 Task: Look for space in Nirgua, Venezuela from 10th September, 2023 to 16th September, 2023 for 4 adults in price range Rs.10000 to Rs.14000. Place can be private room with 4 bedrooms having 4 beds and 4 bathrooms. Property type can be house, flat, guest house. Amenities needed are: wifi, TV, free parkinig on premises, gym, breakfast. Booking option can be shelf check-in. Required host language is English.
Action: Mouse moved to (480, 123)
Screenshot: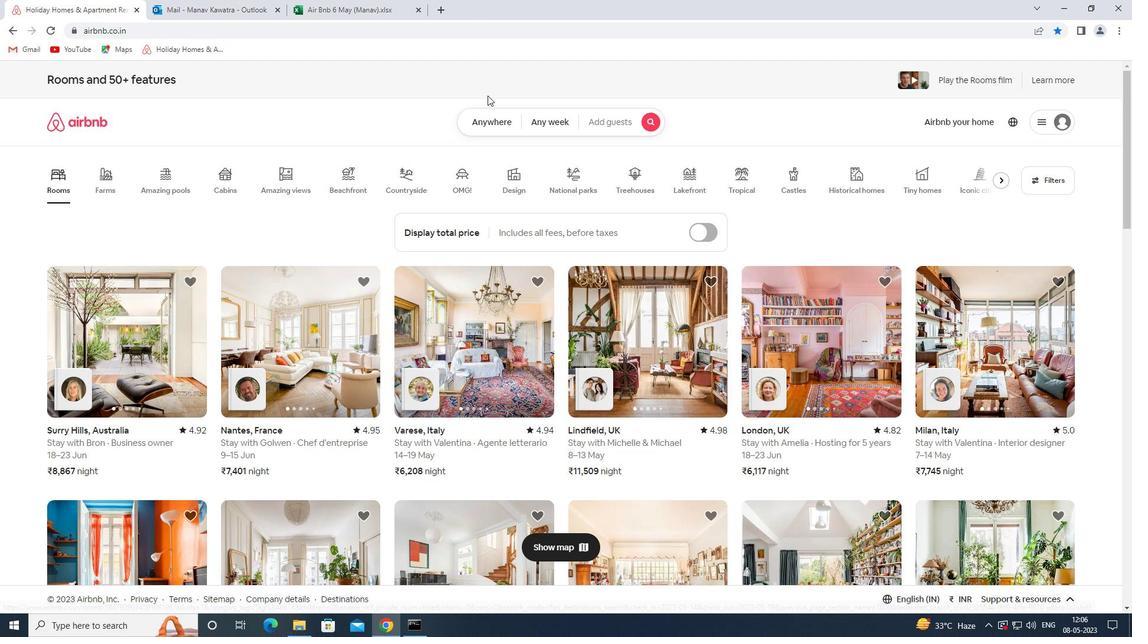 
Action: Mouse pressed left at (480, 123)
Screenshot: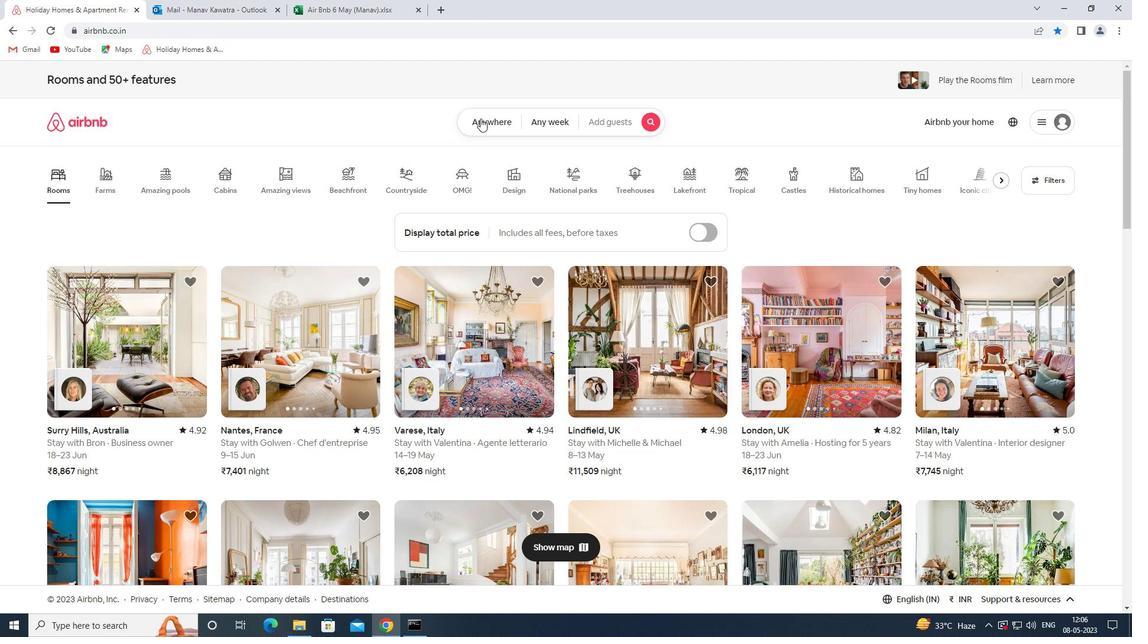 
Action: Mouse moved to (390, 166)
Screenshot: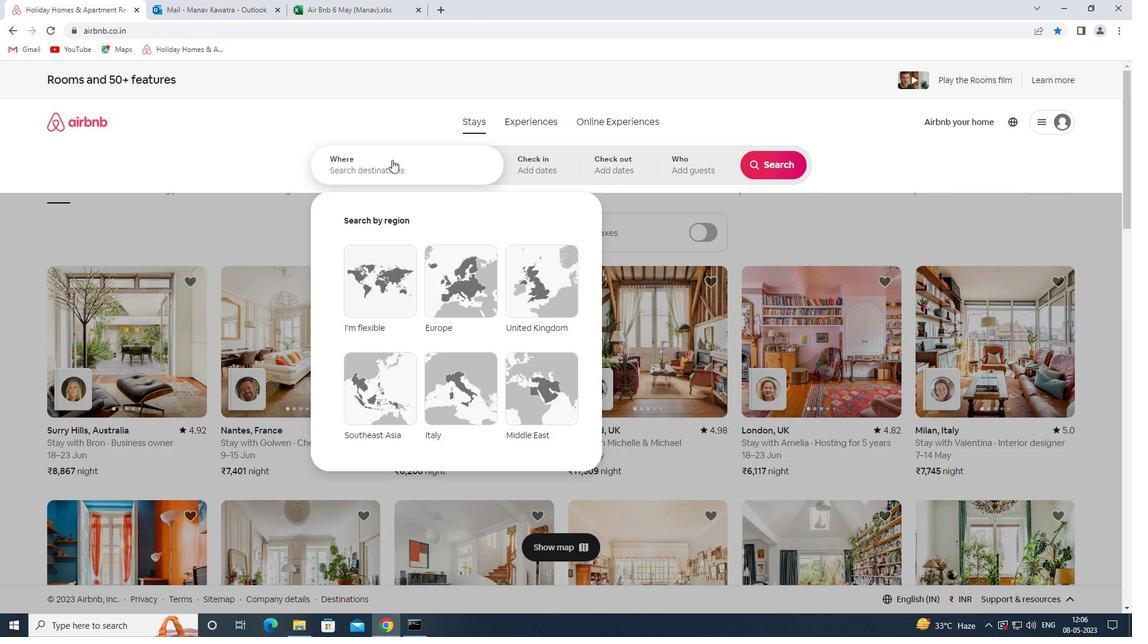 
Action: Mouse pressed left at (390, 166)
Screenshot: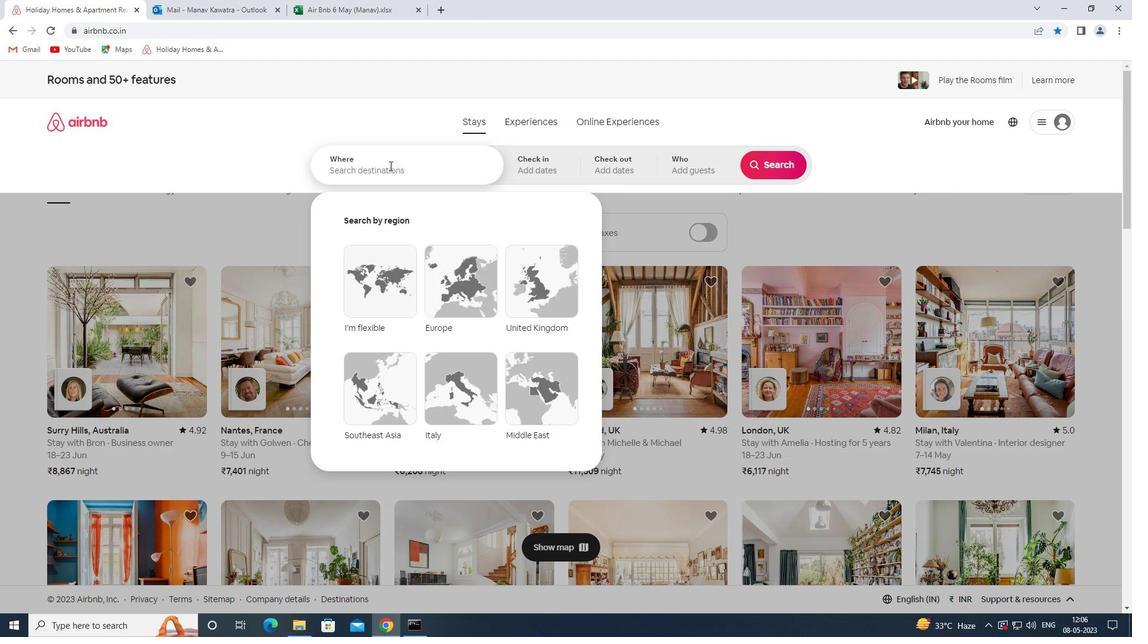 
Action: Key pressed <Key.shift>NIRGUA<Key.space><Key.shift><Key.shift><Key.shift><Key.shift><Key.shift><Key.shift><Key.shift><Key.shift><Key.shift>VENEZUELA<Key.enter>
Screenshot: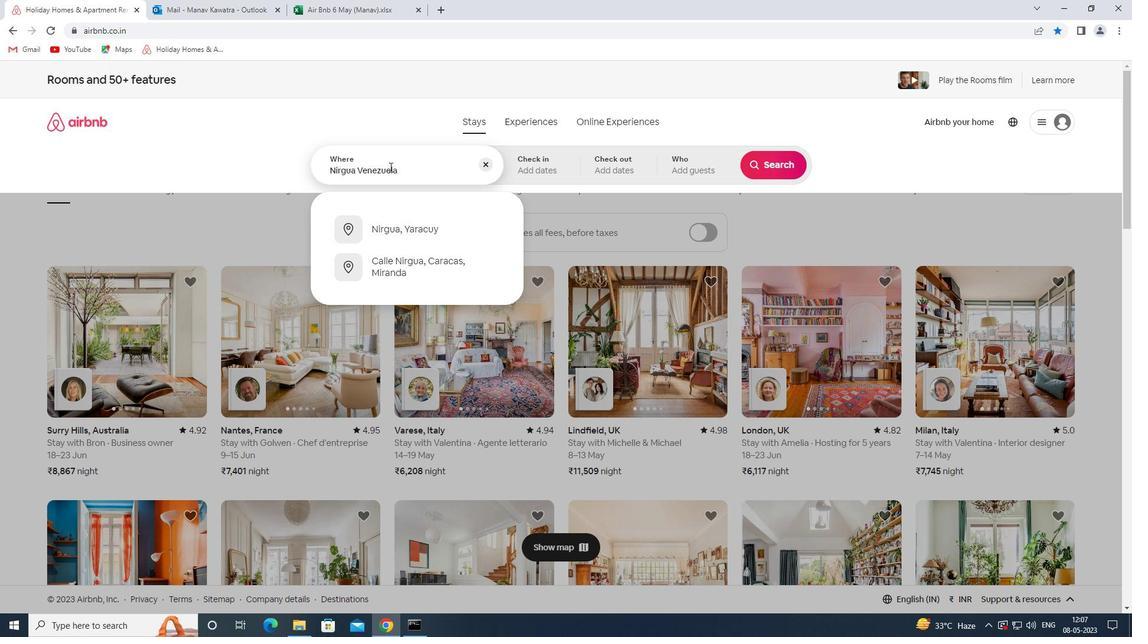 
Action: Mouse moved to (768, 254)
Screenshot: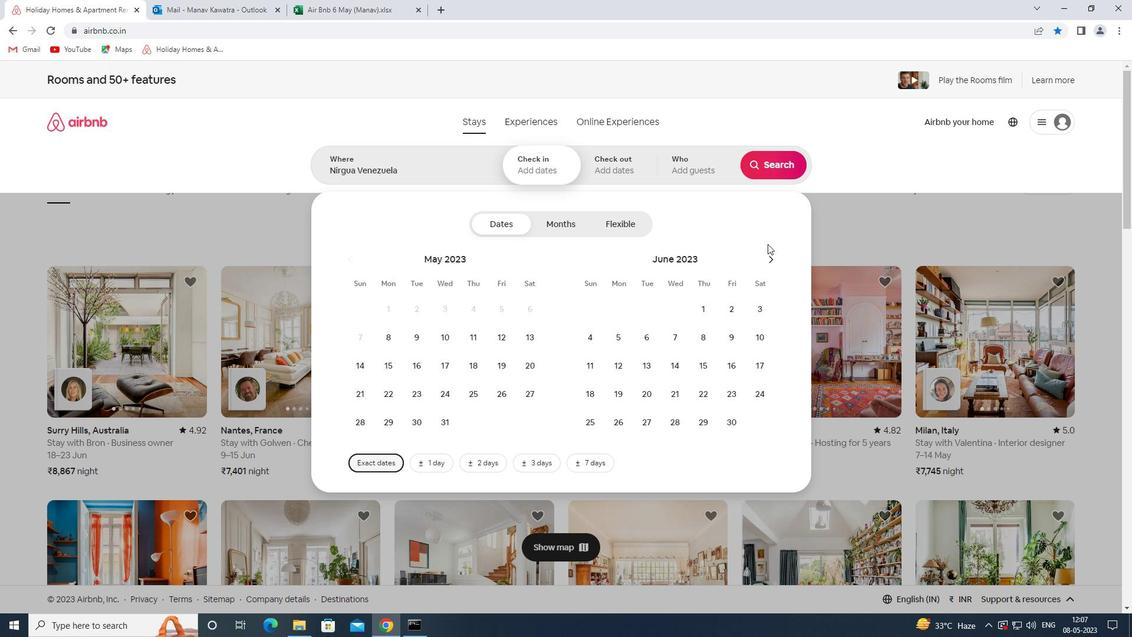 
Action: Mouse pressed left at (768, 254)
Screenshot: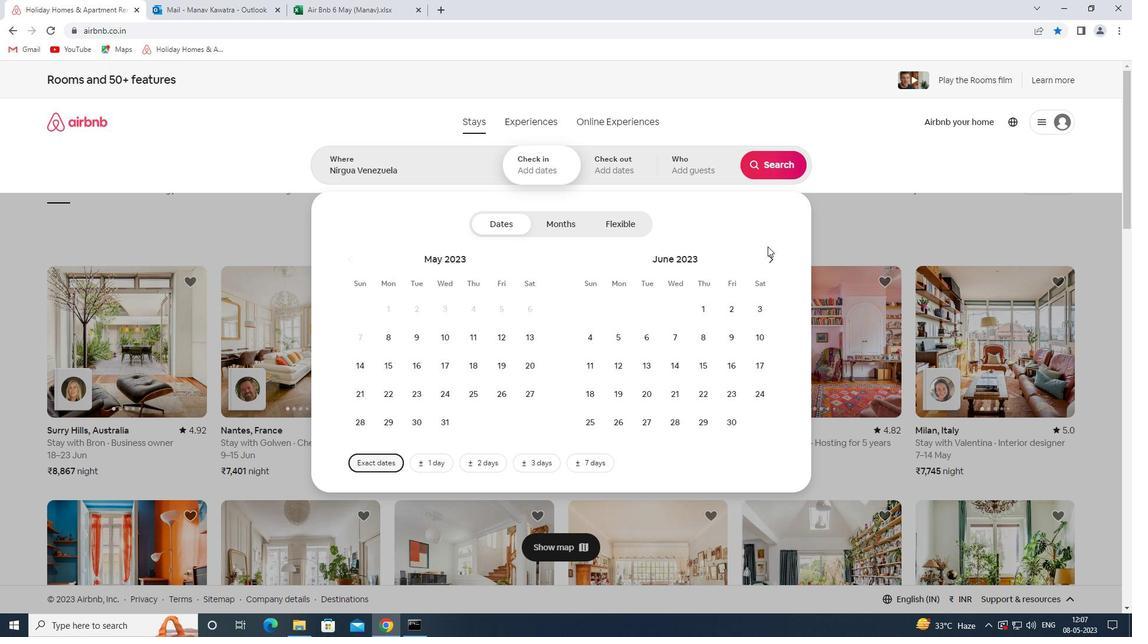
Action: Mouse pressed left at (768, 254)
Screenshot: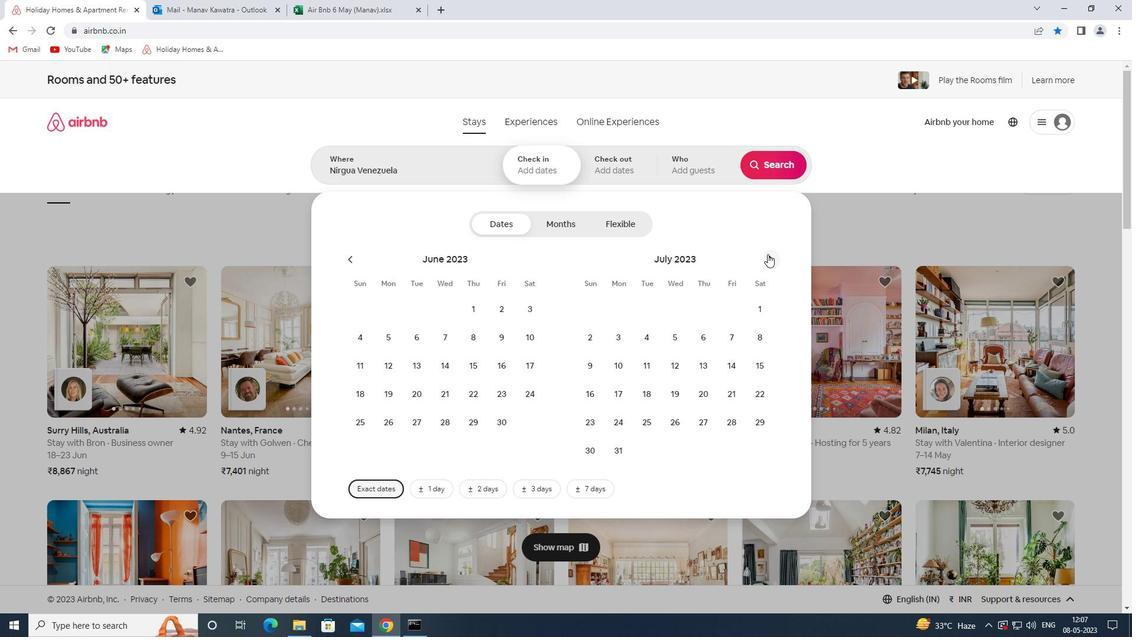
Action: Mouse moved to (767, 253)
Screenshot: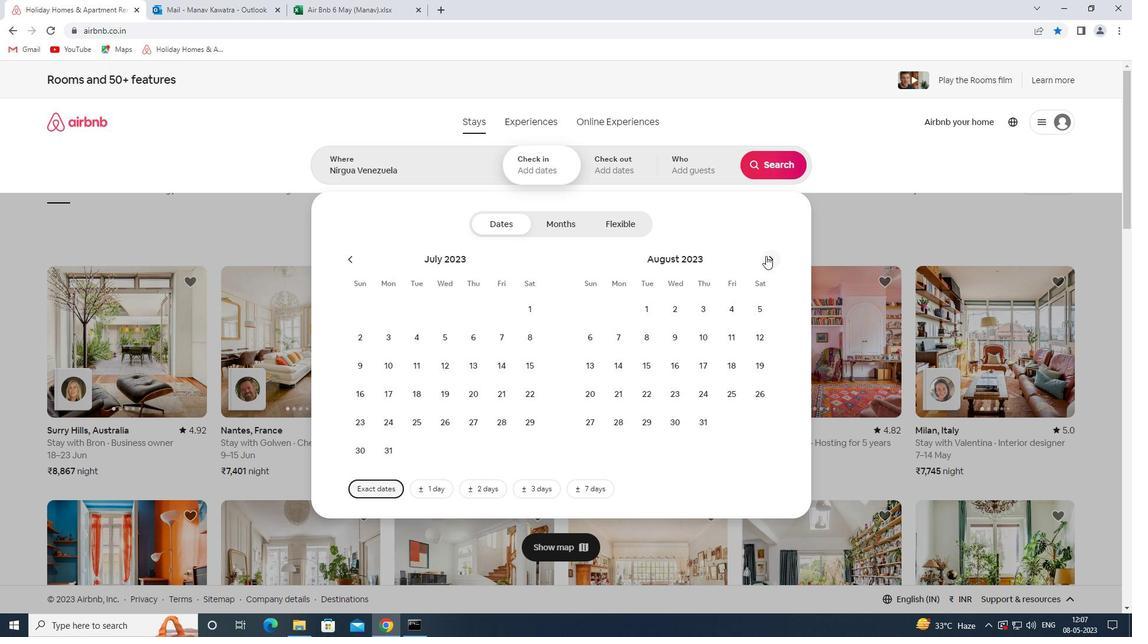 
Action: Mouse pressed left at (767, 253)
Screenshot: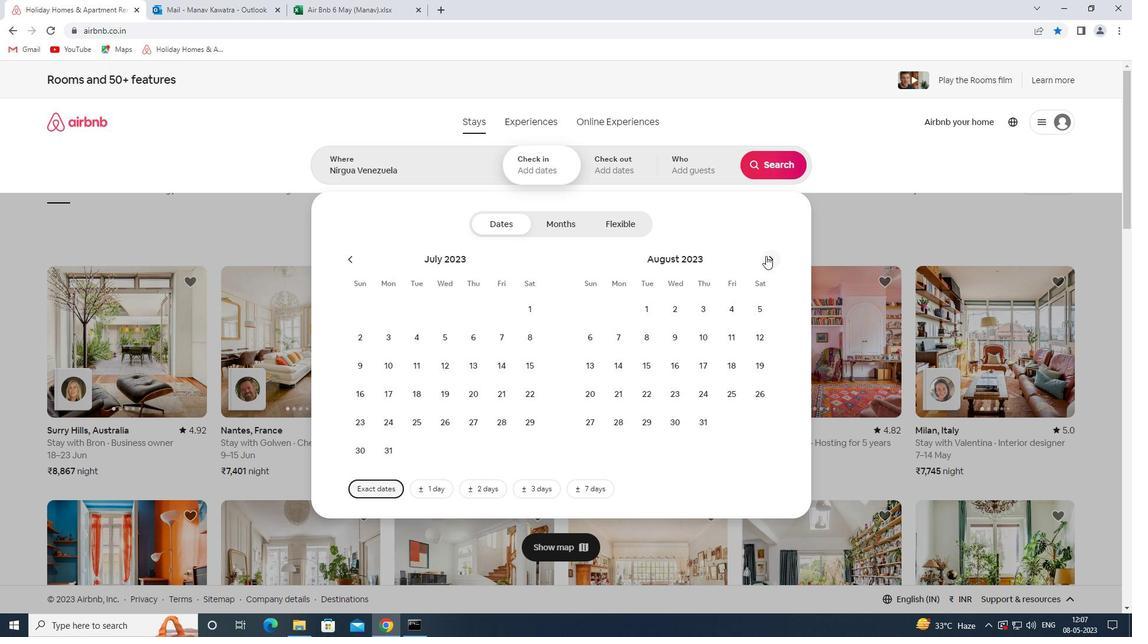 
Action: Mouse moved to (596, 365)
Screenshot: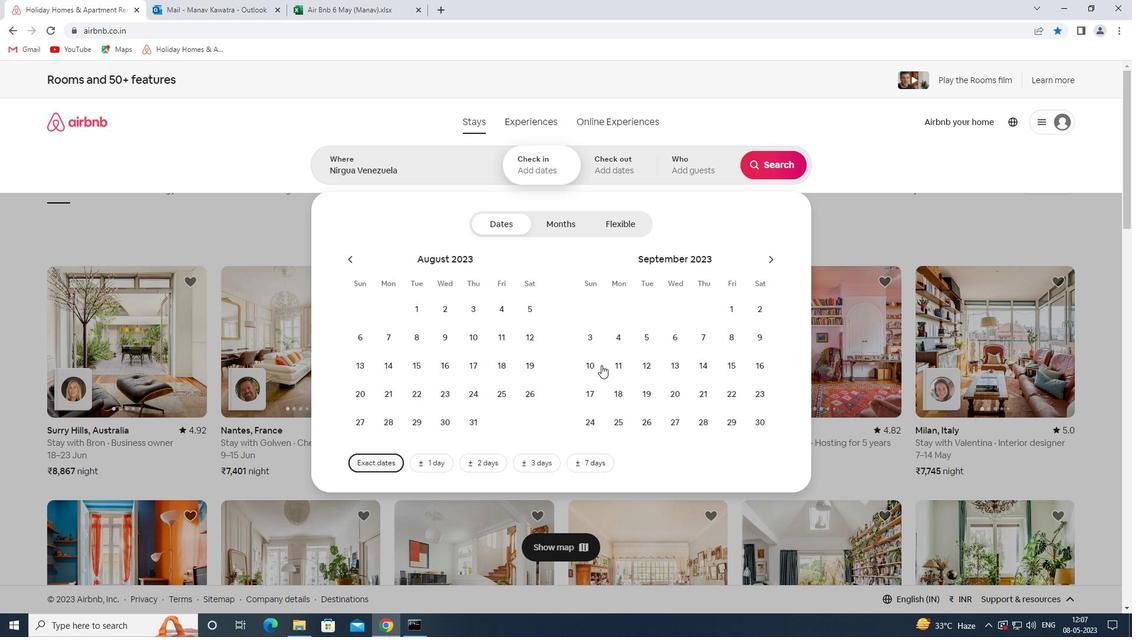 
Action: Mouse pressed left at (596, 365)
Screenshot: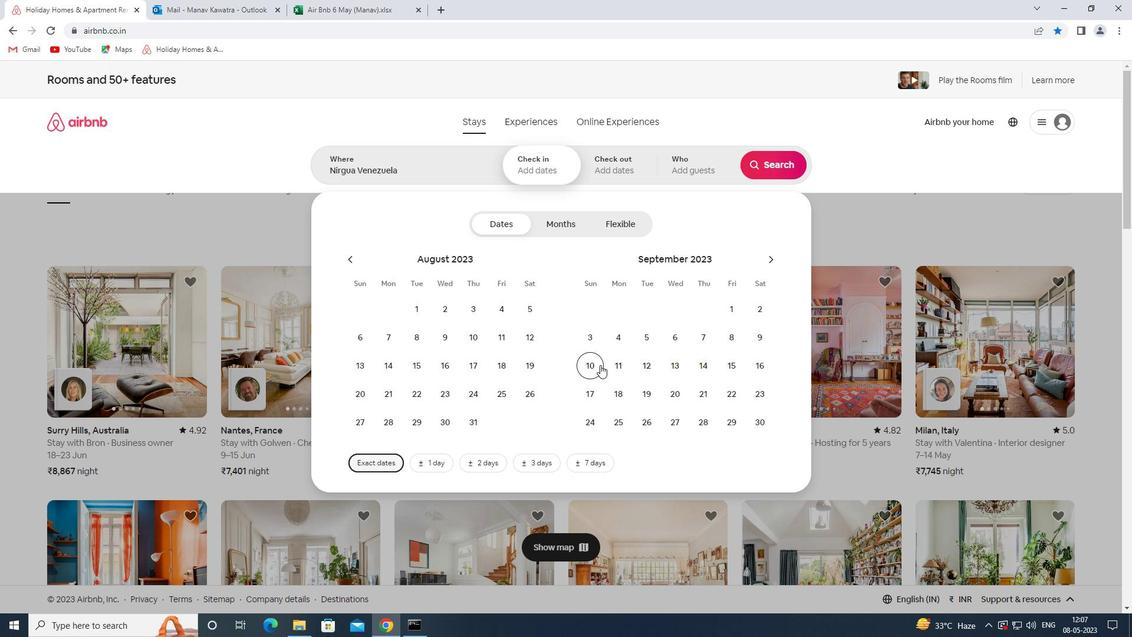
Action: Mouse moved to (767, 361)
Screenshot: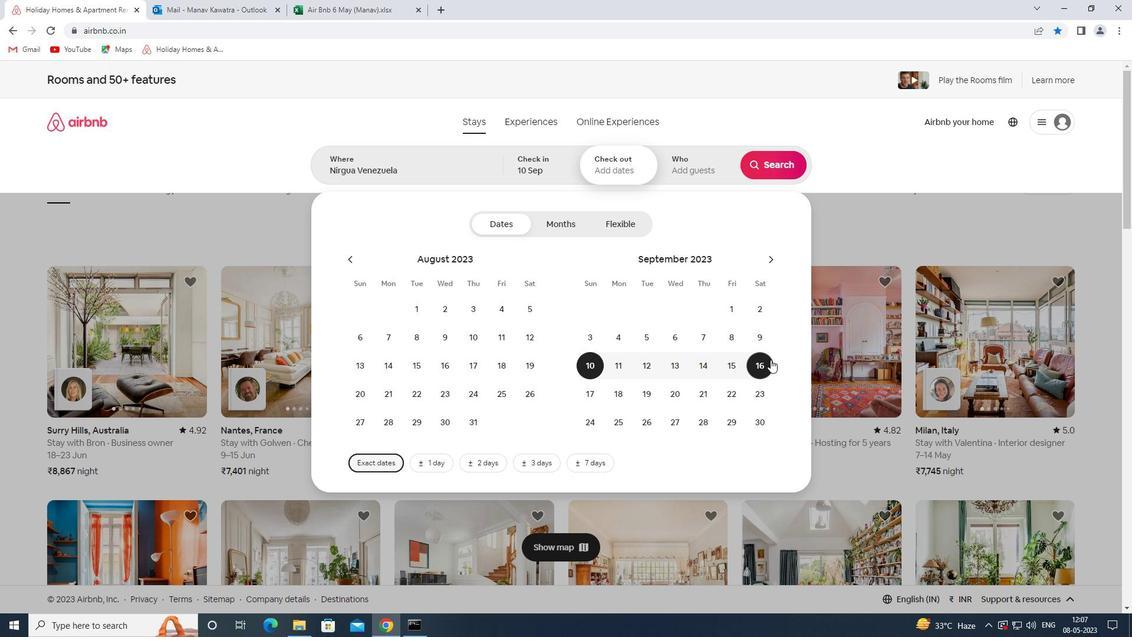 
Action: Mouse pressed left at (767, 361)
Screenshot: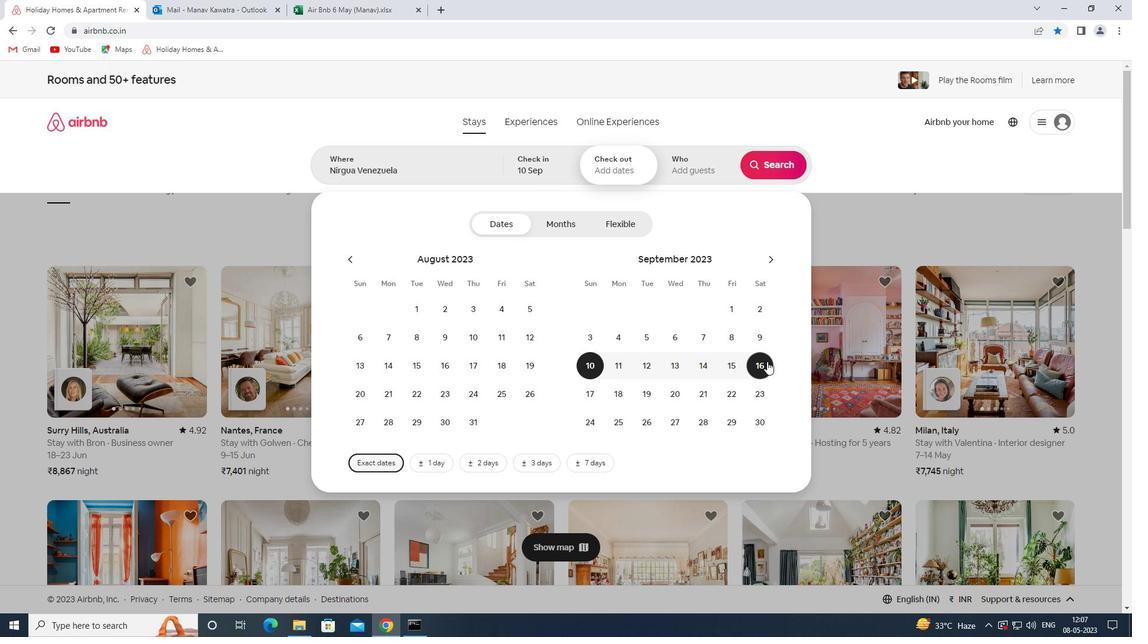 
Action: Mouse moved to (715, 175)
Screenshot: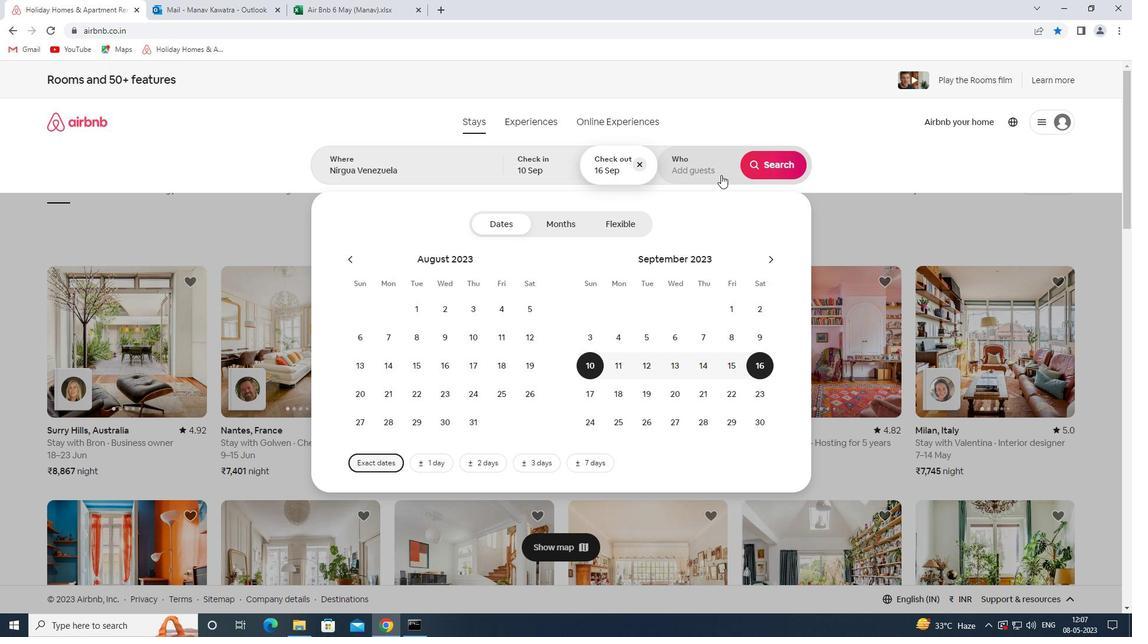 
Action: Mouse pressed left at (715, 175)
Screenshot: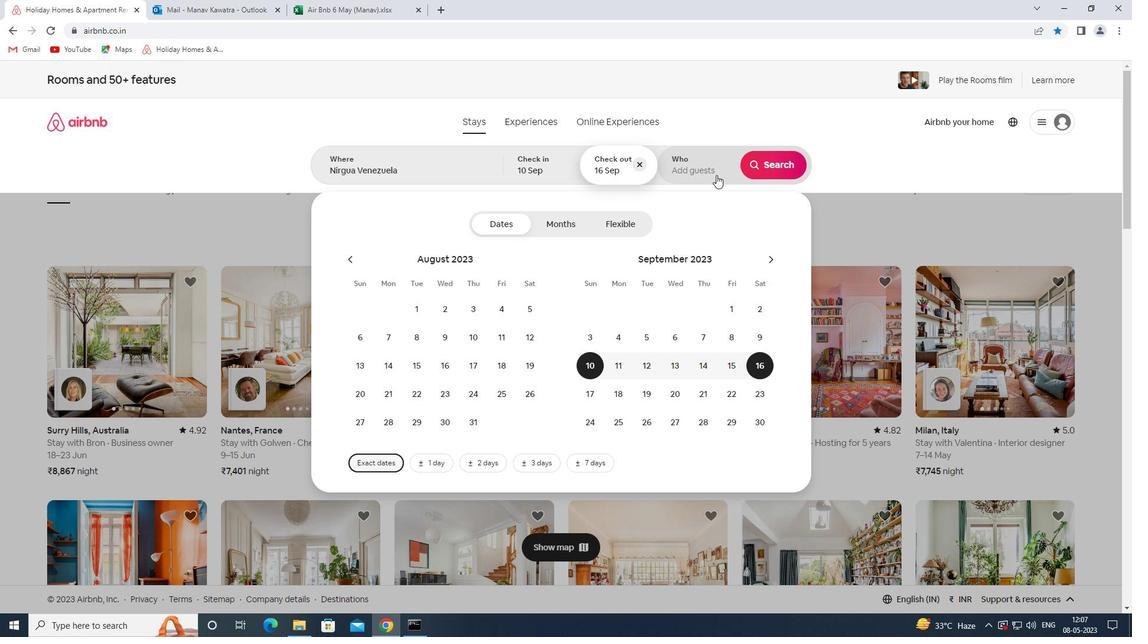 
Action: Mouse moved to (778, 229)
Screenshot: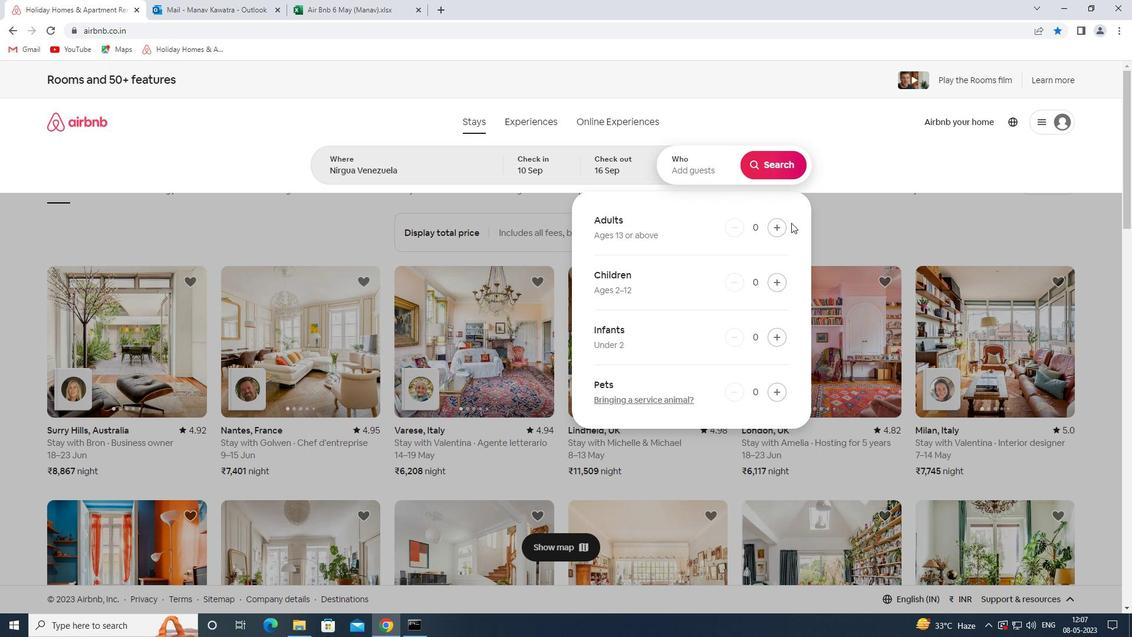 
Action: Mouse pressed left at (778, 229)
Screenshot: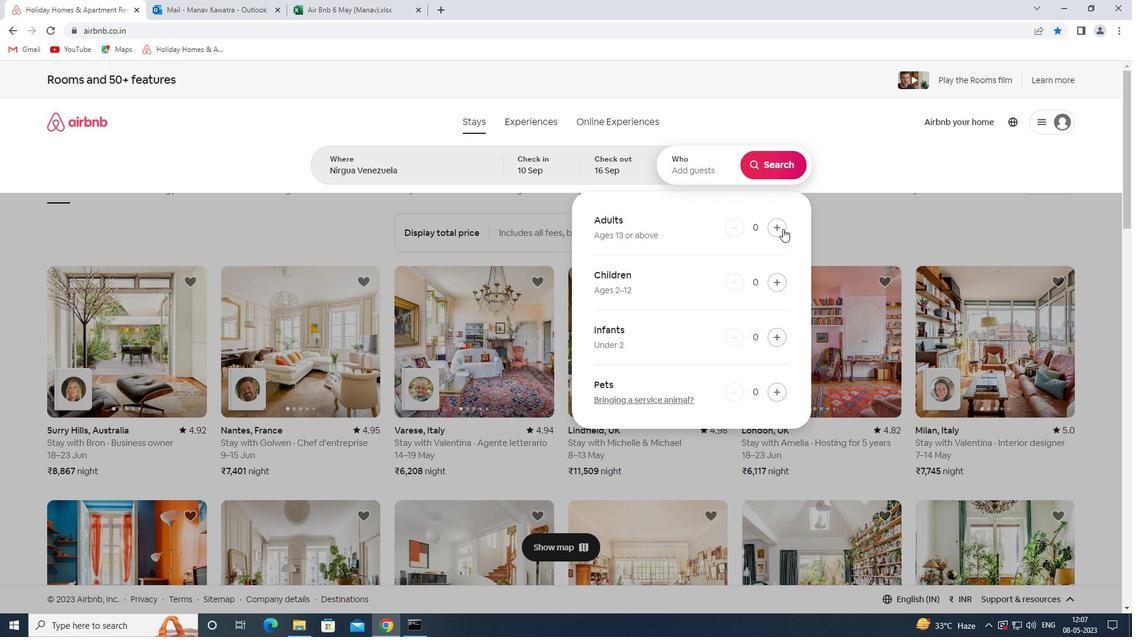 
Action: Mouse pressed left at (778, 229)
Screenshot: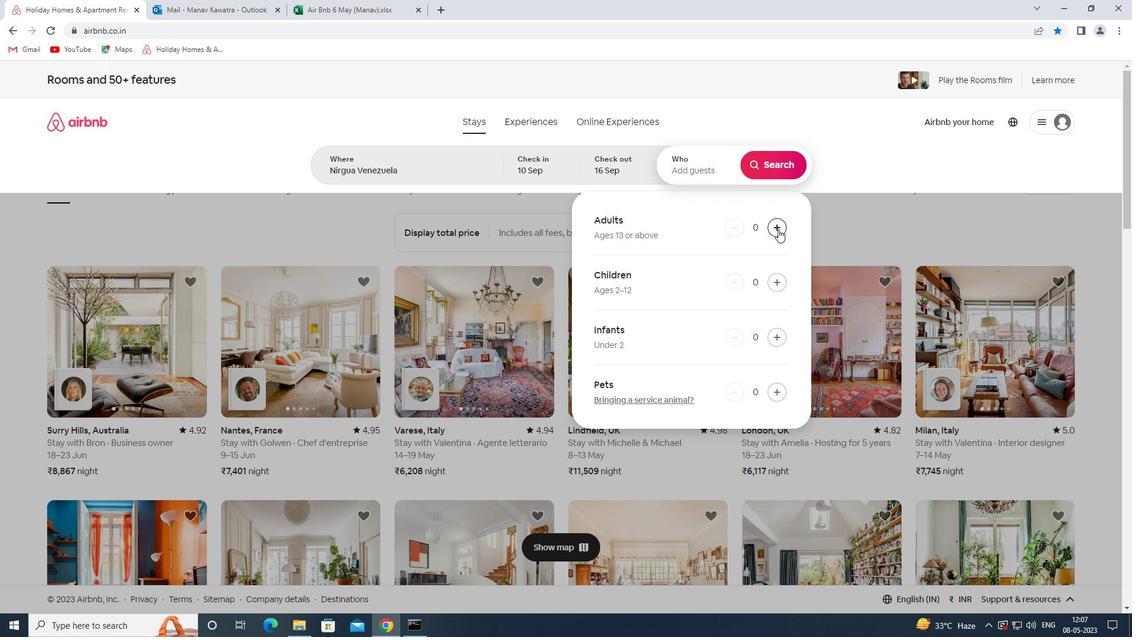 
Action: Mouse pressed left at (778, 229)
Screenshot: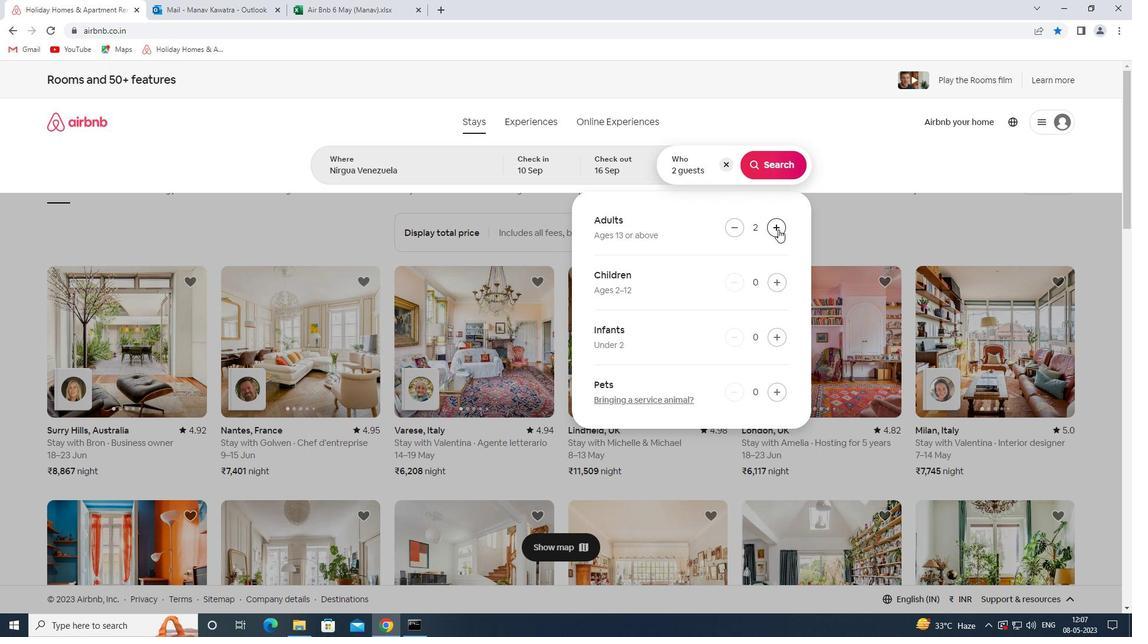 
Action: Mouse pressed left at (778, 229)
Screenshot: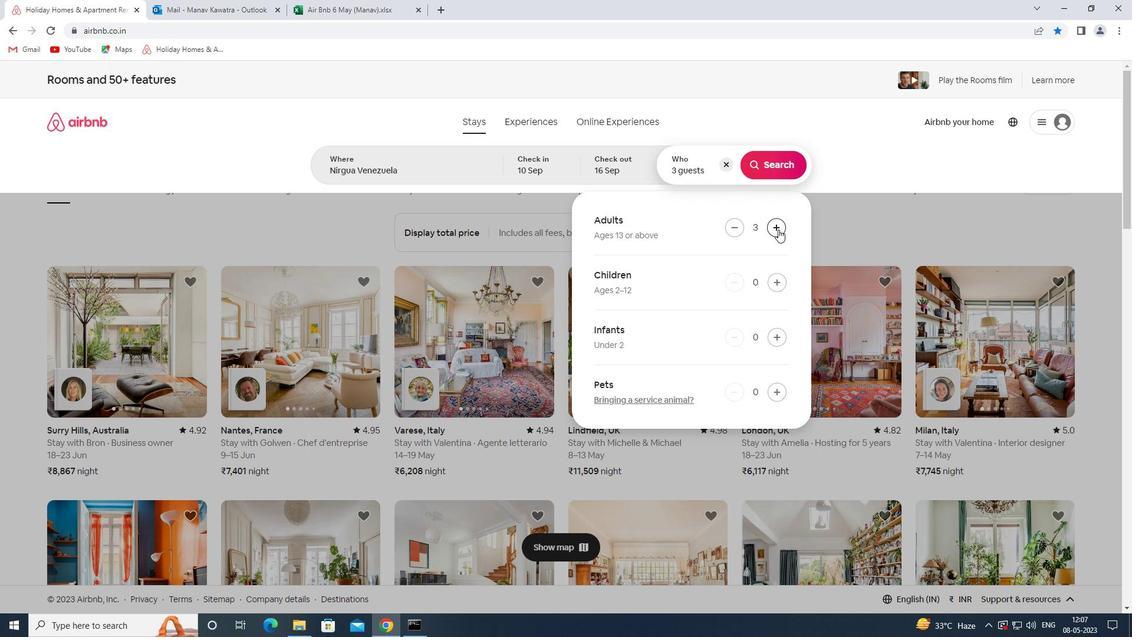 
Action: Mouse moved to (773, 170)
Screenshot: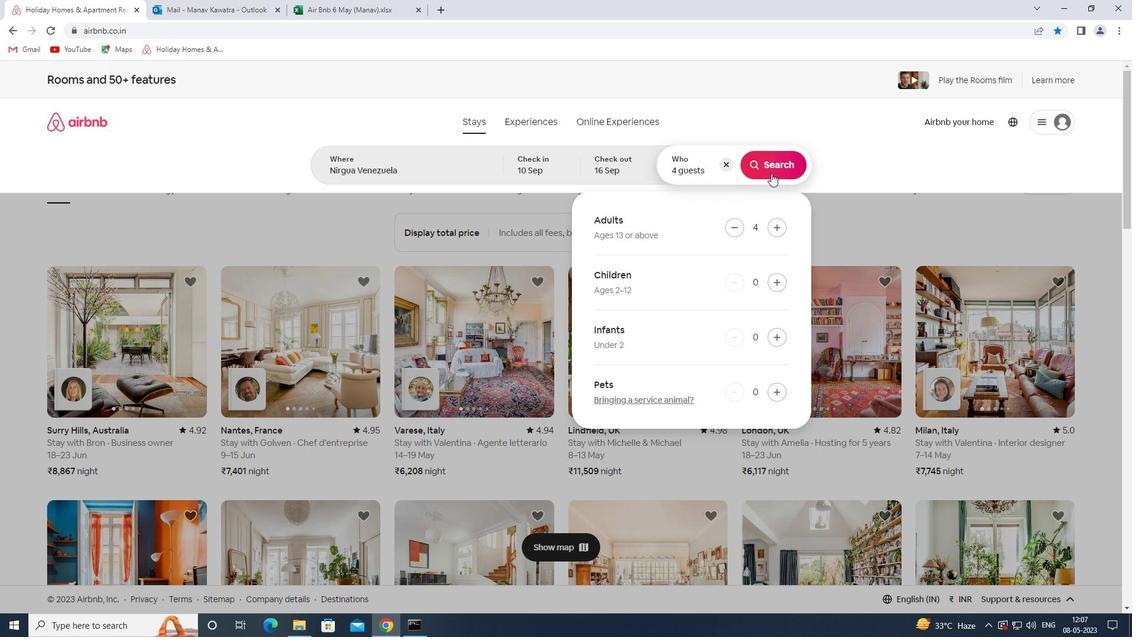 
Action: Mouse pressed left at (773, 170)
Screenshot: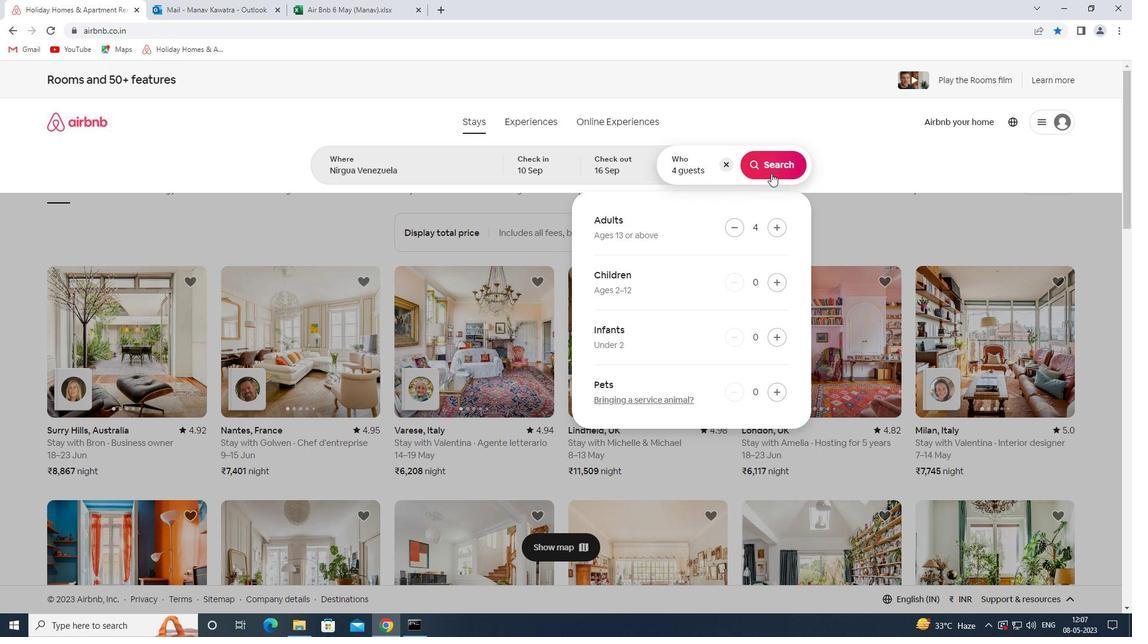 
Action: Mouse moved to (1073, 136)
Screenshot: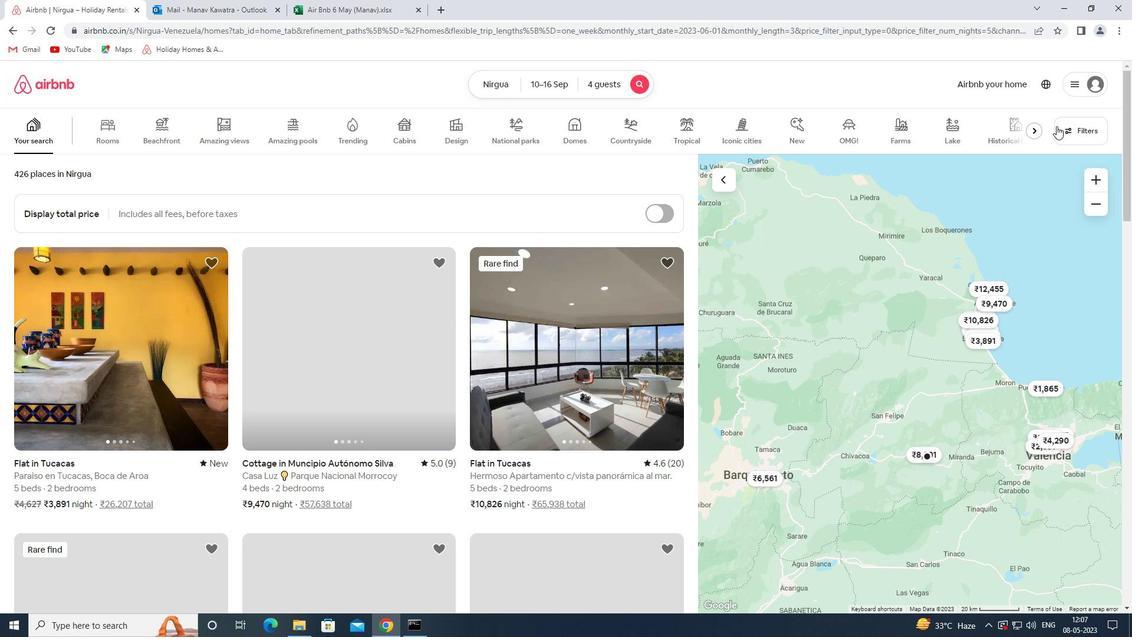 
Action: Mouse pressed left at (1073, 136)
Screenshot: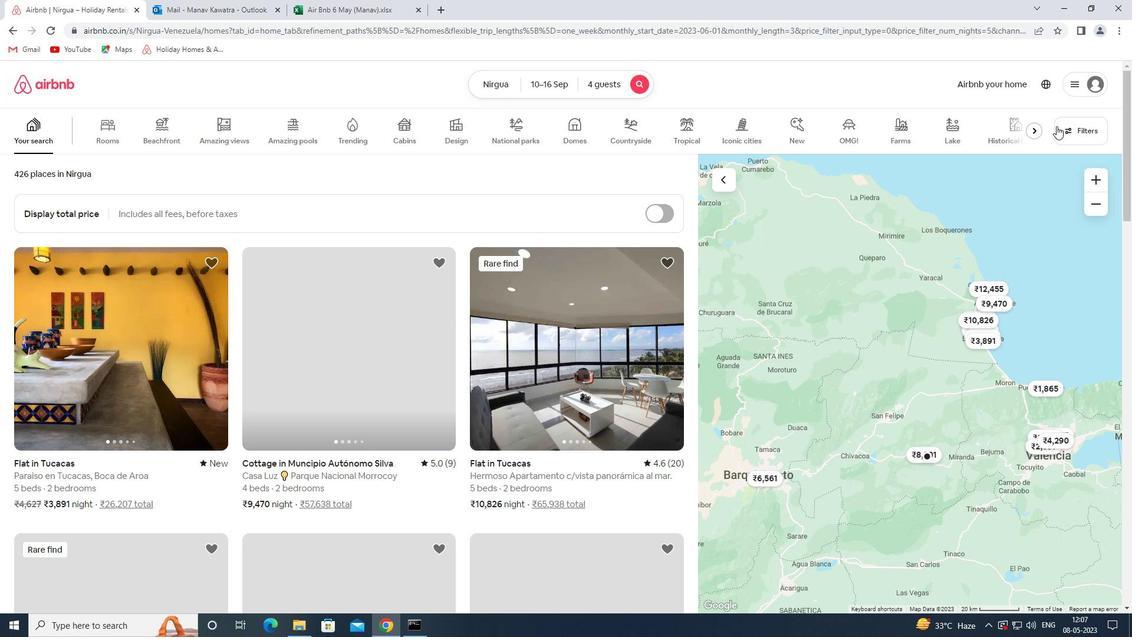 
Action: Mouse moved to (411, 424)
Screenshot: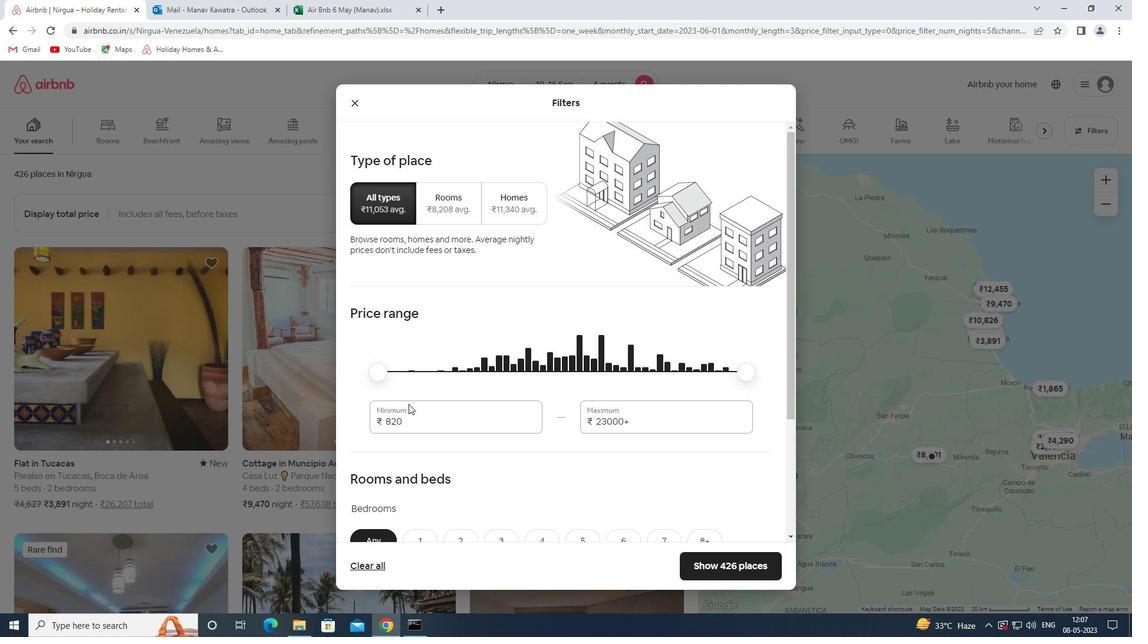 
Action: Mouse pressed left at (411, 424)
Screenshot: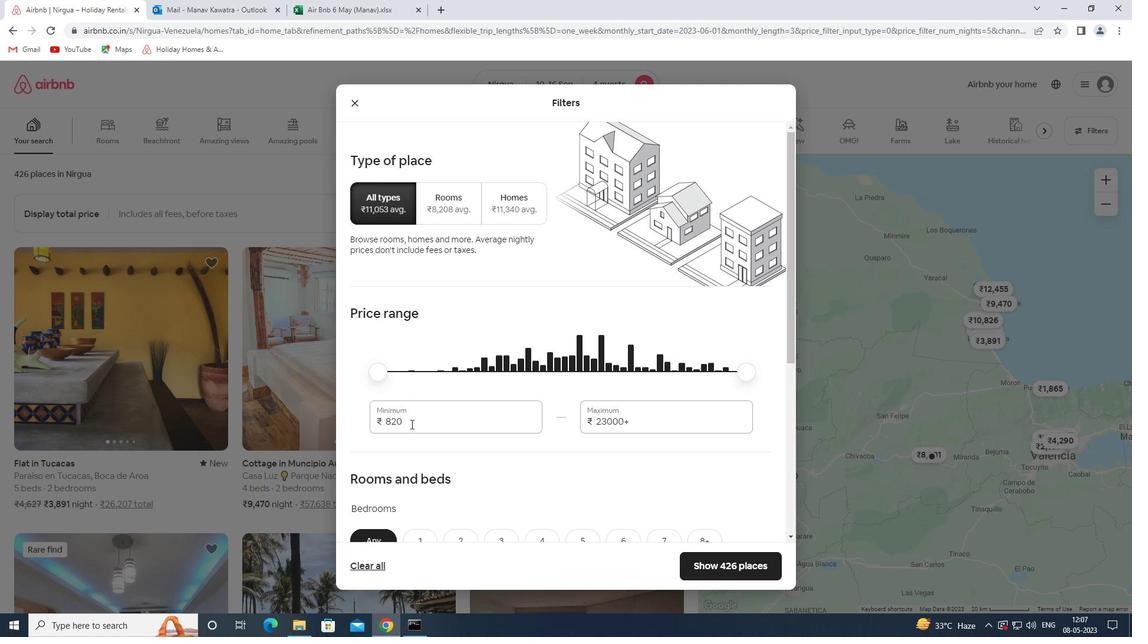 
Action: Mouse pressed left at (411, 424)
Screenshot: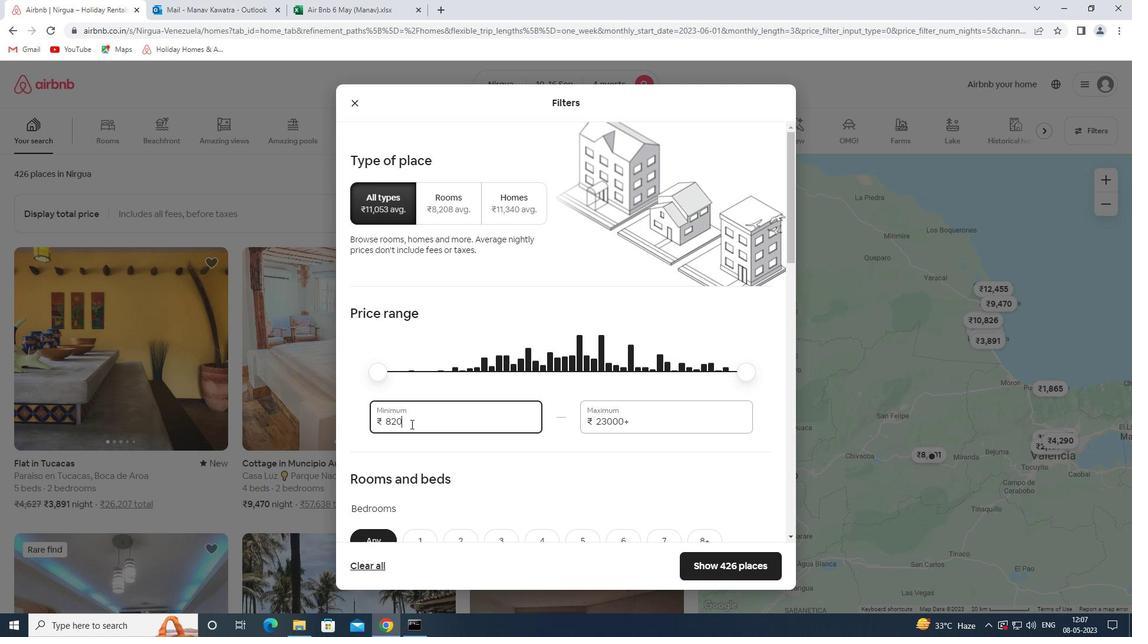 
Action: Mouse pressed left at (411, 424)
Screenshot: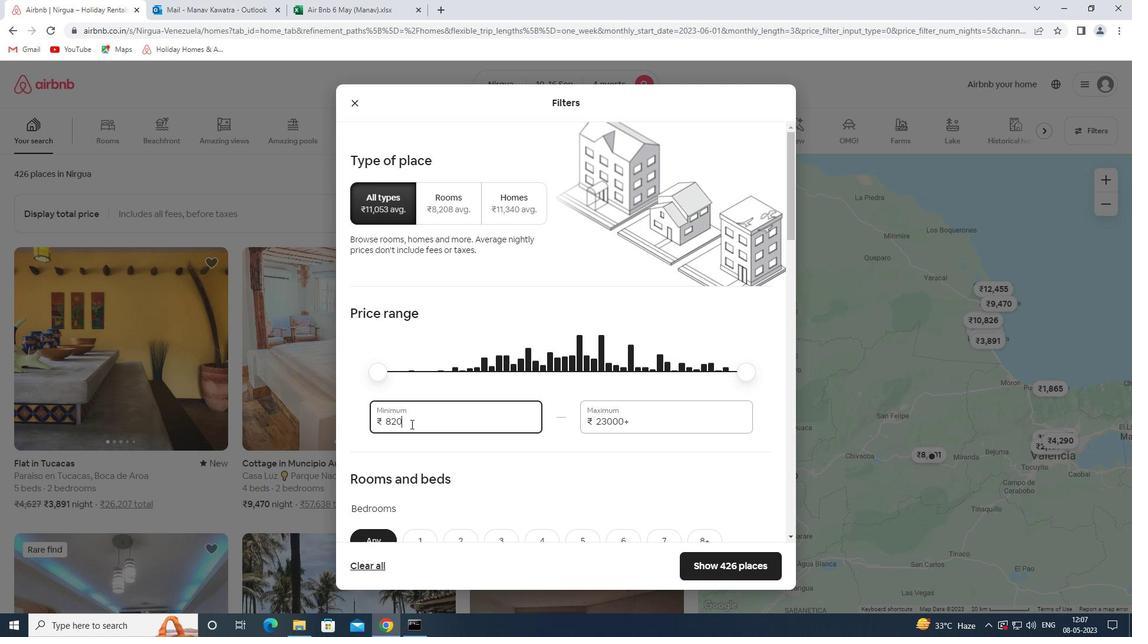 
Action: Key pressed 10000<Key.tab>14000
Screenshot: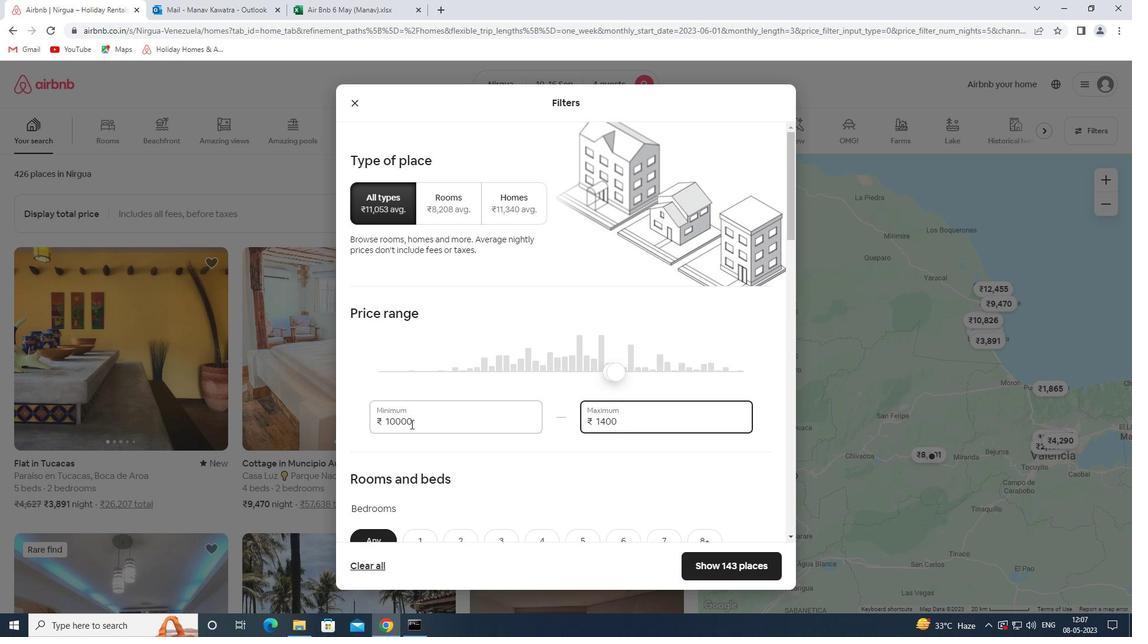 
Action: Mouse moved to (451, 486)
Screenshot: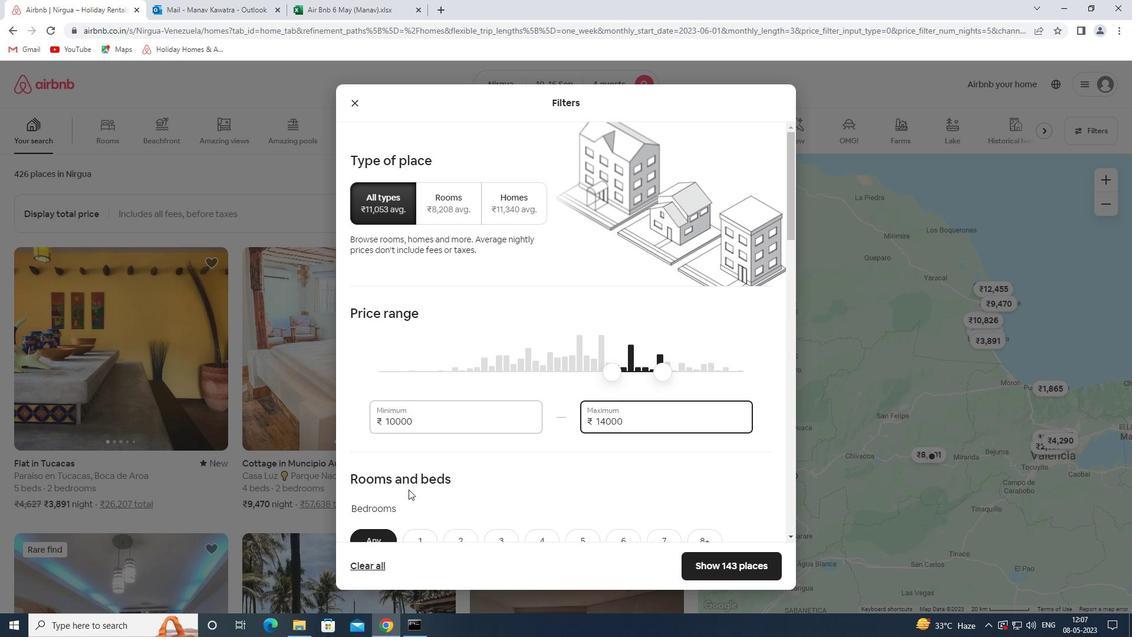 
Action: Mouse scrolled (451, 485) with delta (0, 0)
Screenshot: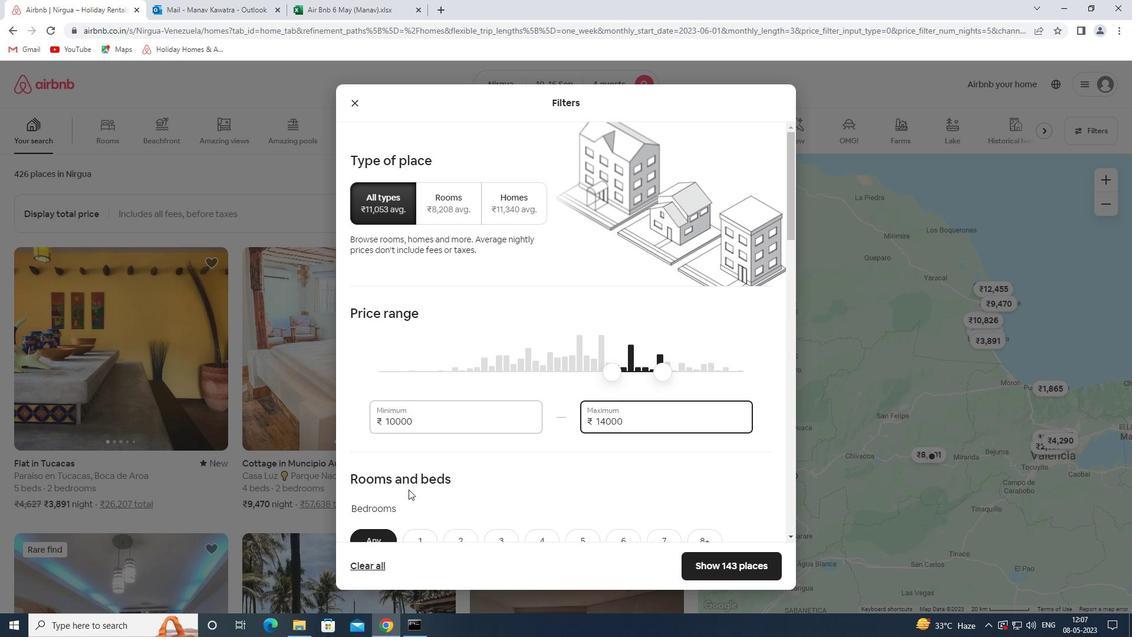 
Action: Mouse moved to (456, 486)
Screenshot: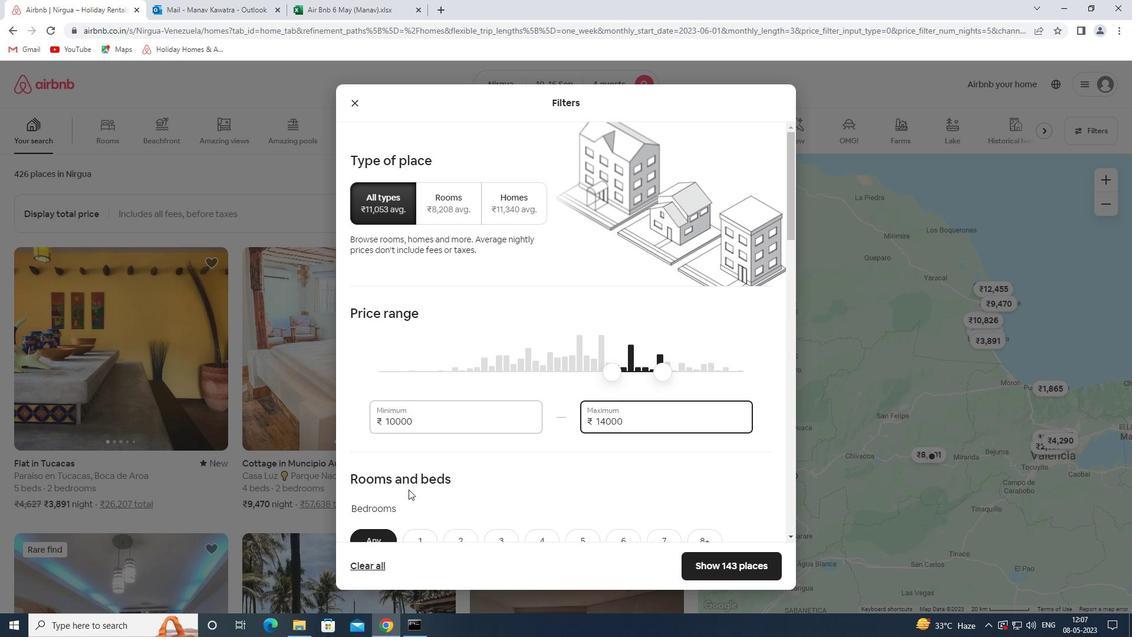 
Action: Mouse scrolled (456, 485) with delta (0, 0)
Screenshot: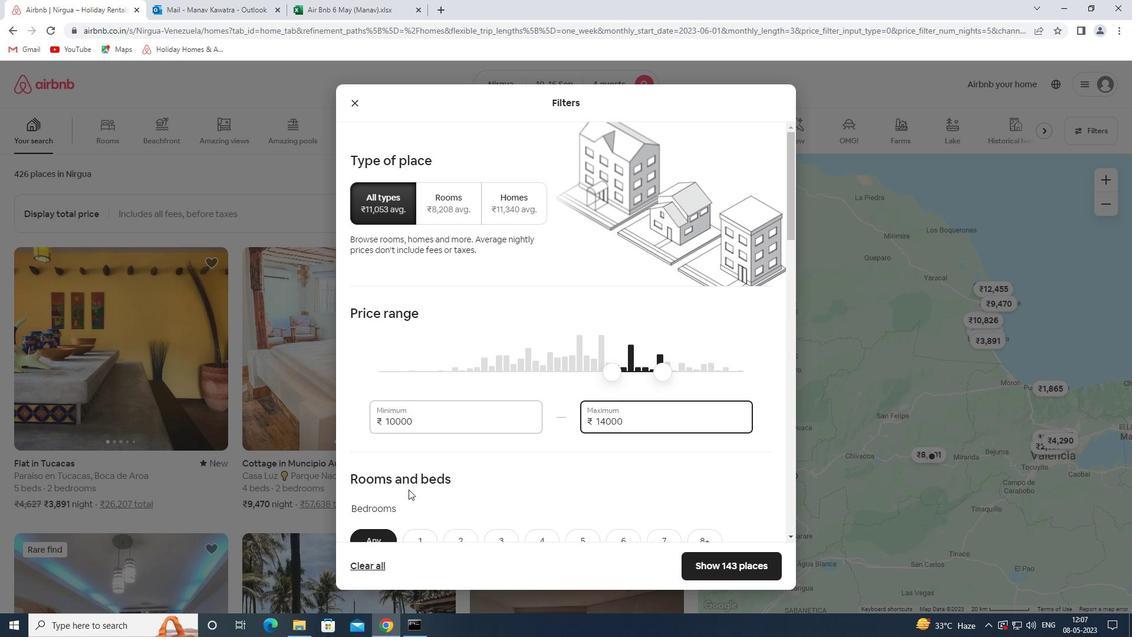 
Action: Mouse moved to (463, 486)
Screenshot: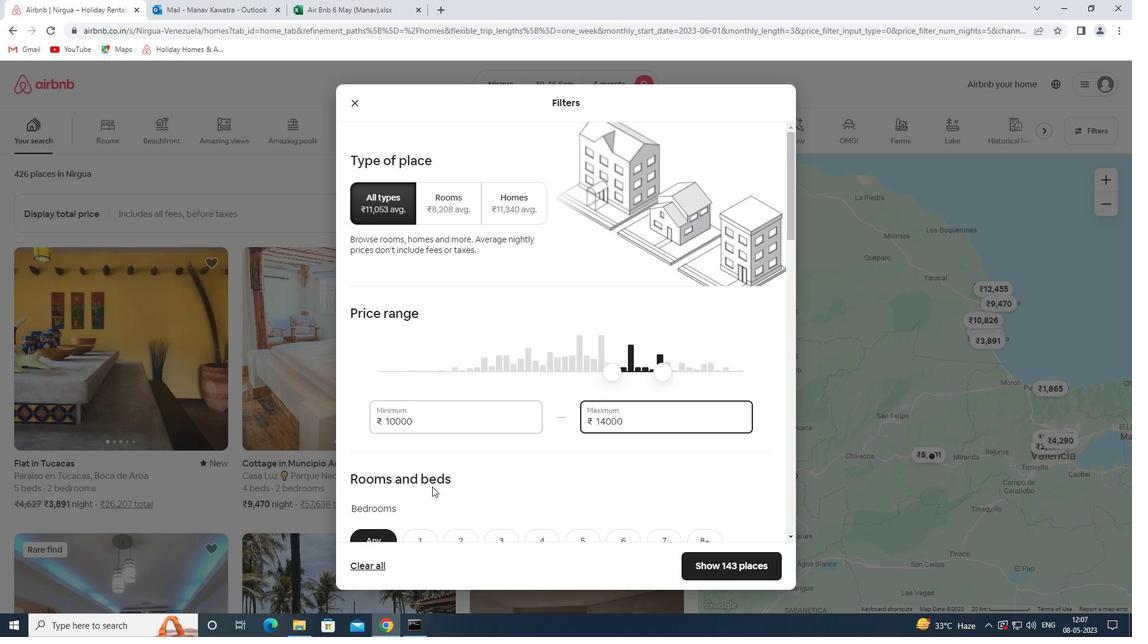 
Action: Mouse scrolled (463, 485) with delta (0, 0)
Screenshot: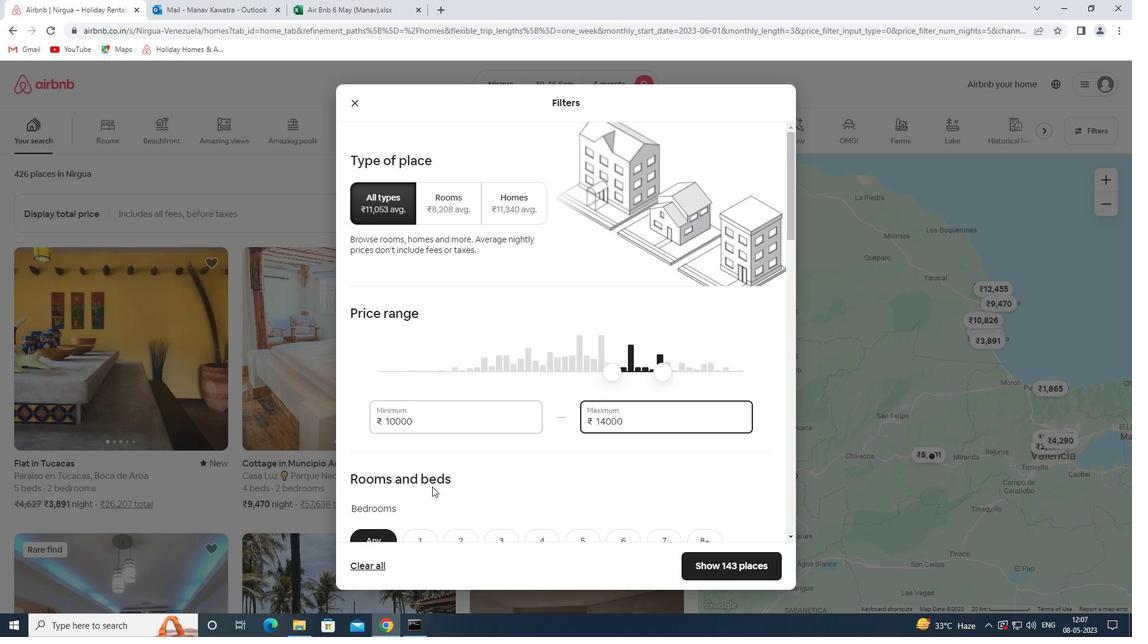 
Action: Mouse moved to (548, 362)
Screenshot: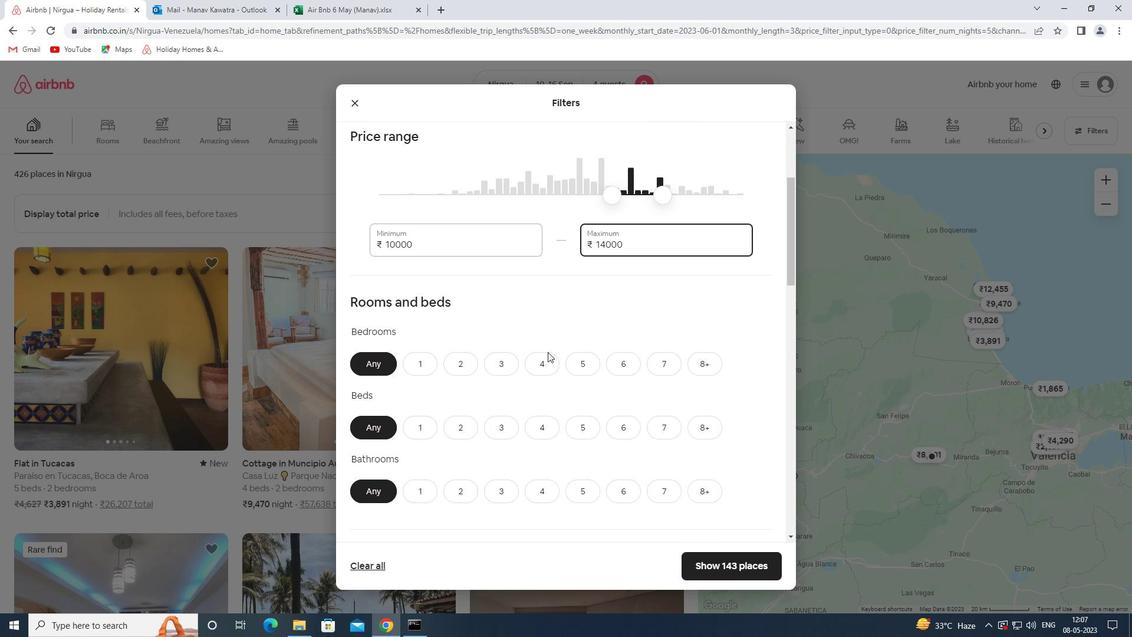 
Action: Mouse pressed left at (548, 362)
Screenshot: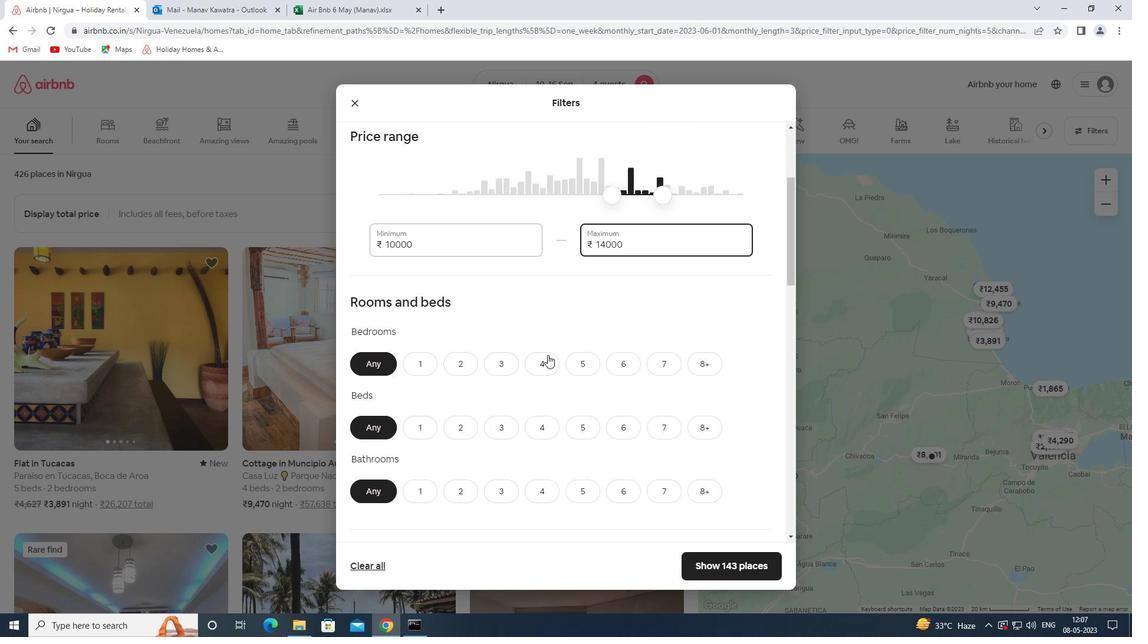 
Action: Mouse moved to (552, 421)
Screenshot: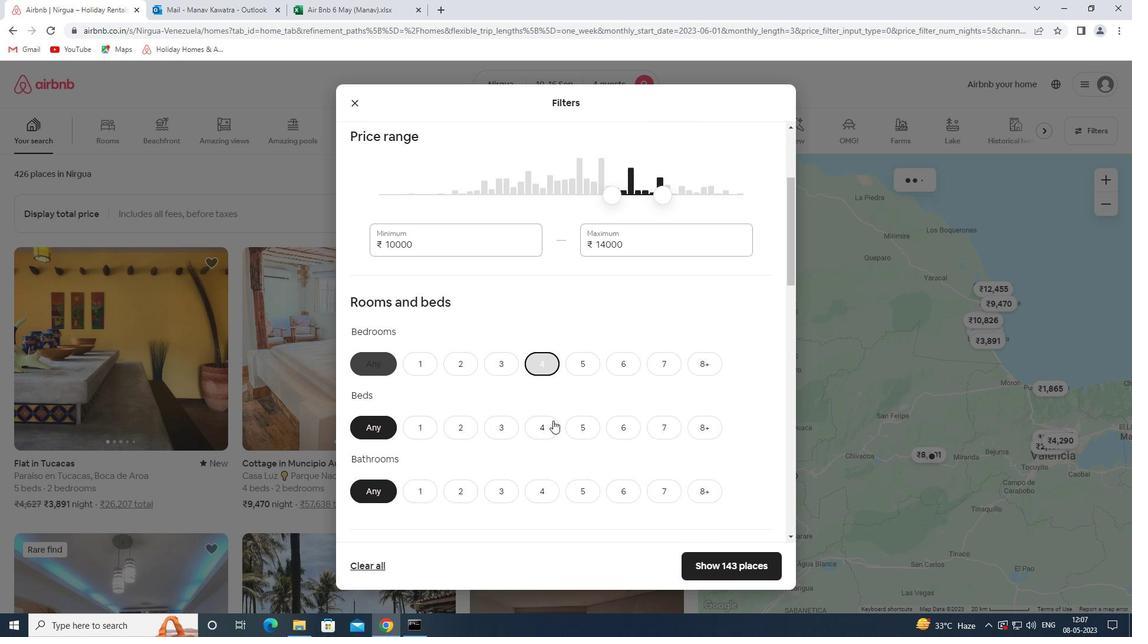 
Action: Mouse pressed left at (552, 421)
Screenshot: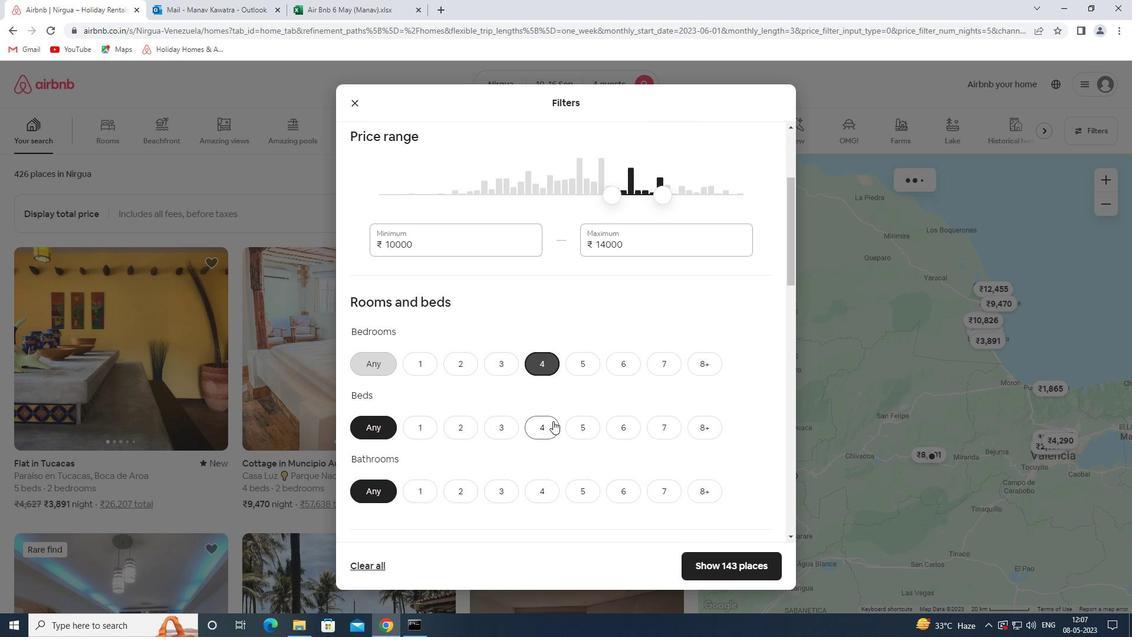 
Action: Mouse moved to (547, 490)
Screenshot: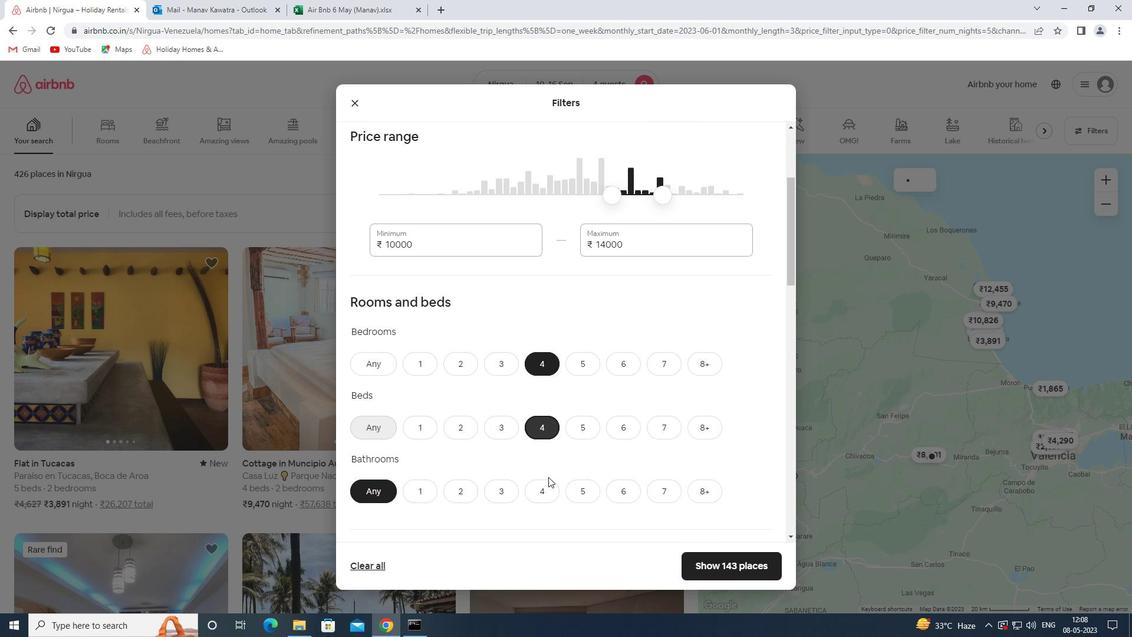 
Action: Mouse pressed left at (547, 490)
Screenshot: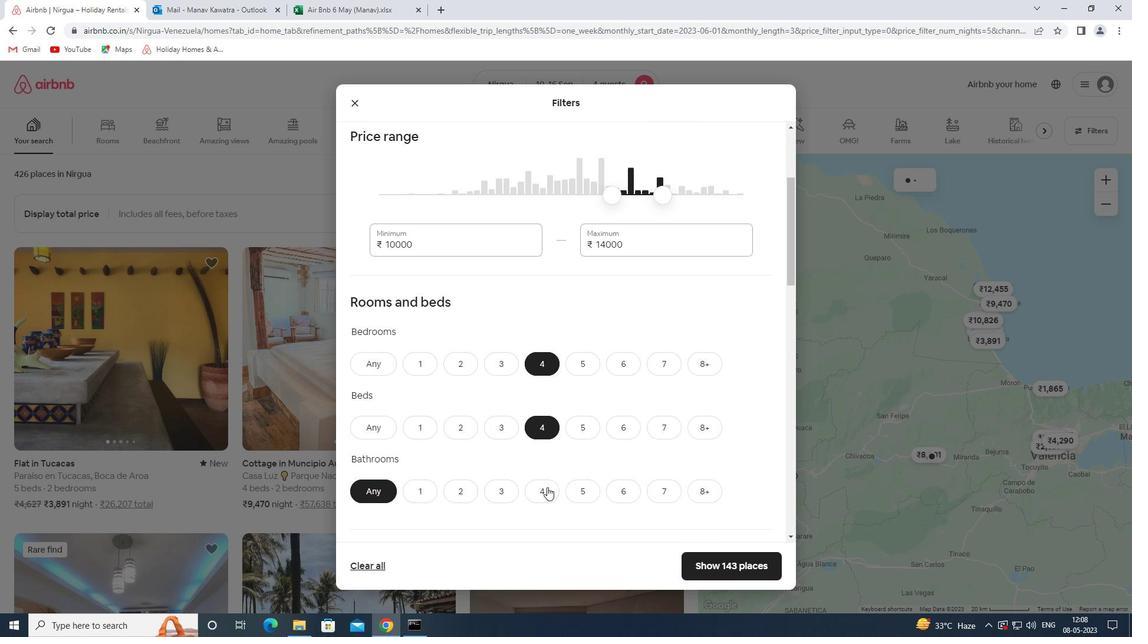 
Action: Mouse moved to (549, 449)
Screenshot: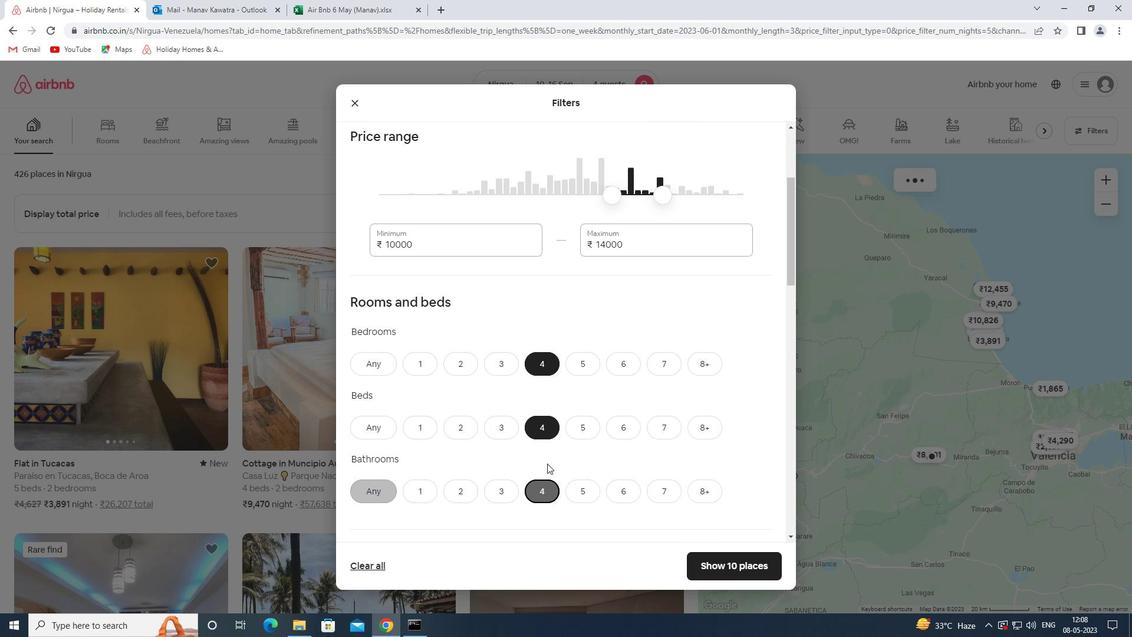 
Action: Mouse scrolled (549, 449) with delta (0, 0)
Screenshot: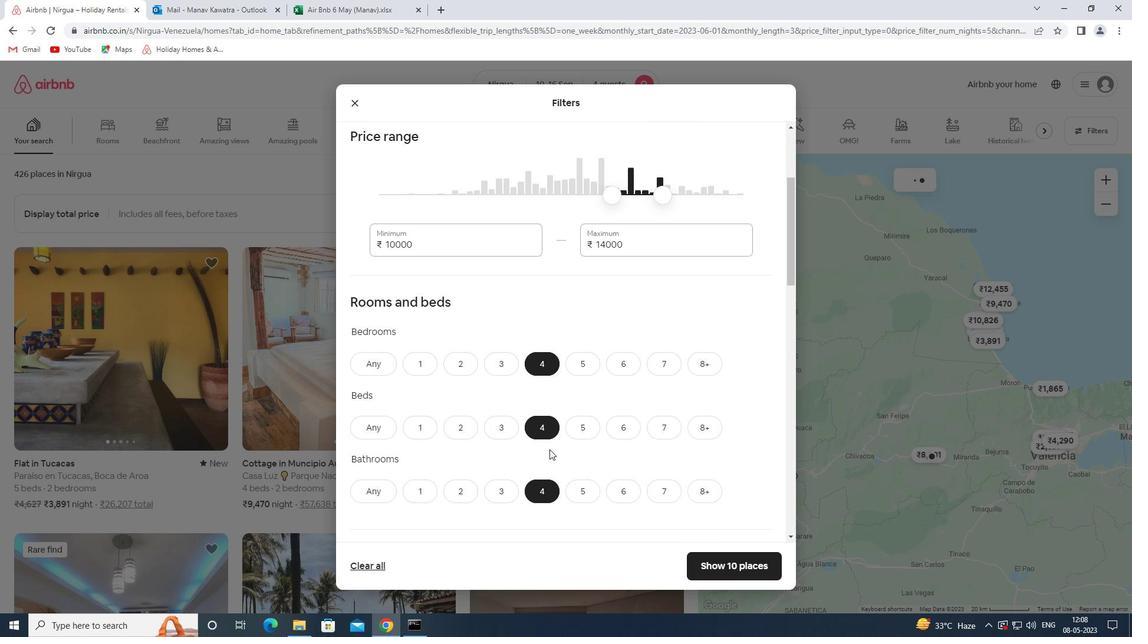
Action: Mouse scrolled (549, 449) with delta (0, 0)
Screenshot: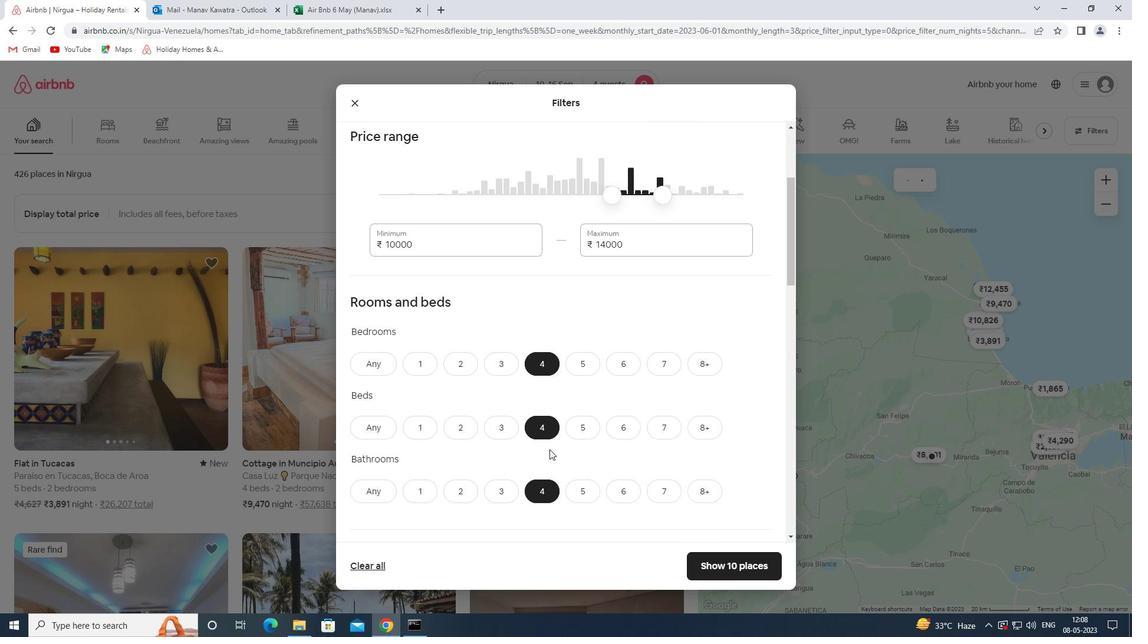 
Action: Mouse moved to (416, 495)
Screenshot: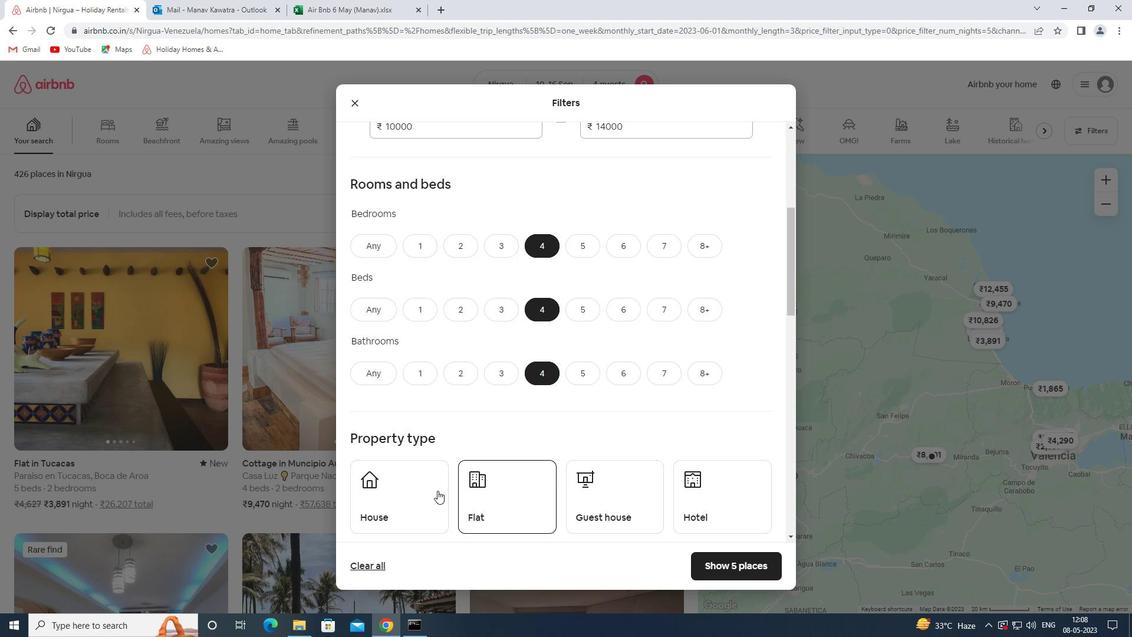 
Action: Mouse pressed left at (416, 495)
Screenshot: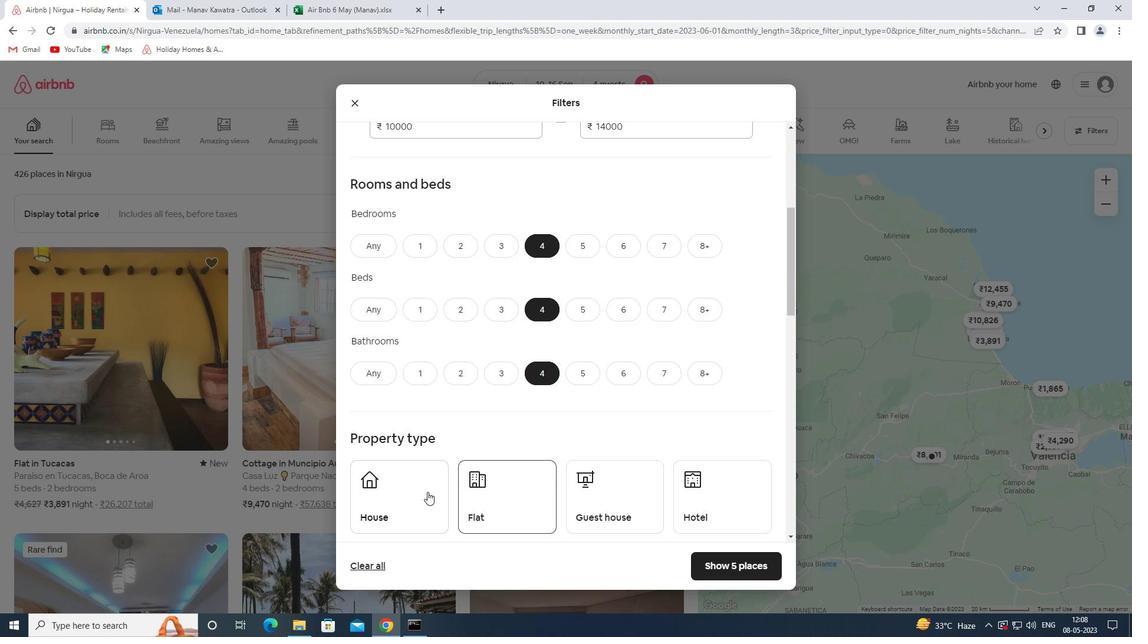 
Action: Mouse moved to (511, 502)
Screenshot: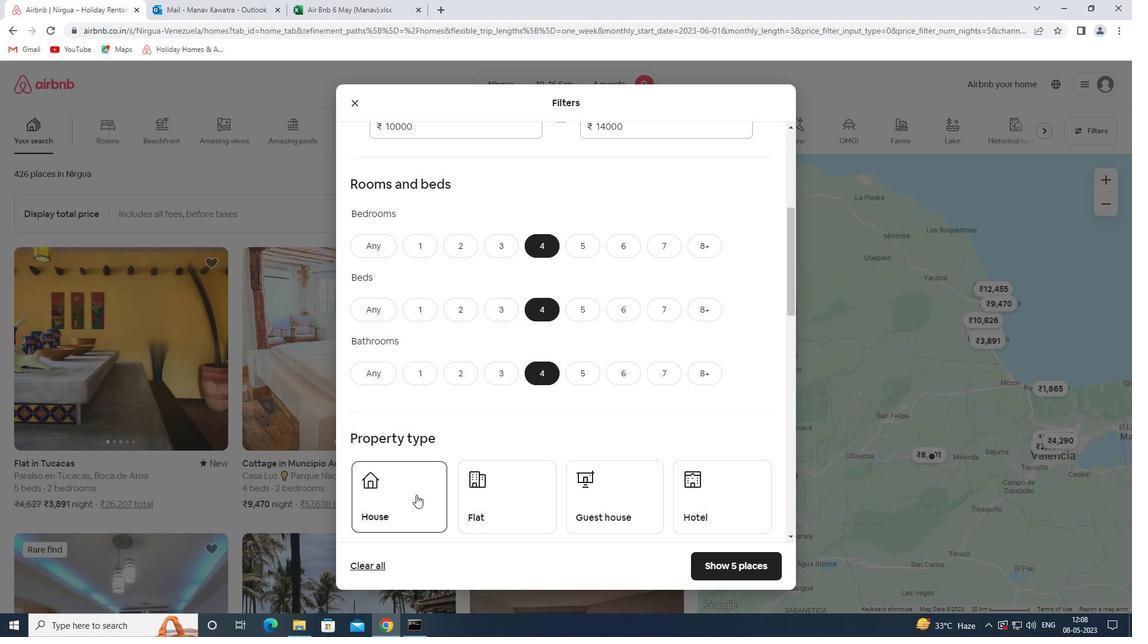 
Action: Mouse pressed left at (511, 502)
Screenshot: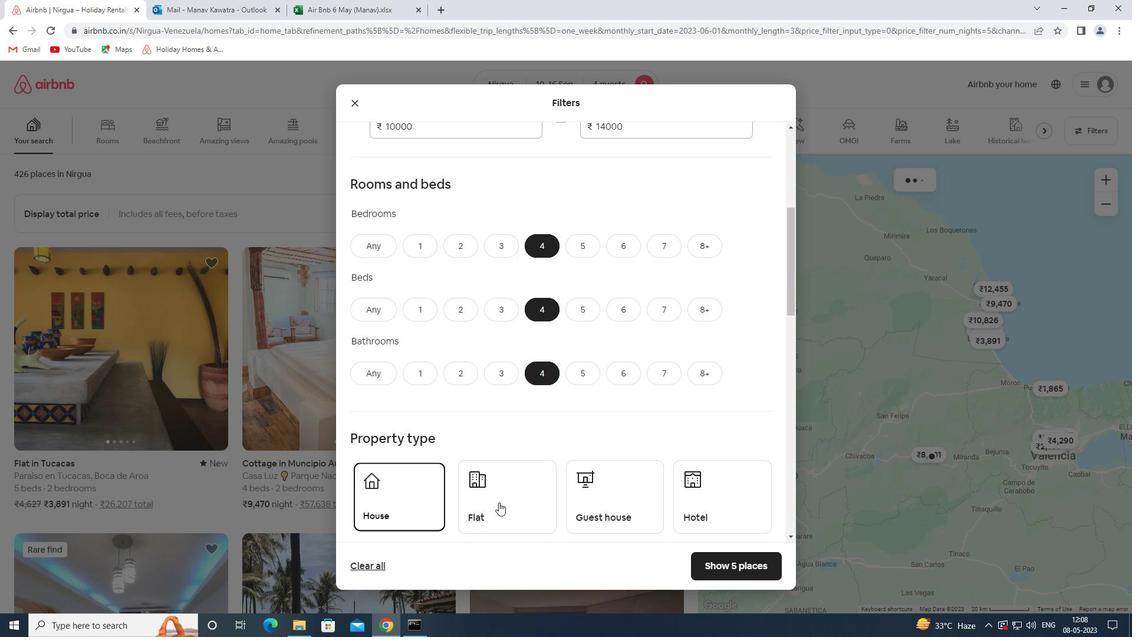 
Action: Mouse moved to (613, 509)
Screenshot: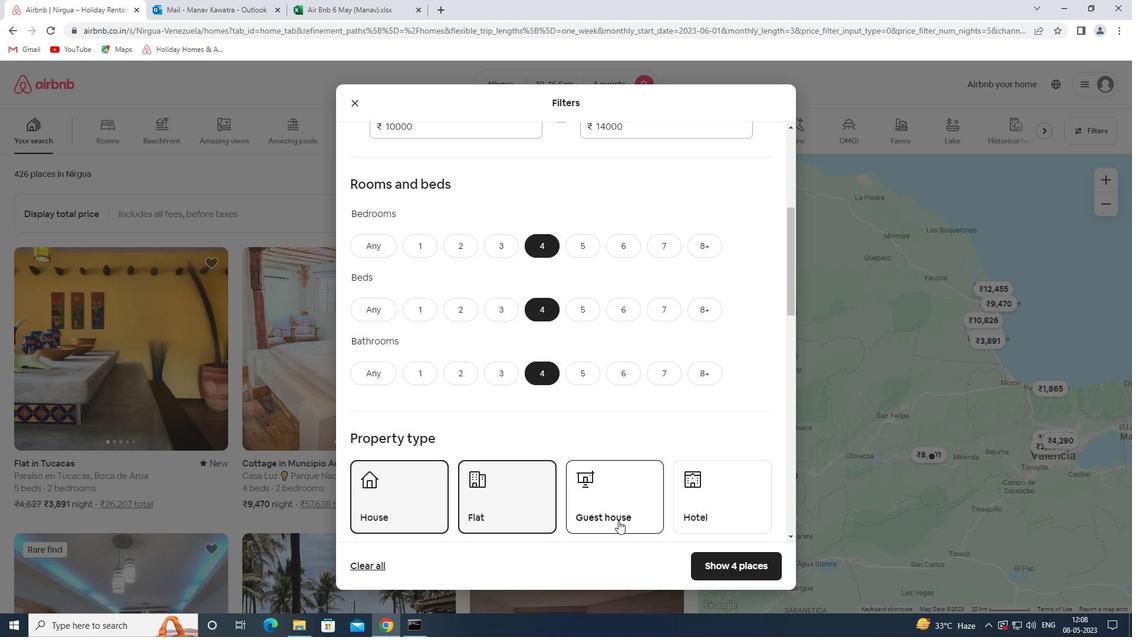 
Action: Mouse pressed left at (613, 509)
Screenshot: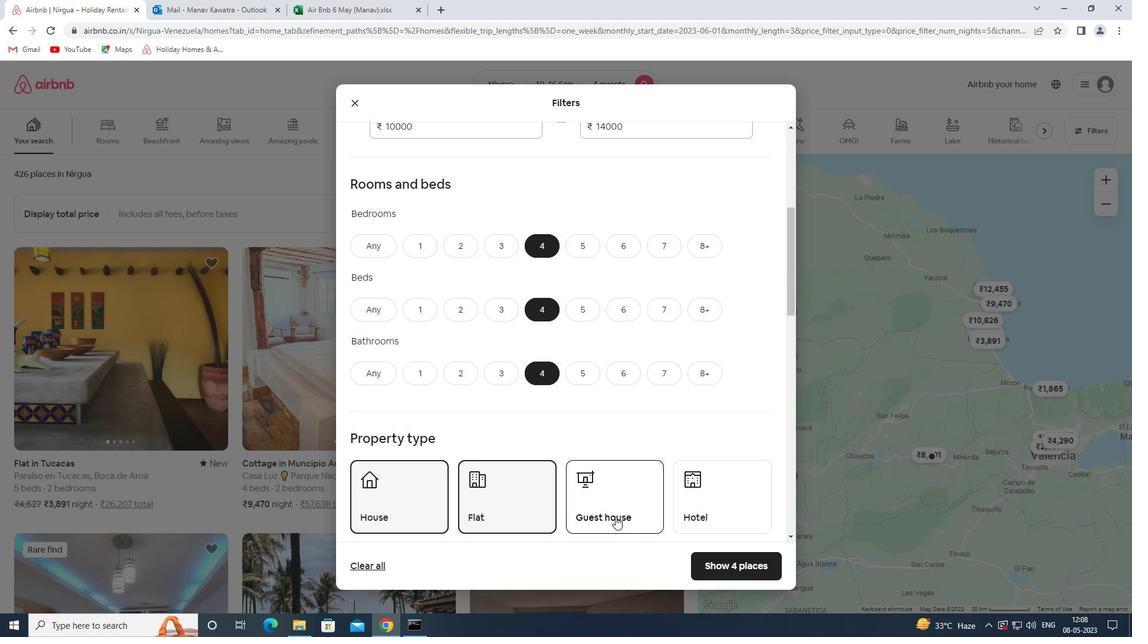 
Action: Mouse scrolled (613, 509) with delta (0, 0)
Screenshot: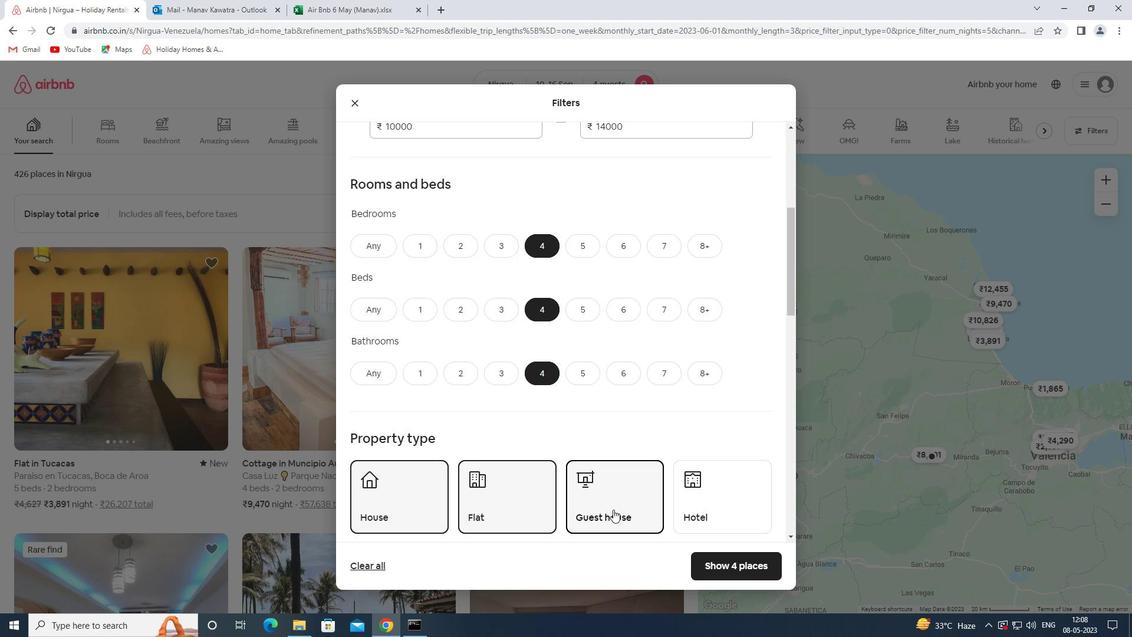 
Action: Mouse moved to (606, 475)
Screenshot: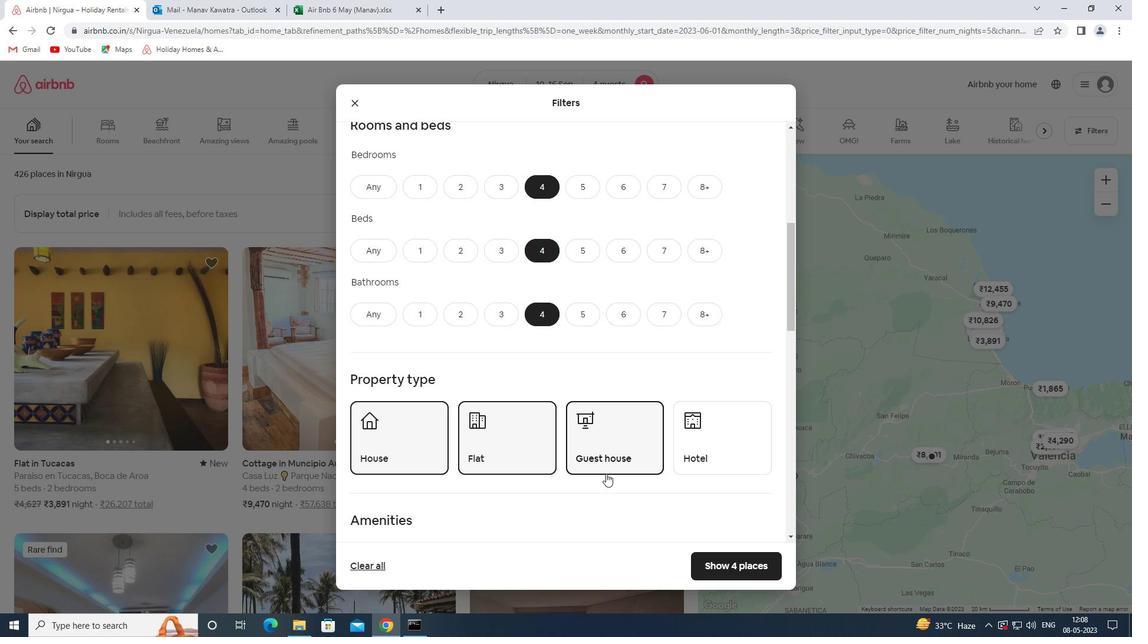 
Action: Mouse scrolled (606, 475) with delta (0, 0)
Screenshot: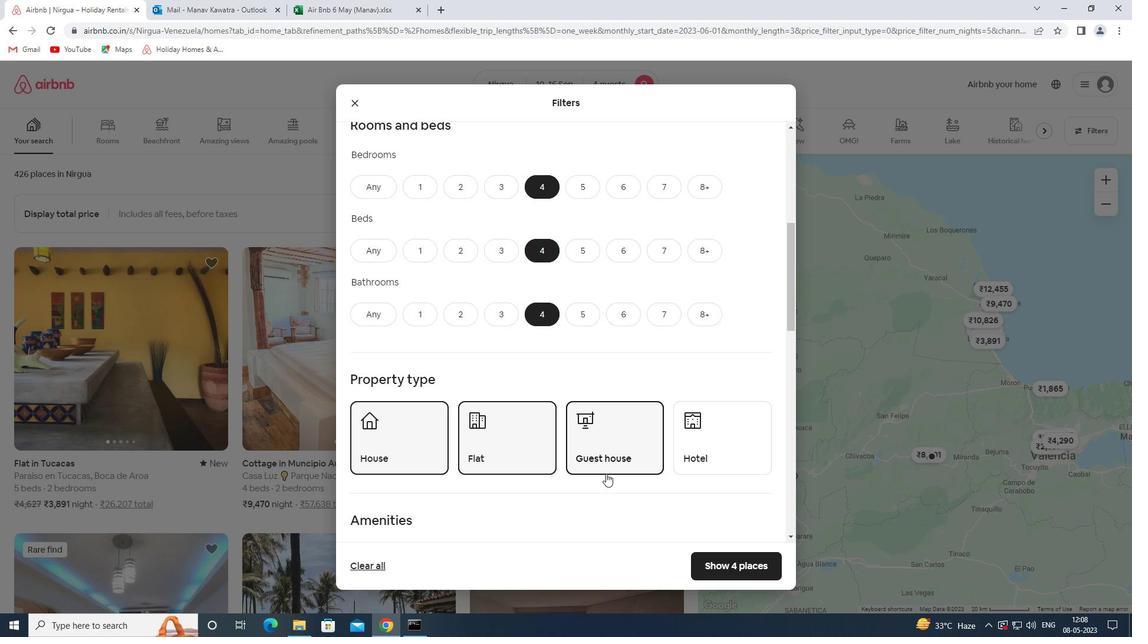 
Action: Mouse scrolled (606, 475) with delta (0, 0)
Screenshot: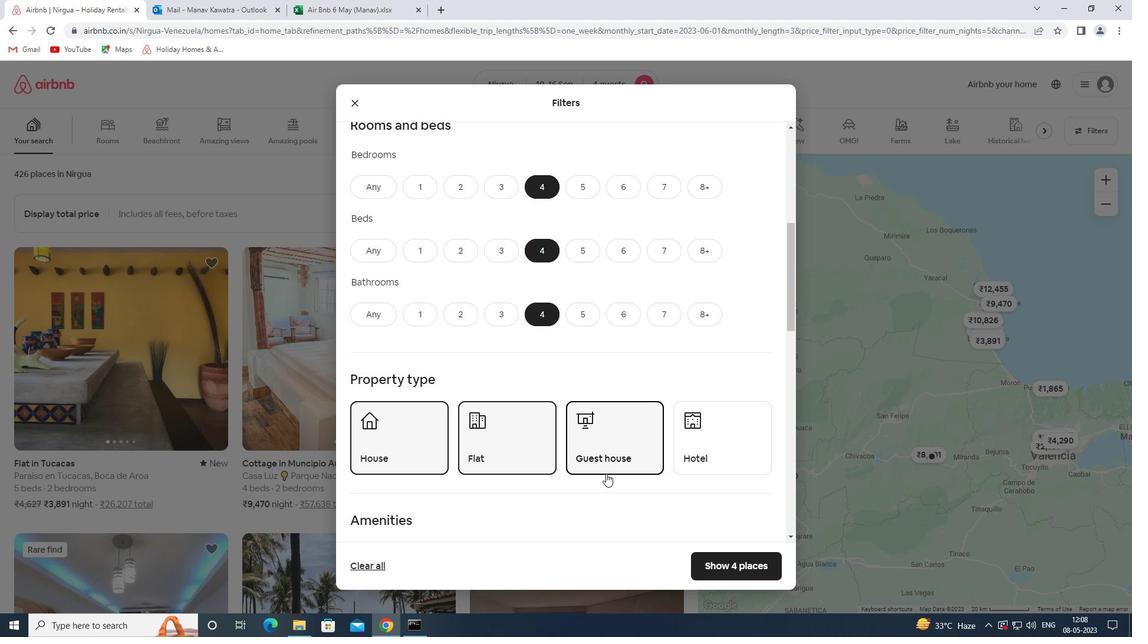 
Action: Mouse moved to (359, 458)
Screenshot: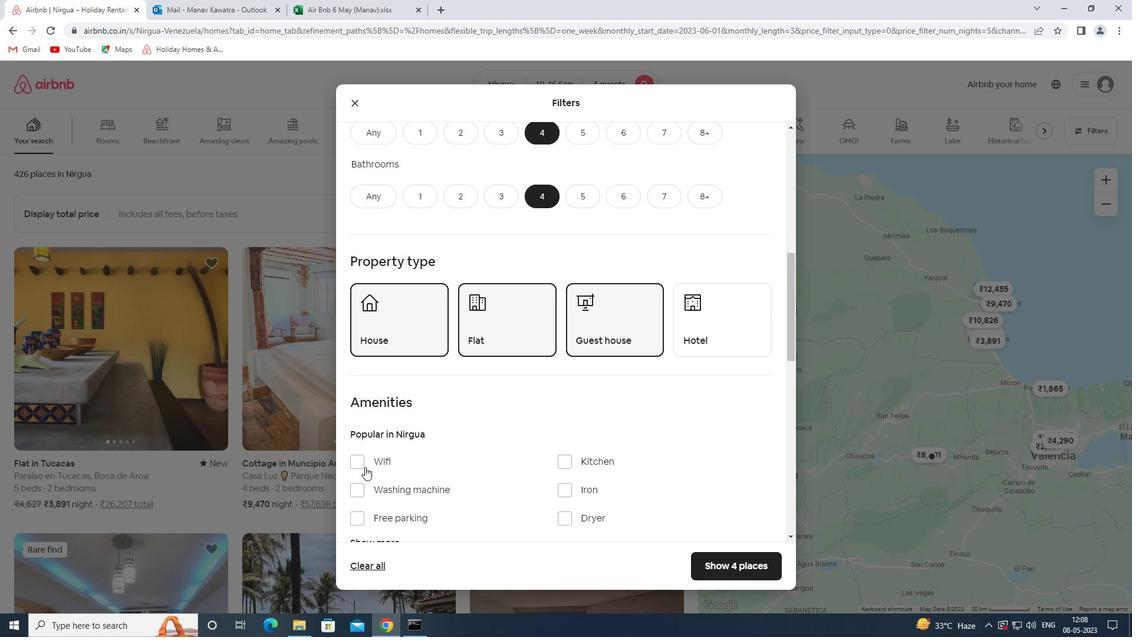 
Action: Mouse pressed left at (359, 458)
Screenshot: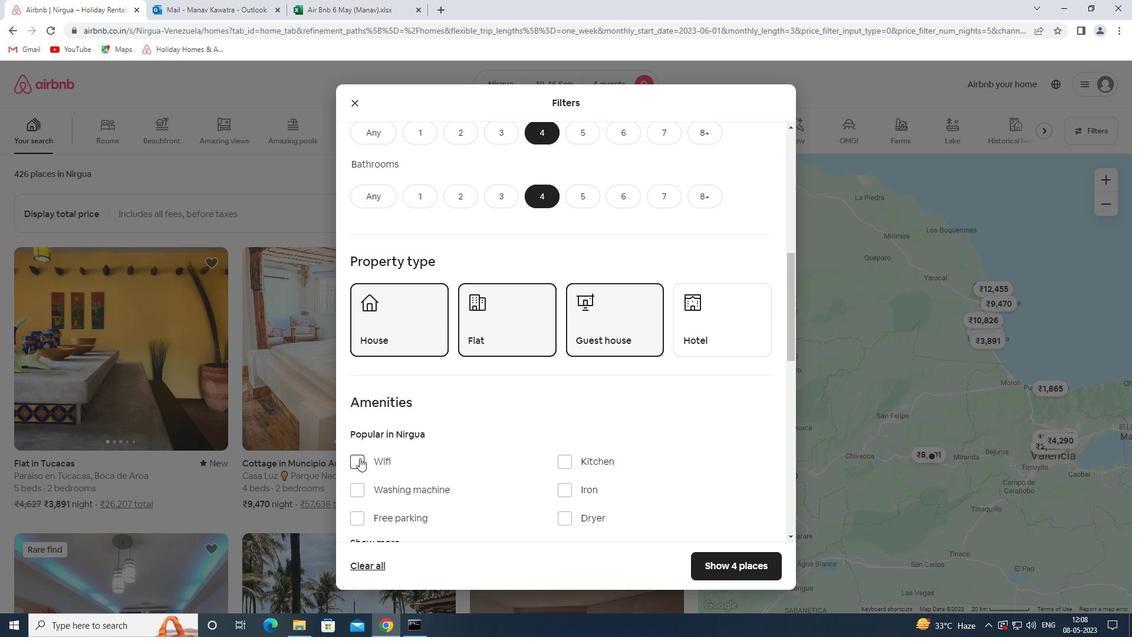 
Action: Mouse moved to (395, 514)
Screenshot: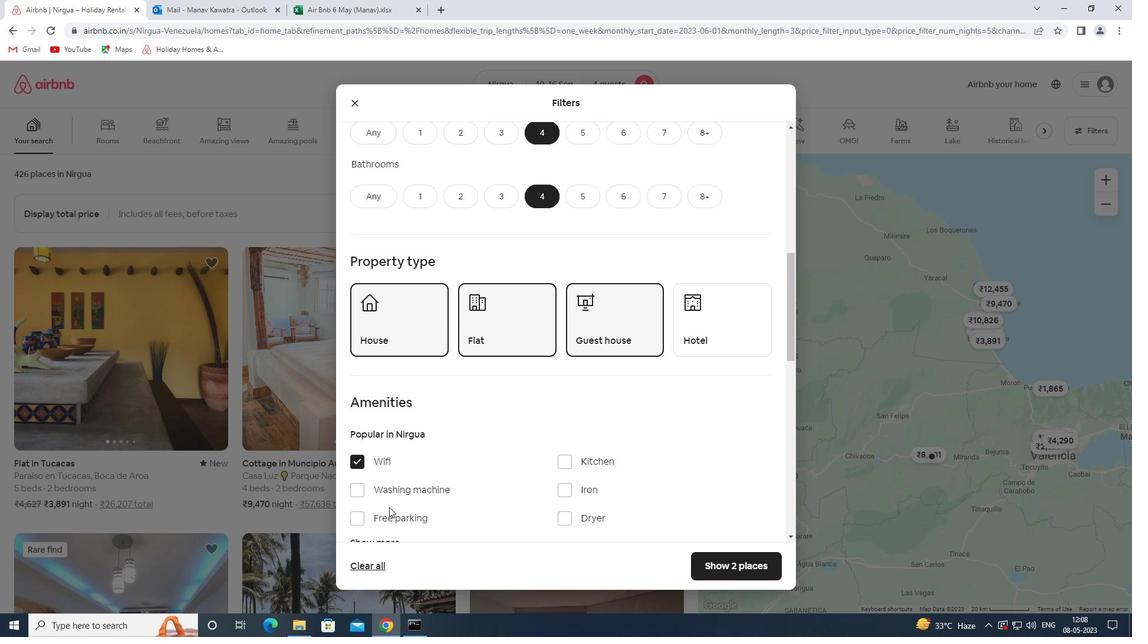 
Action: Mouse pressed left at (395, 514)
Screenshot: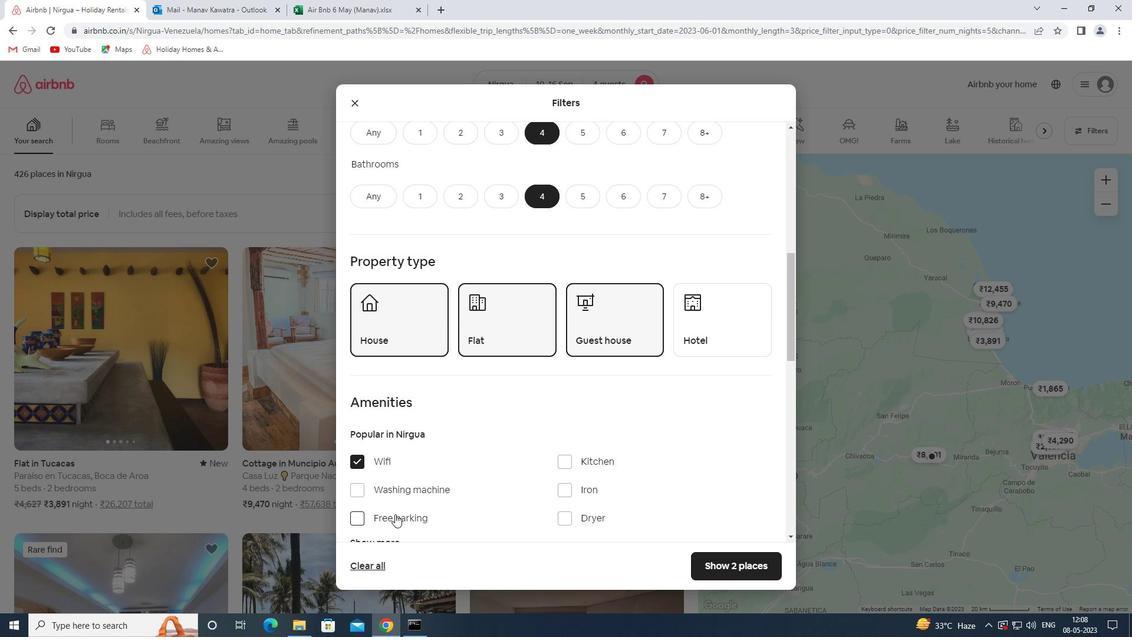 
Action: Mouse moved to (463, 456)
Screenshot: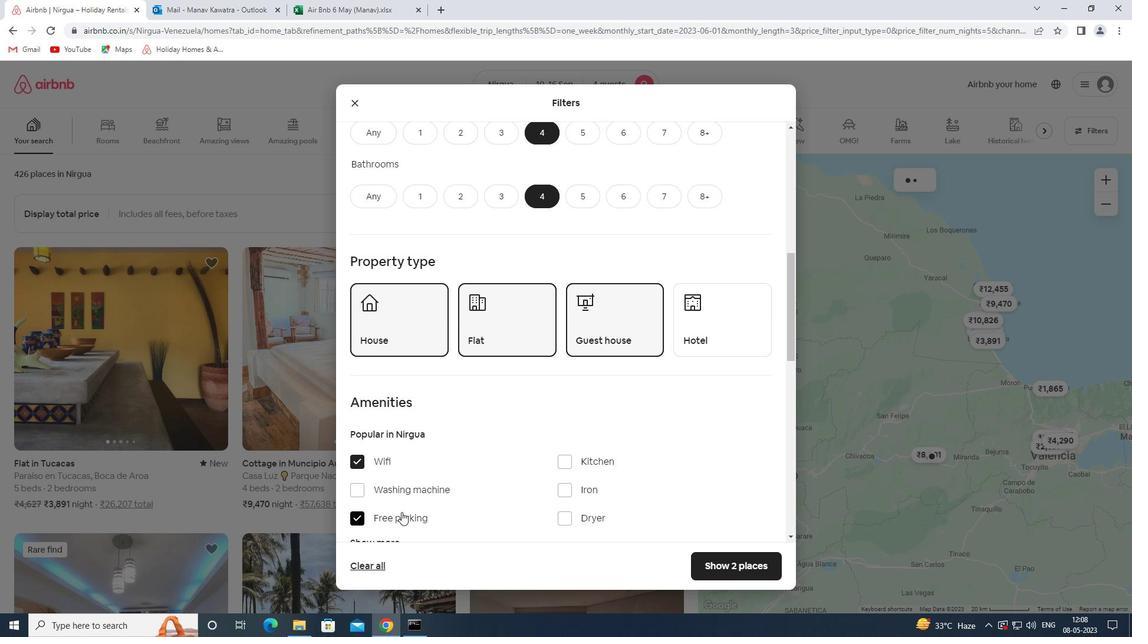 
Action: Mouse scrolled (463, 456) with delta (0, 0)
Screenshot: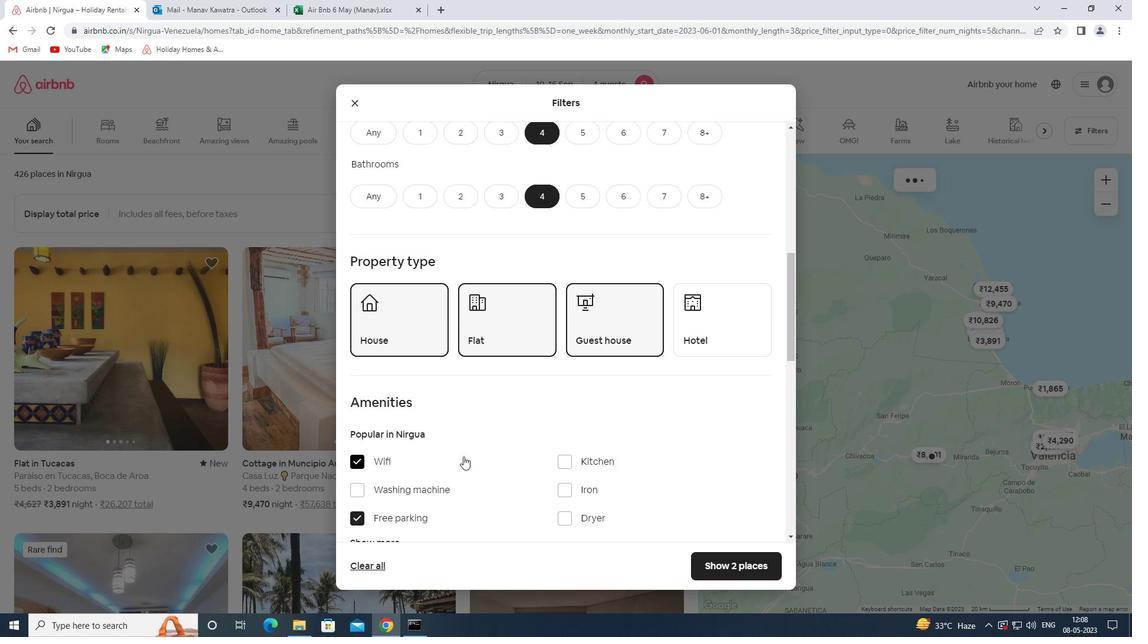 
Action: Mouse scrolled (463, 456) with delta (0, 0)
Screenshot: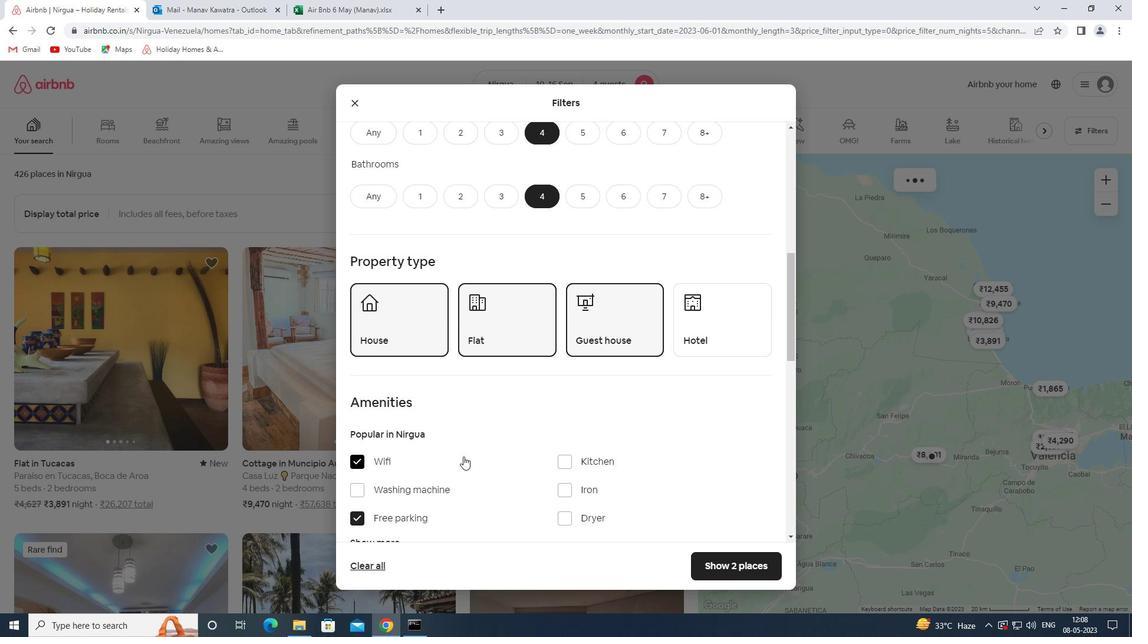 
Action: Mouse scrolled (463, 456) with delta (0, 0)
Screenshot: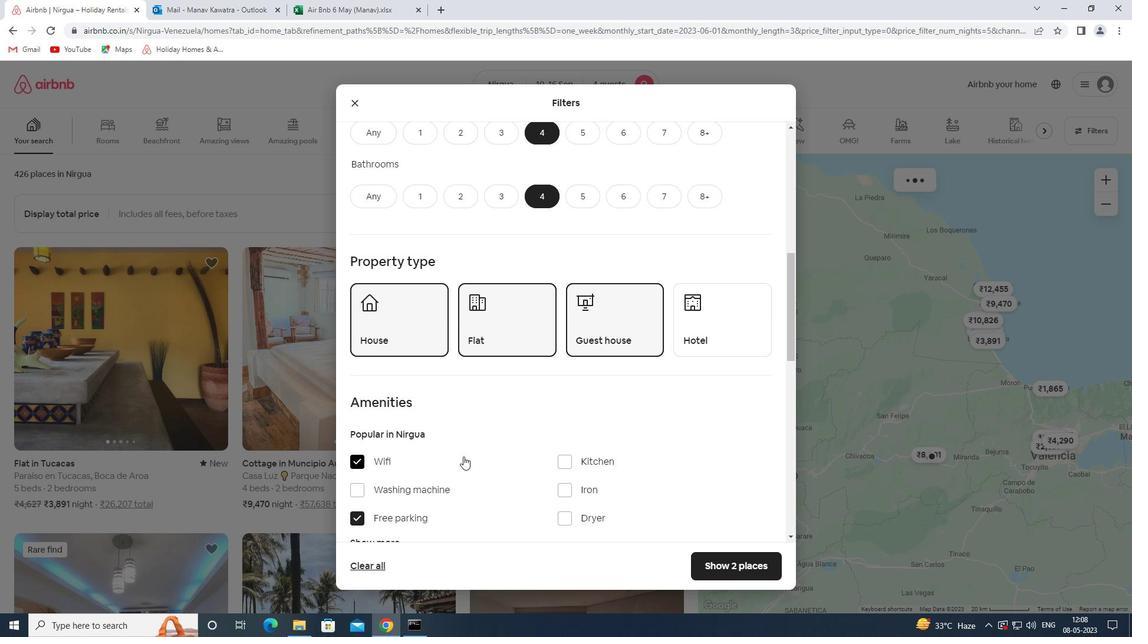 
Action: Mouse scrolled (463, 456) with delta (0, 0)
Screenshot: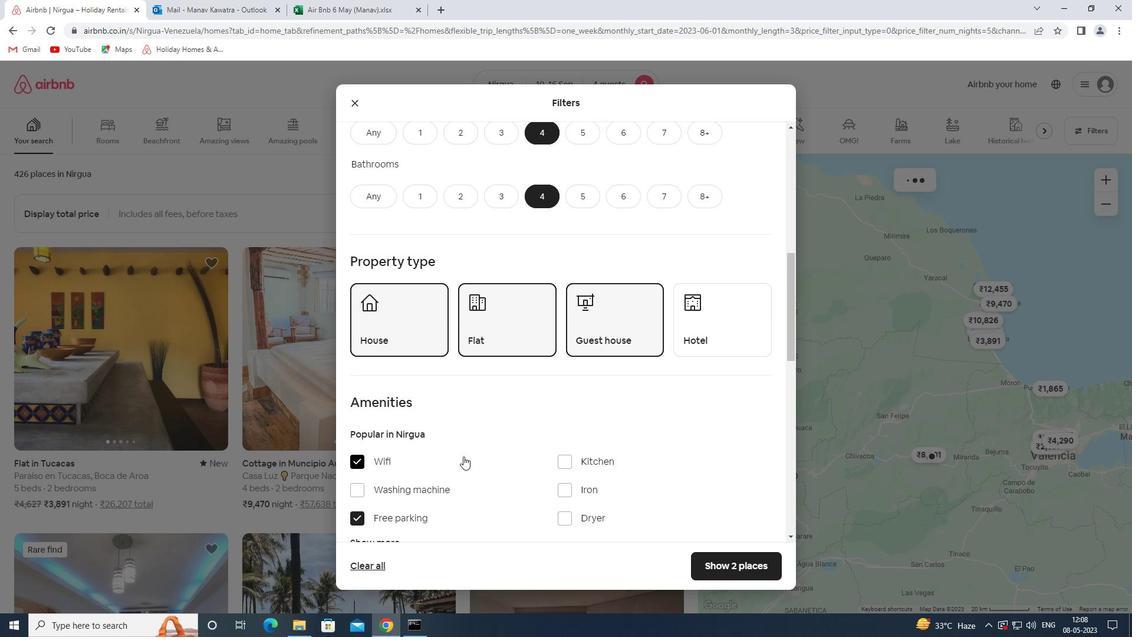 
Action: Mouse moved to (380, 303)
Screenshot: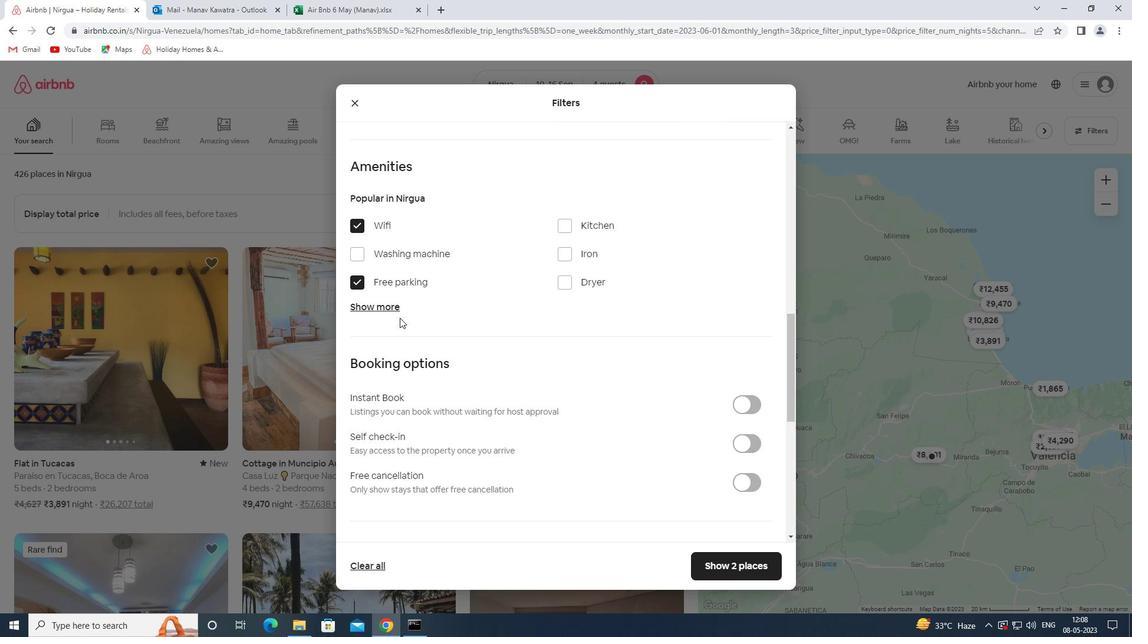 
Action: Mouse pressed left at (380, 303)
Screenshot: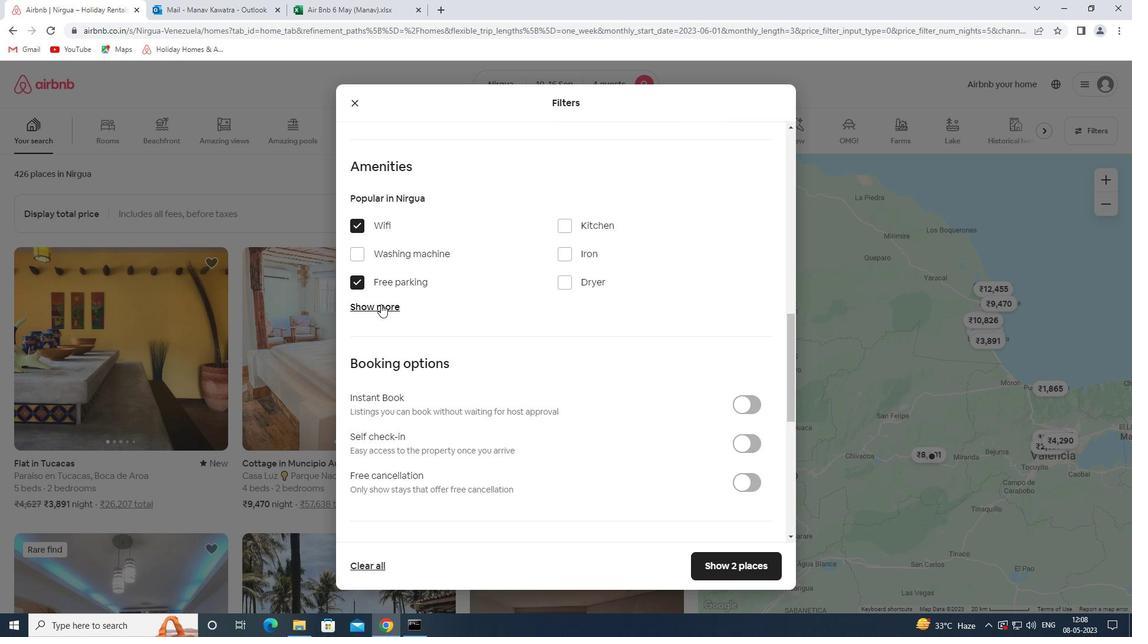 
Action: Mouse moved to (565, 376)
Screenshot: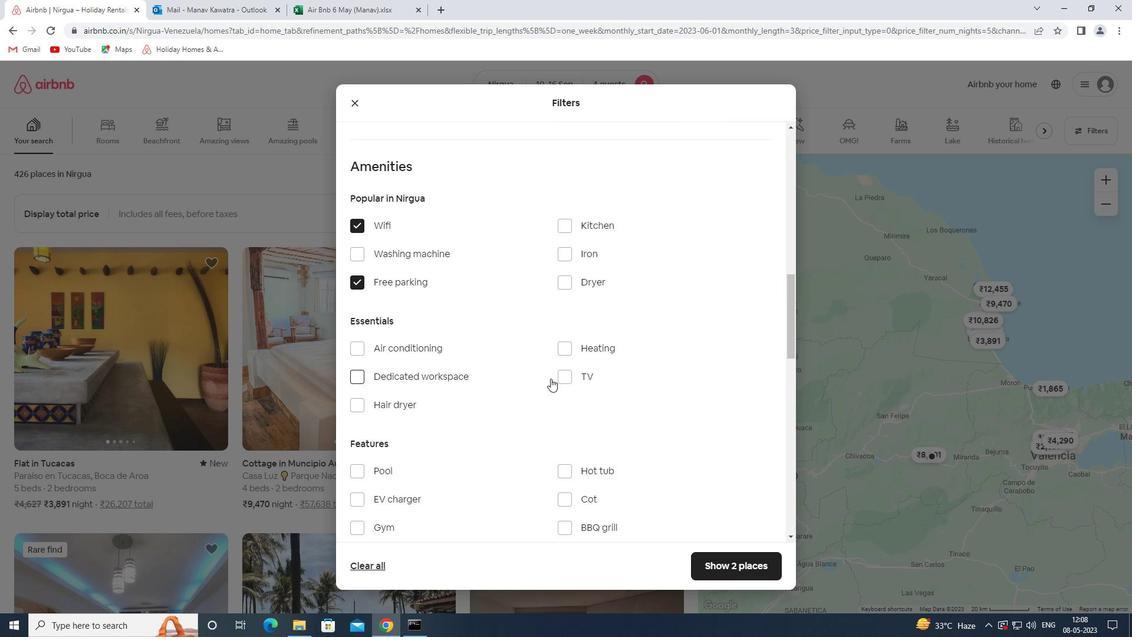 
Action: Mouse pressed left at (565, 376)
Screenshot: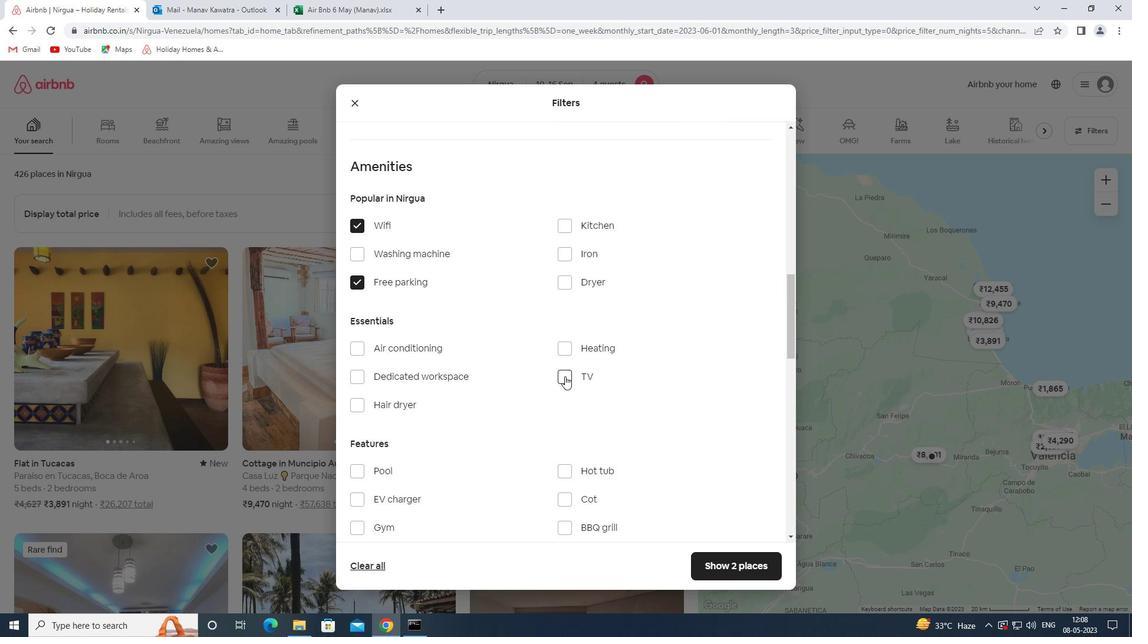 
Action: Mouse moved to (554, 379)
Screenshot: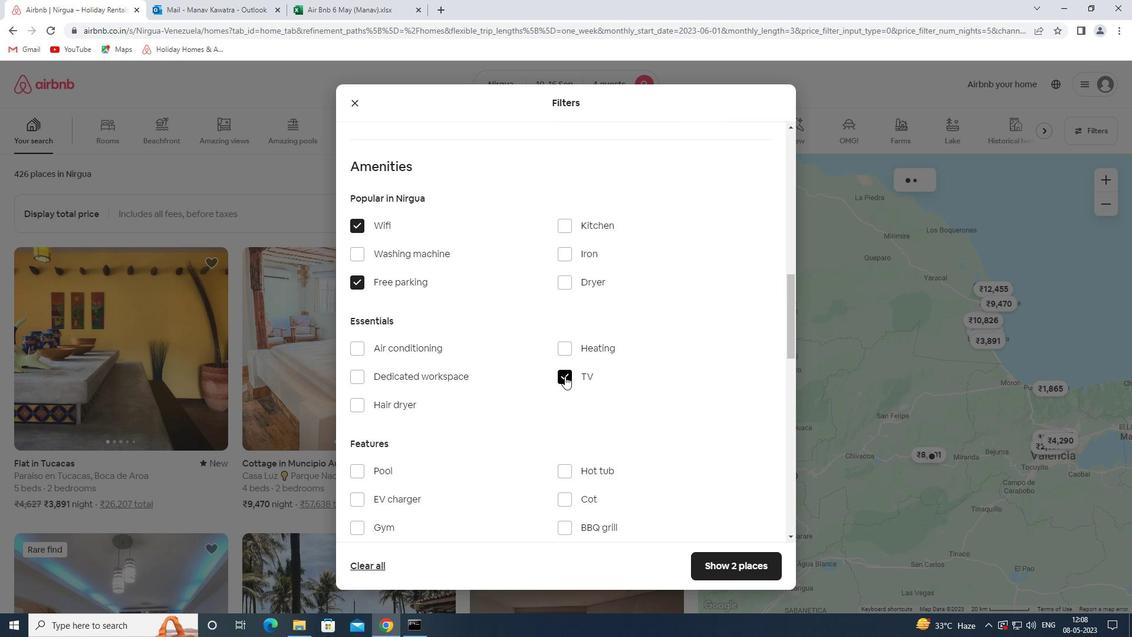 
Action: Mouse scrolled (554, 378) with delta (0, 0)
Screenshot: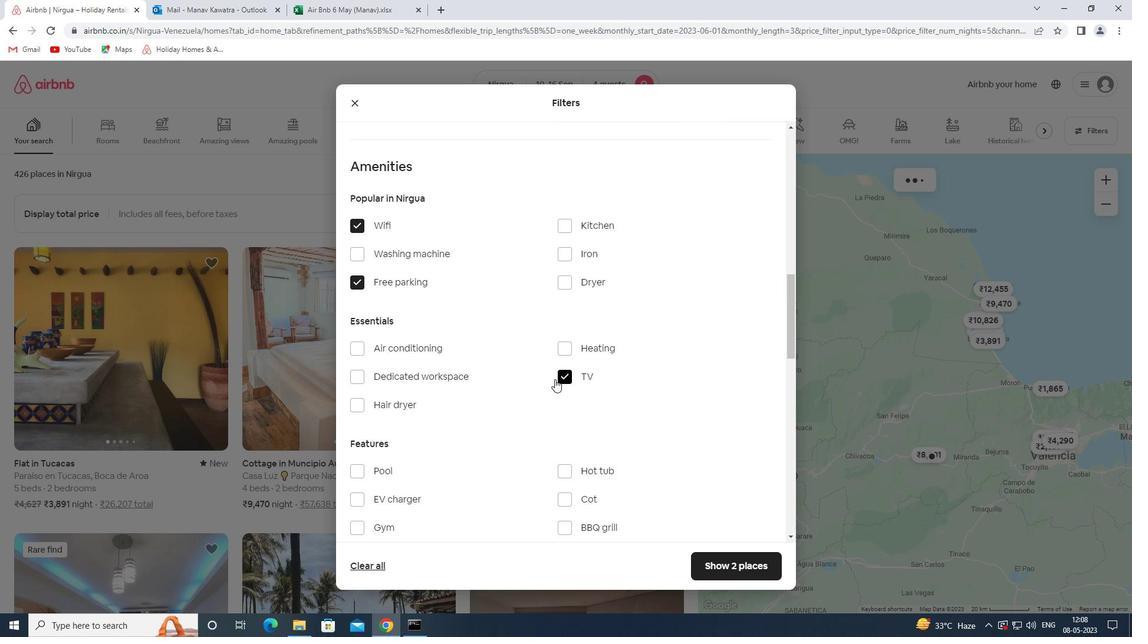 
Action: Mouse moved to (554, 380)
Screenshot: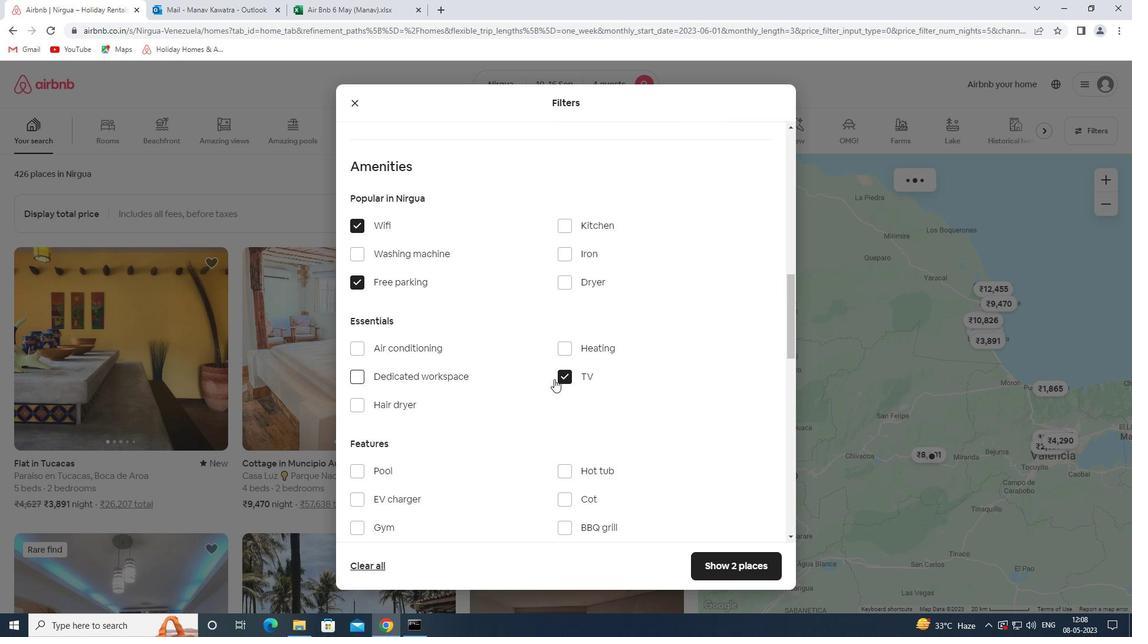 
Action: Mouse scrolled (554, 379) with delta (0, 0)
Screenshot: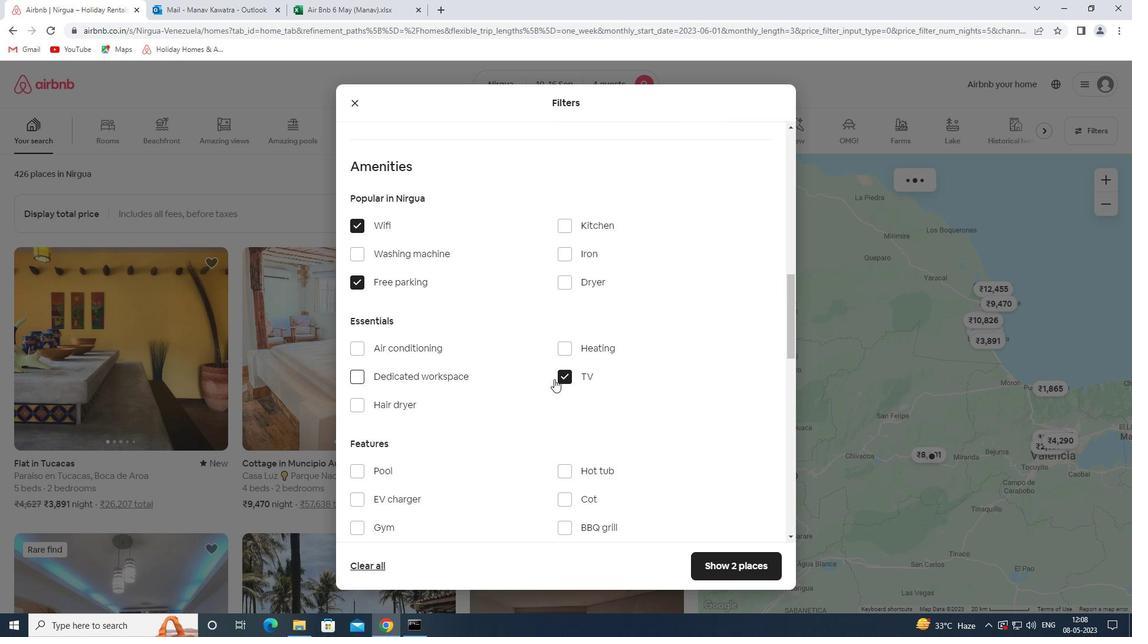 
Action: Mouse moved to (554, 380)
Screenshot: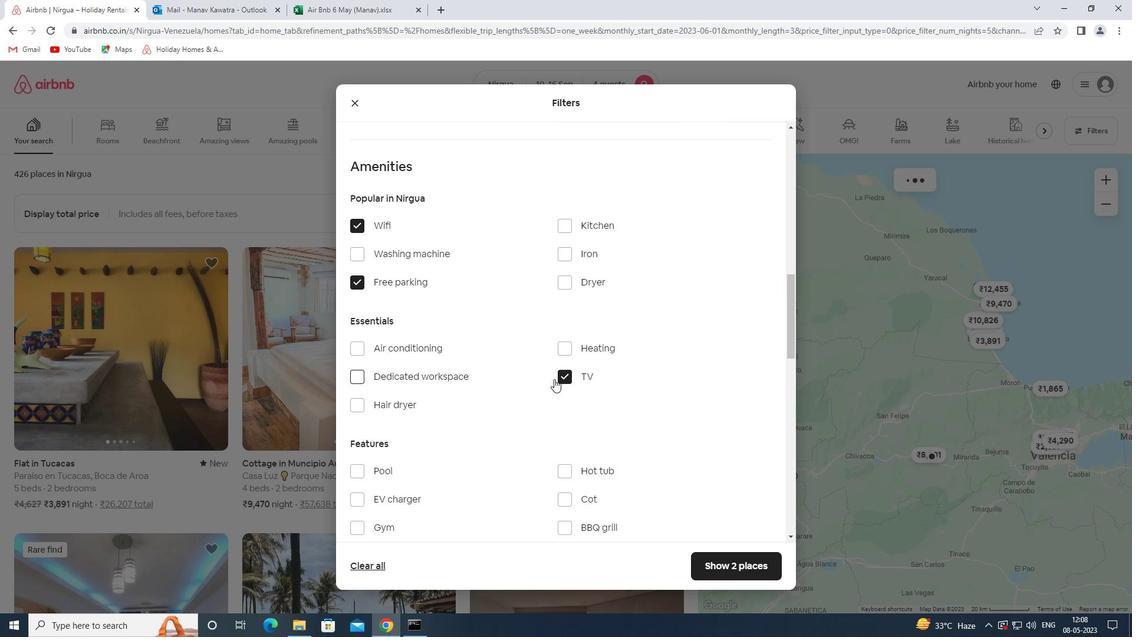 
Action: Mouse scrolled (554, 380) with delta (0, 0)
Screenshot: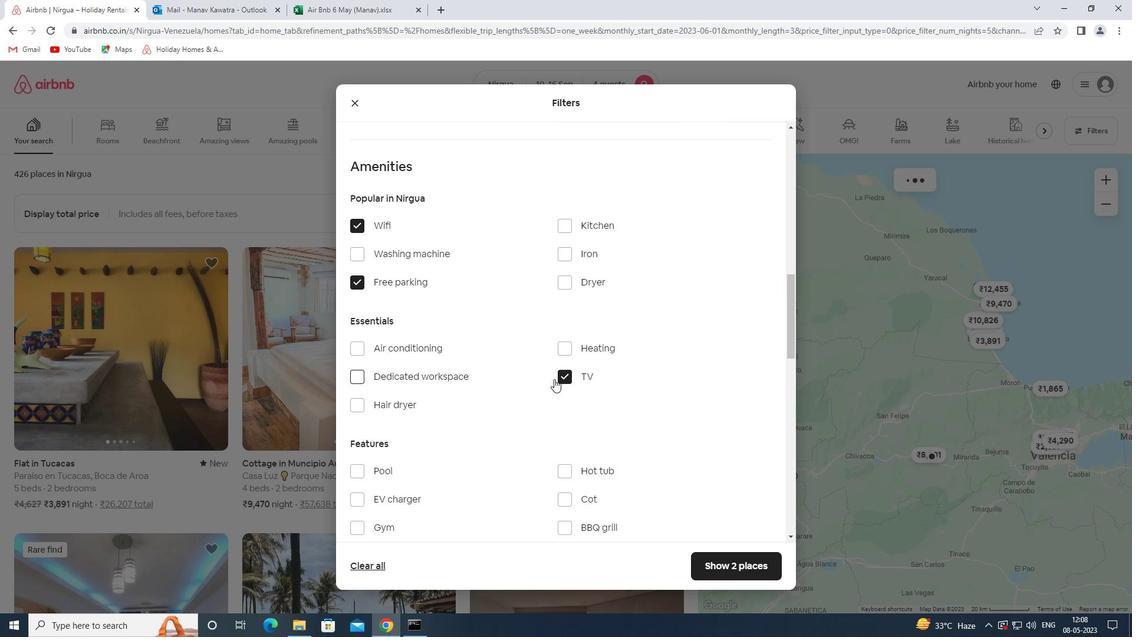 
Action: Mouse moved to (362, 350)
Screenshot: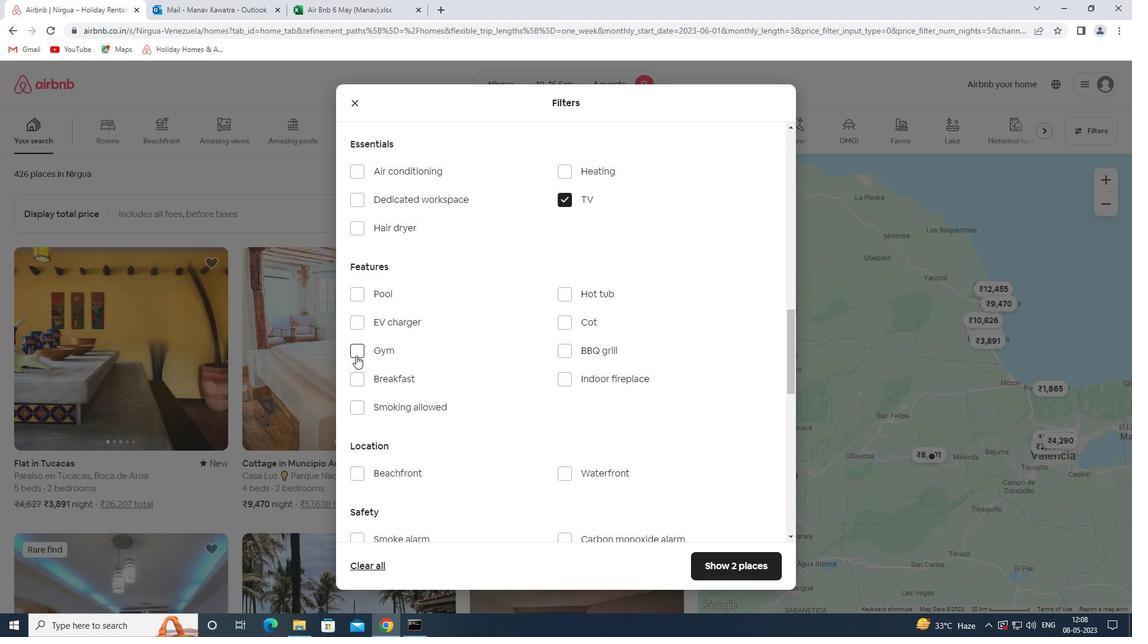 
Action: Mouse pressed left at (362, 350)
Screenshot: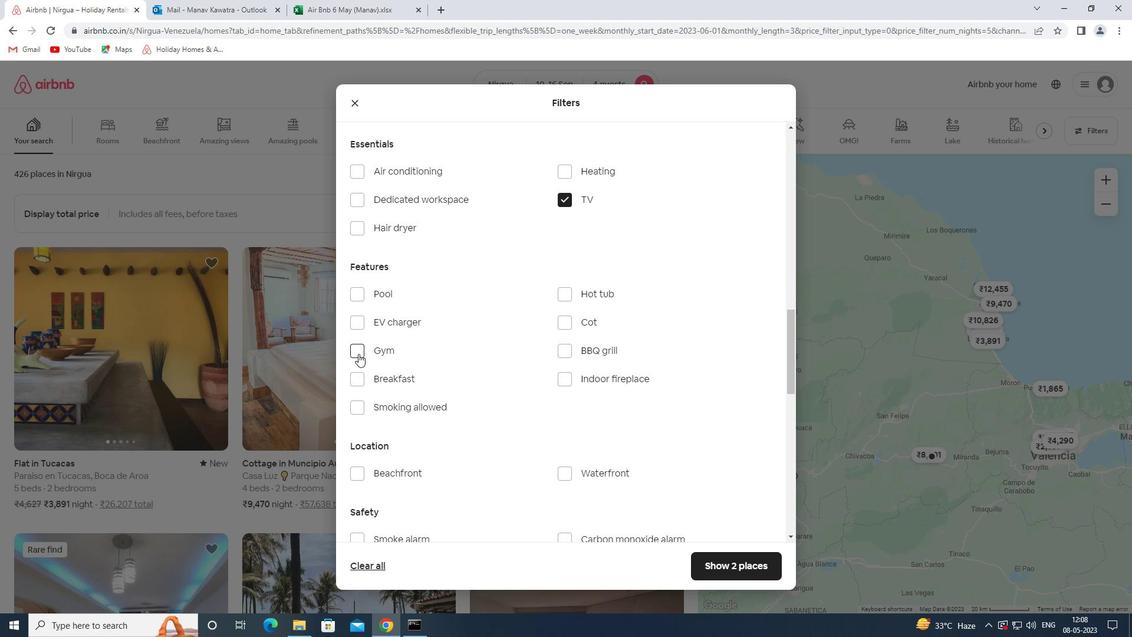 
Action: Mouse moved to (377, 371)
Screenshot: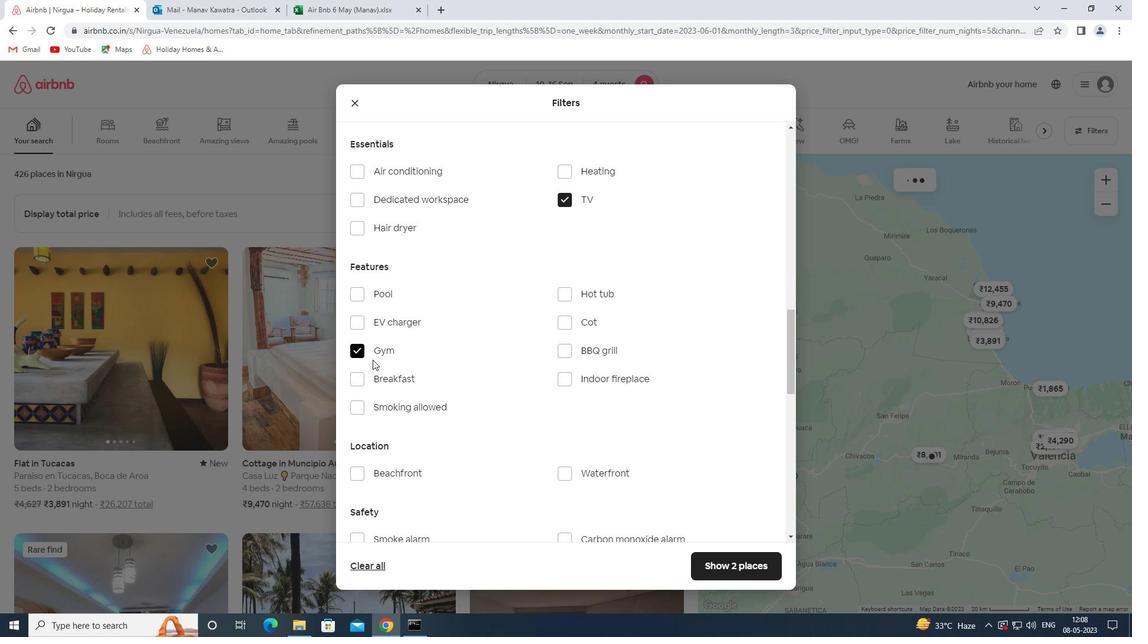 
Action: Mouse pressed left at (377, 371)
Screenshot: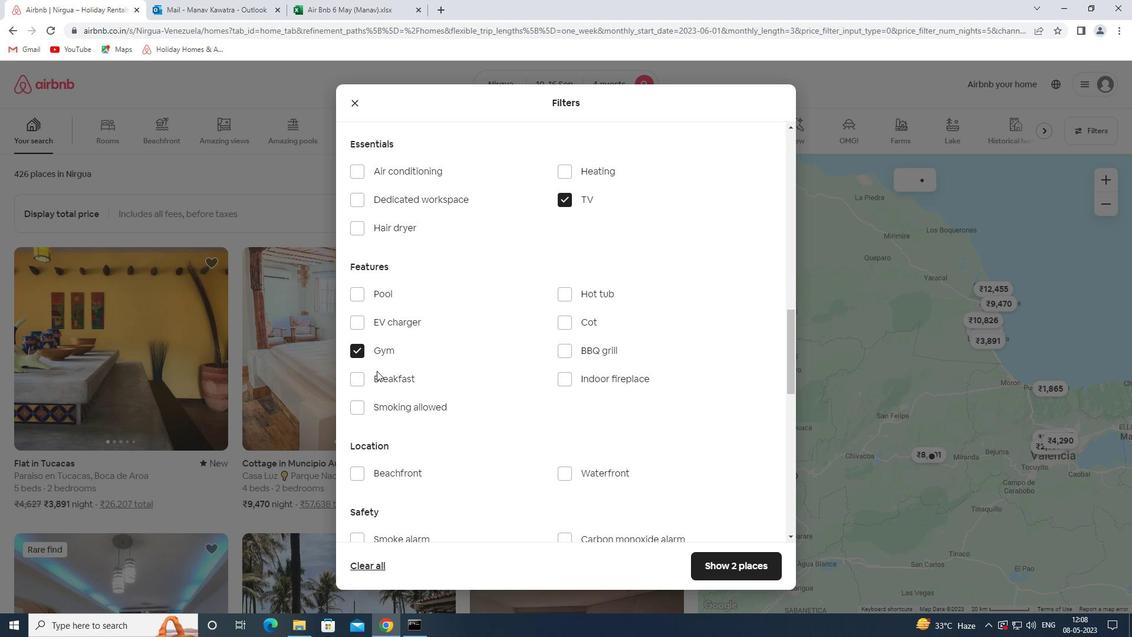 
Action: Mouse moved to (378, 377)
Screenshot: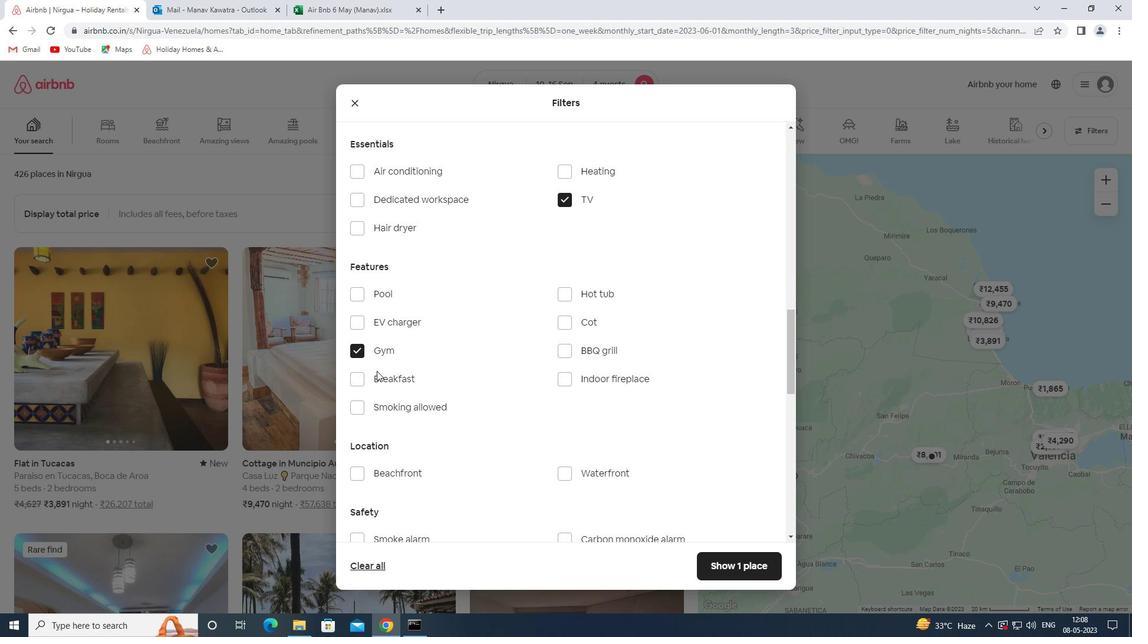 
Action: Mouse pressed left at (378, 377)
Screenshot: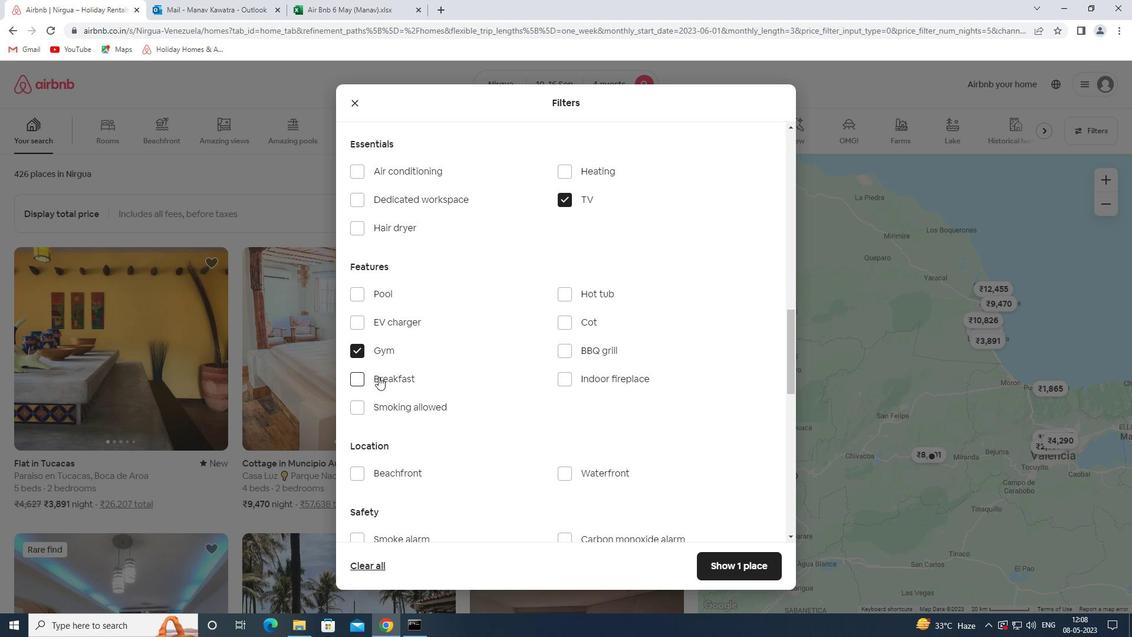 
Action: Mouse moved to (480, 354)
Screenshot: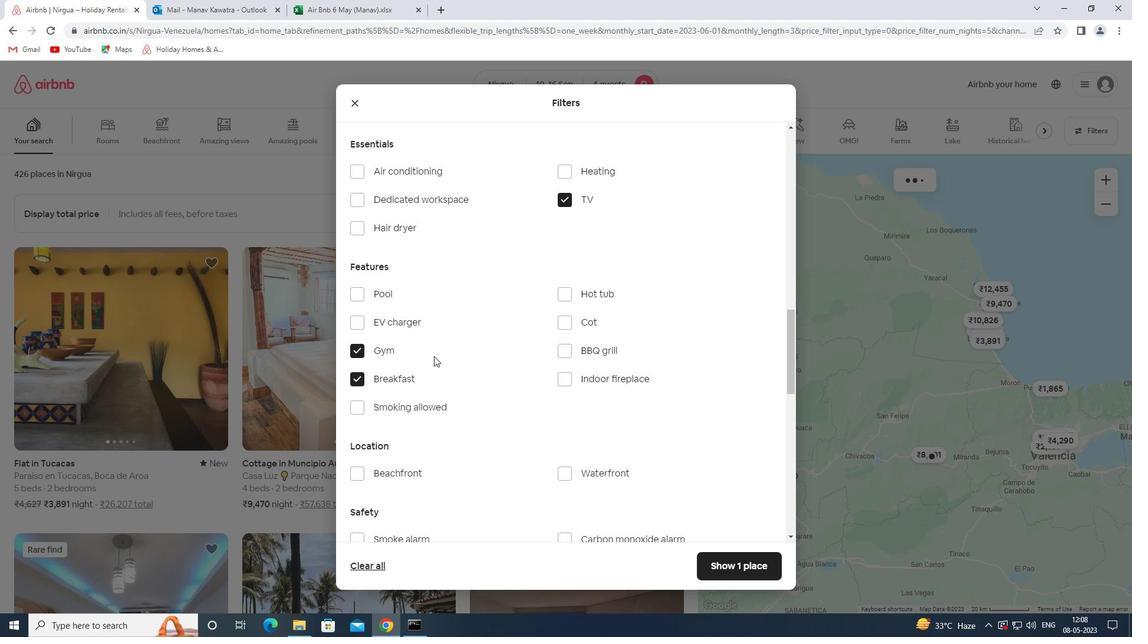 
Action: Mouse scrolled (480, 353) with delta (0, 0)
Screenshot: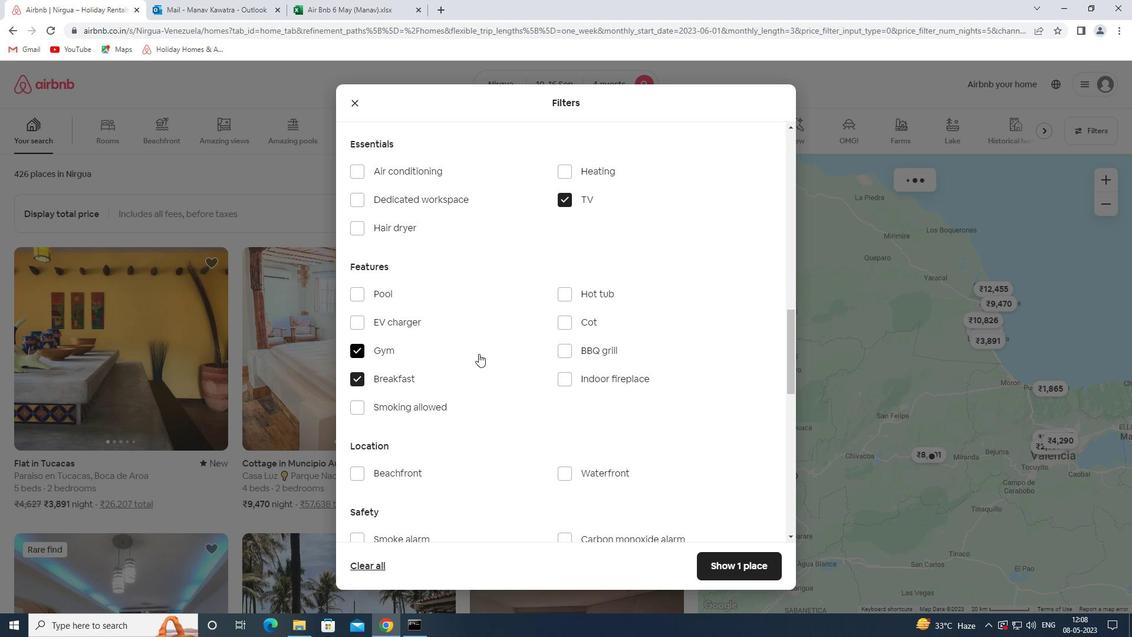
Action: Mouse scrolled (480, 353) with delta (0, 0)
Screenshot: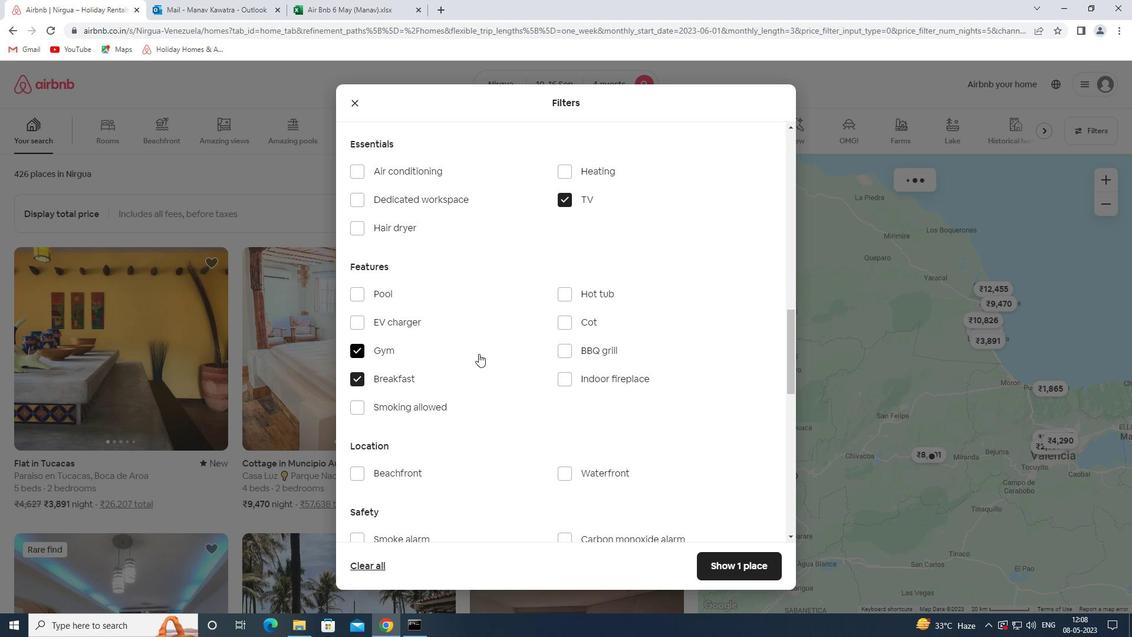 
Action: Mouse scrolled (480, 353) with delta (0, 0)
Screenshot: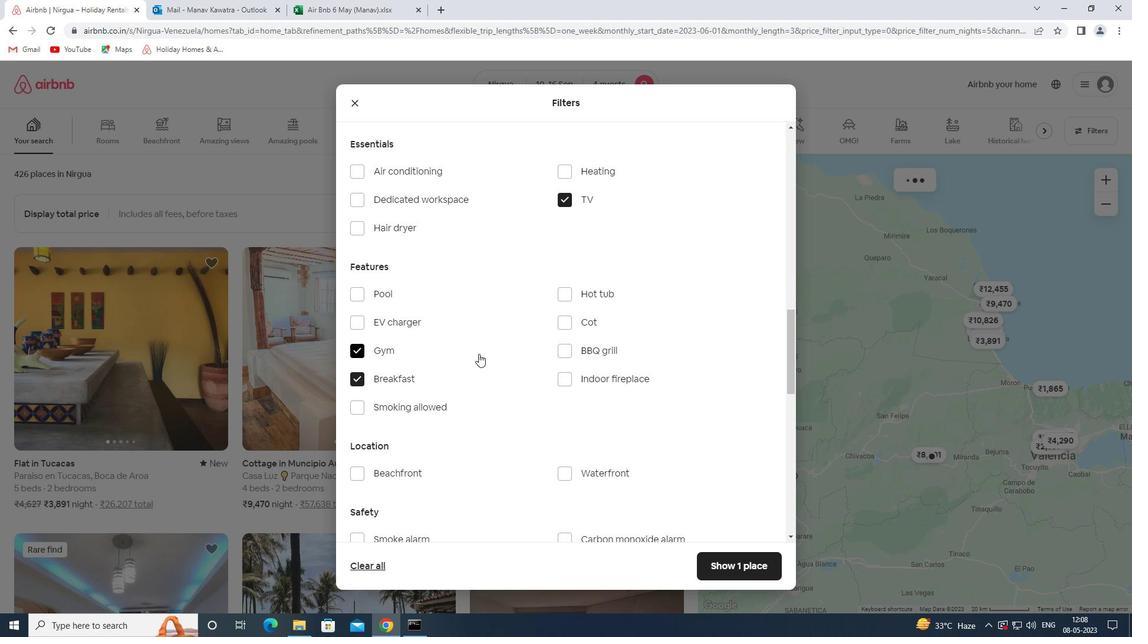 
Action: Mouse scrolled (480, 353) with delta (0, 0)
Screenshot: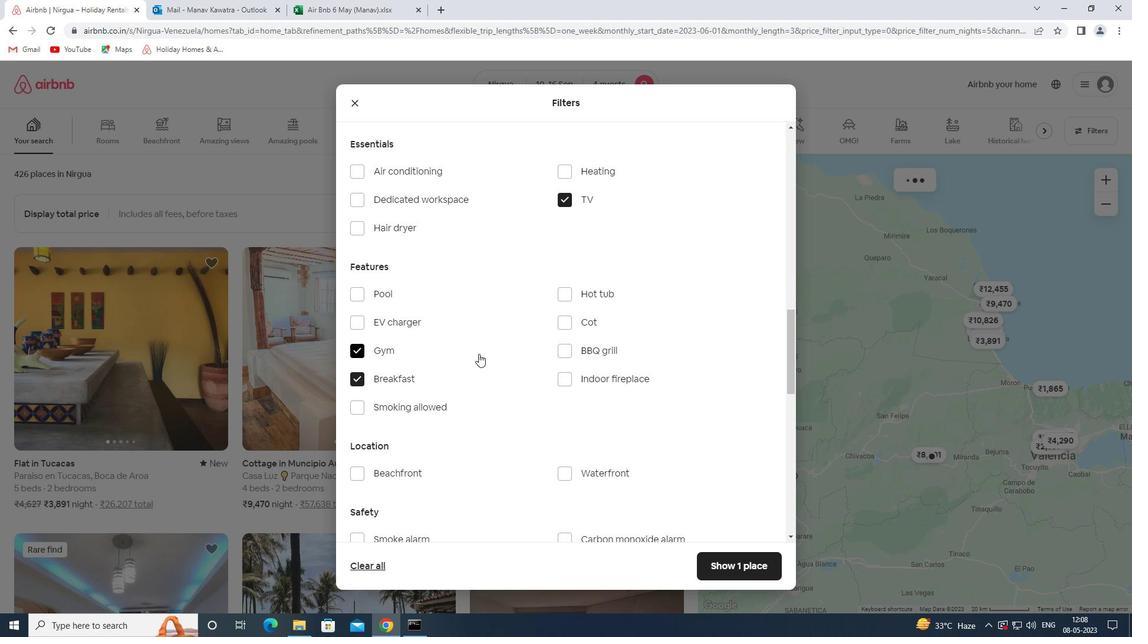 
Action: Mouse moved to (737, 463)
Screenshot: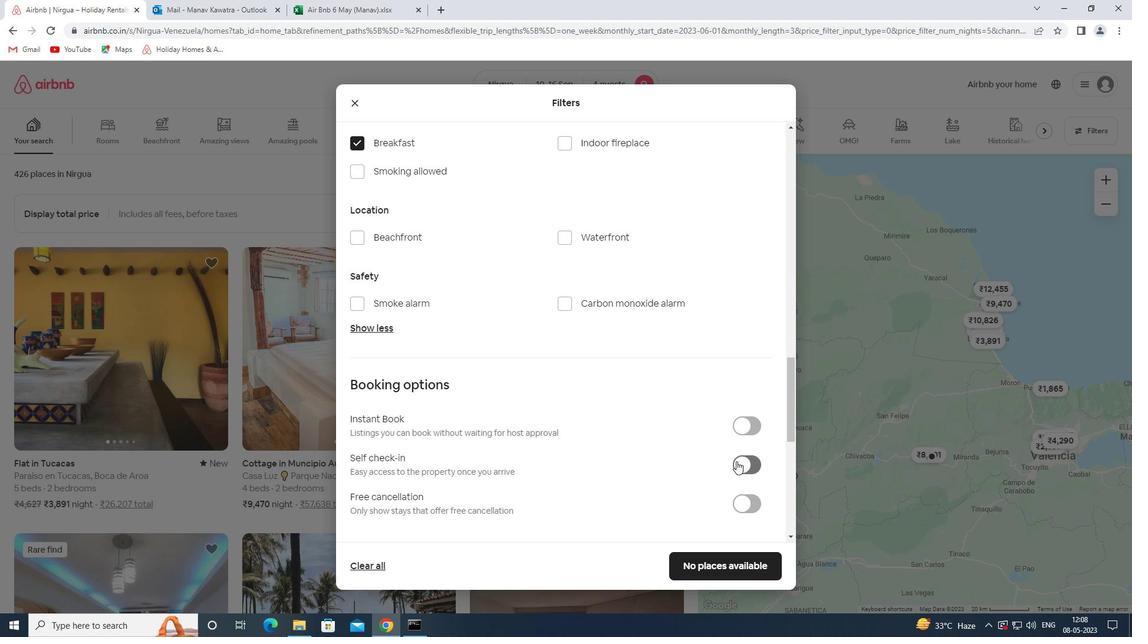 
Action: Mouse pressed left at (737, 463)
Screenshot: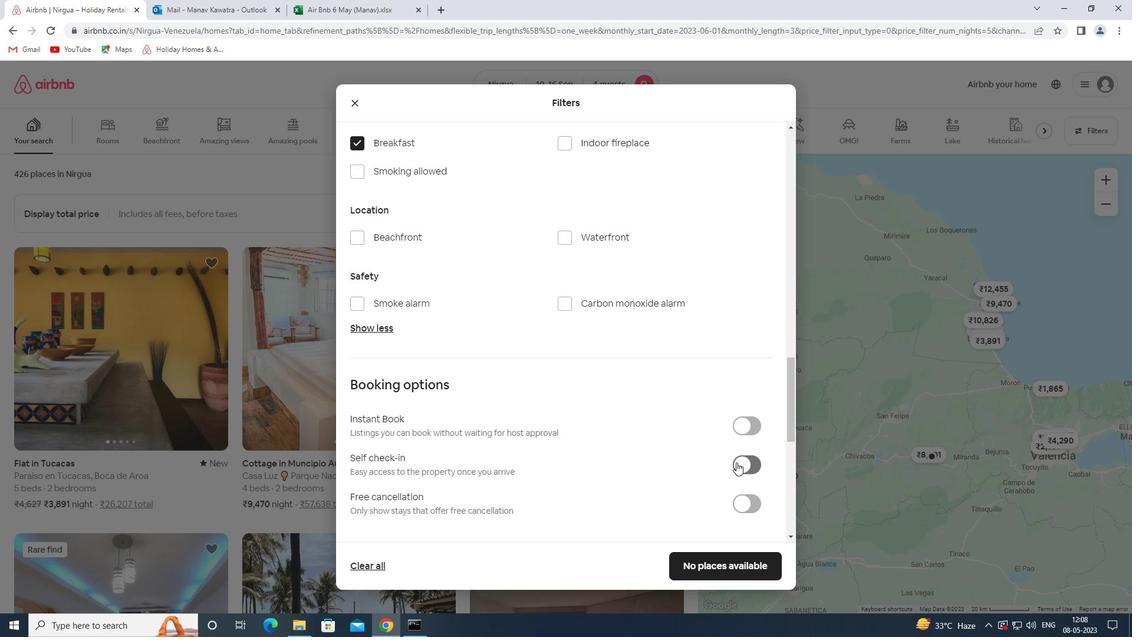 
Action: Mouse moved to (591, 467)
Screenshot: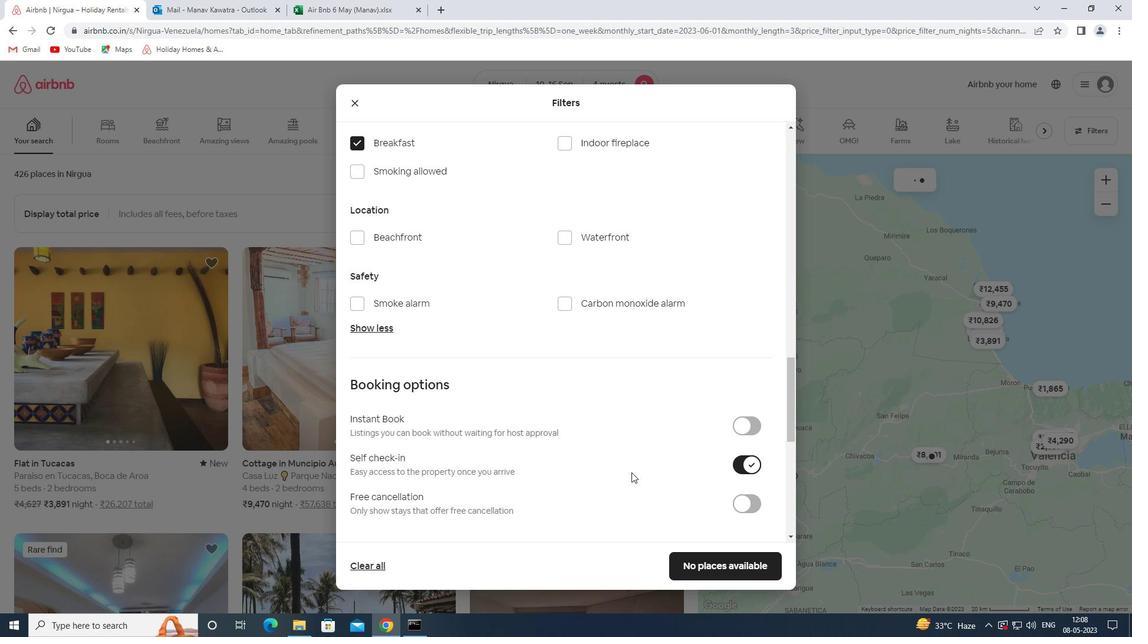 
Action: Mouse scrolled (591, 467) with delta (0, 0)
Screenshot: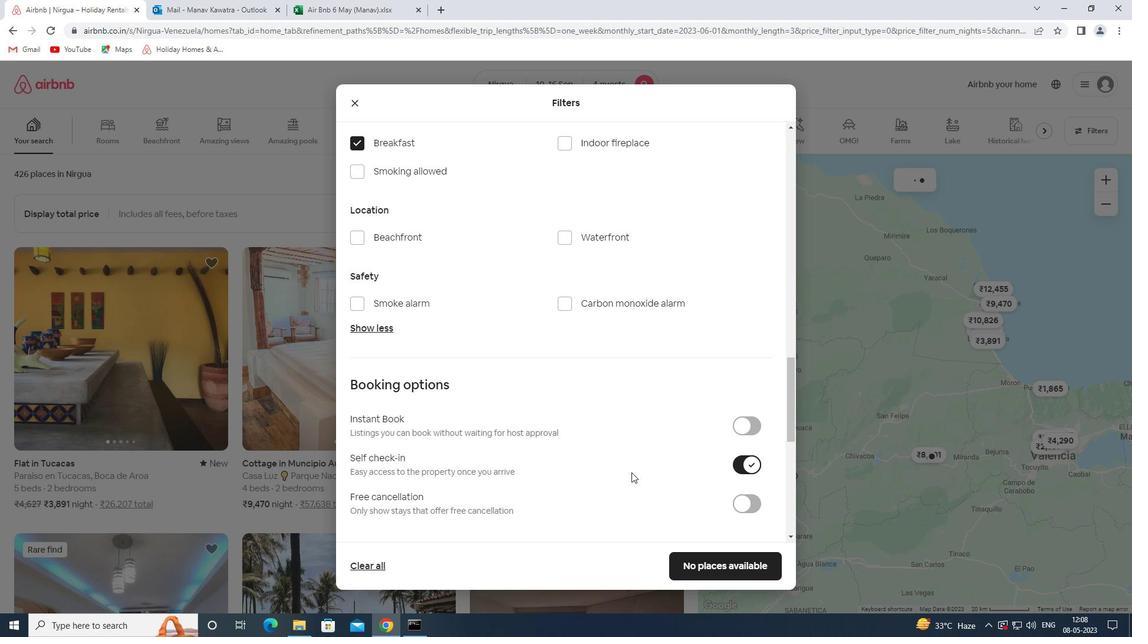 
Action: Mouse scrolled (591, 467) with delta (0, 0)
Screenshot: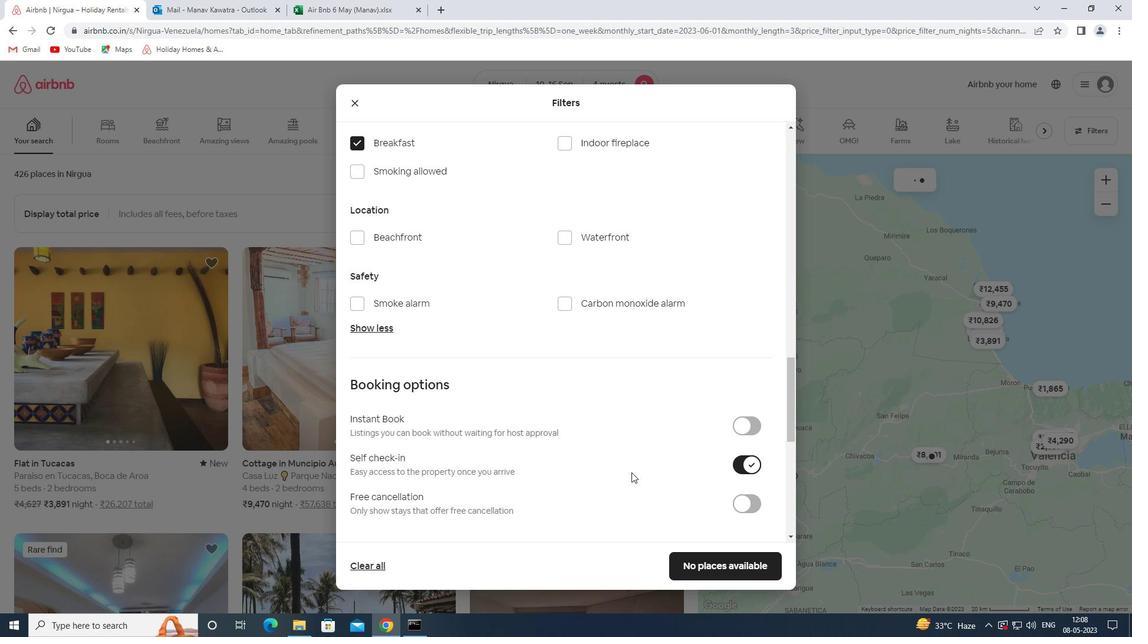 
Action: Mouse scrolled (591, 467) with delta (0, 0)
Screenshot: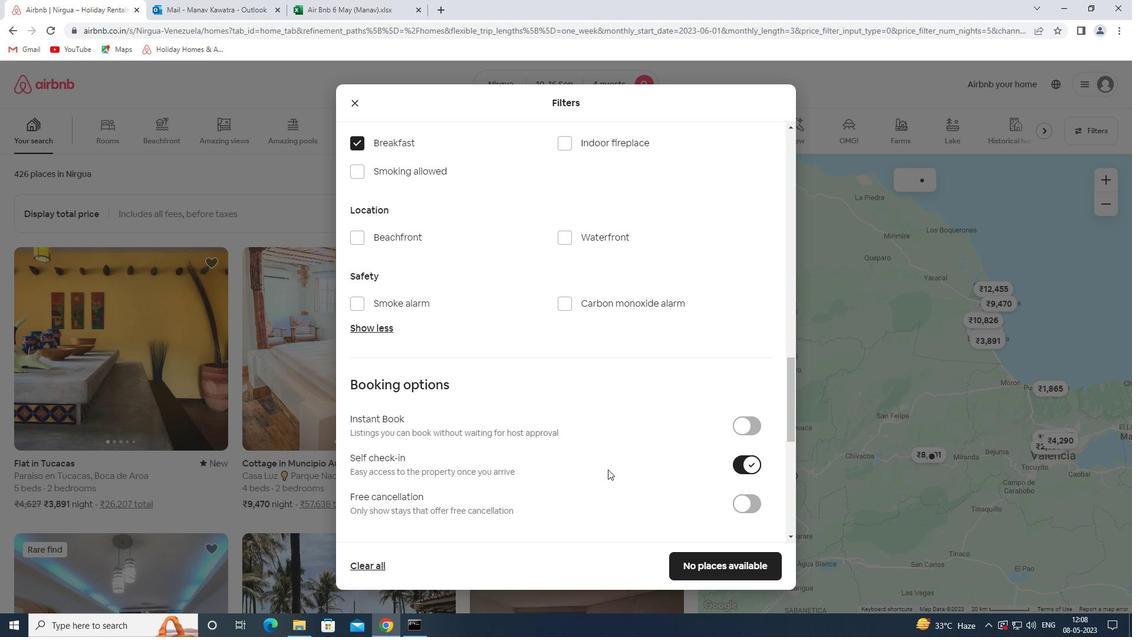 
Action: Mouse scrolled (591, 467) with delta (0, 0)
Screenshot: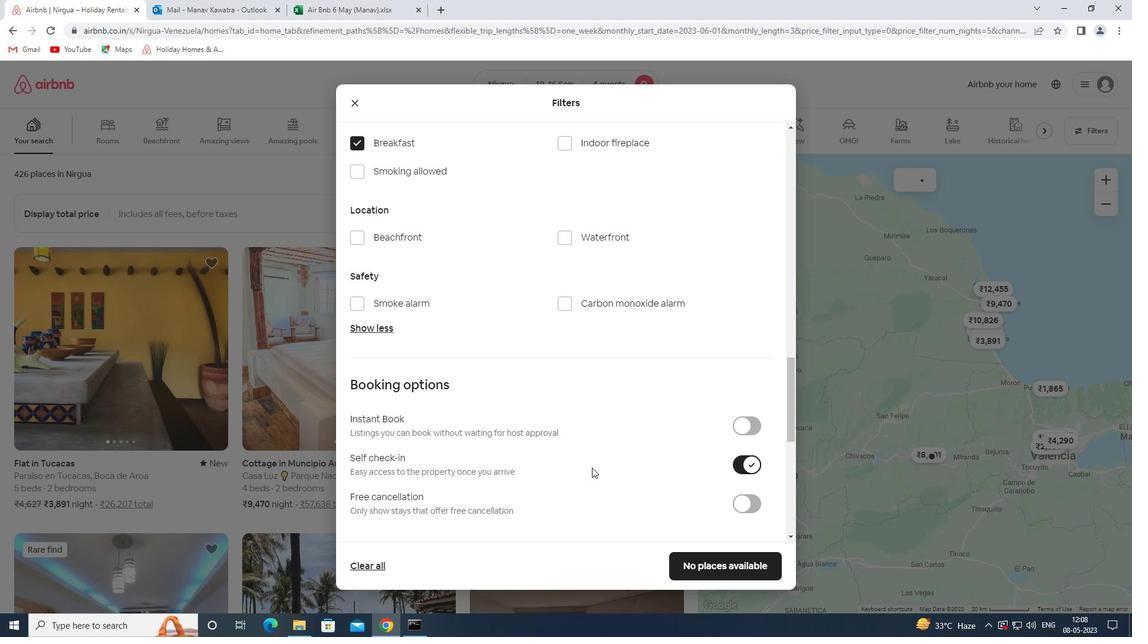 
Action: Mouse moved to (441, 457)
Screenshot: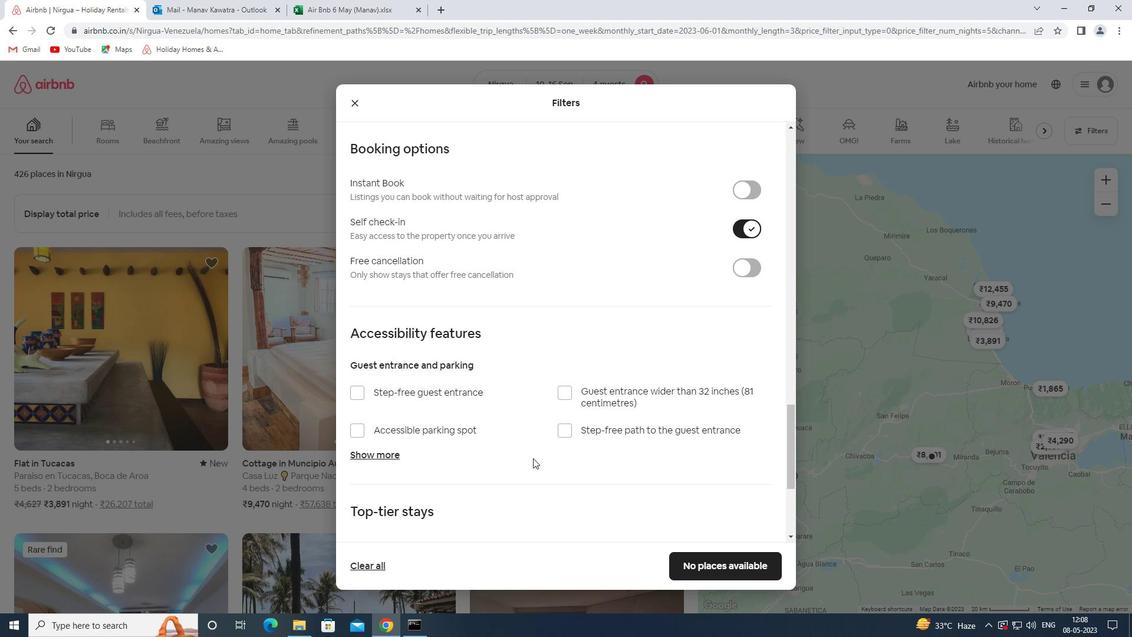 
Action: Mouse scrolled (441, 456) with delta (0, 0)
Screenshot: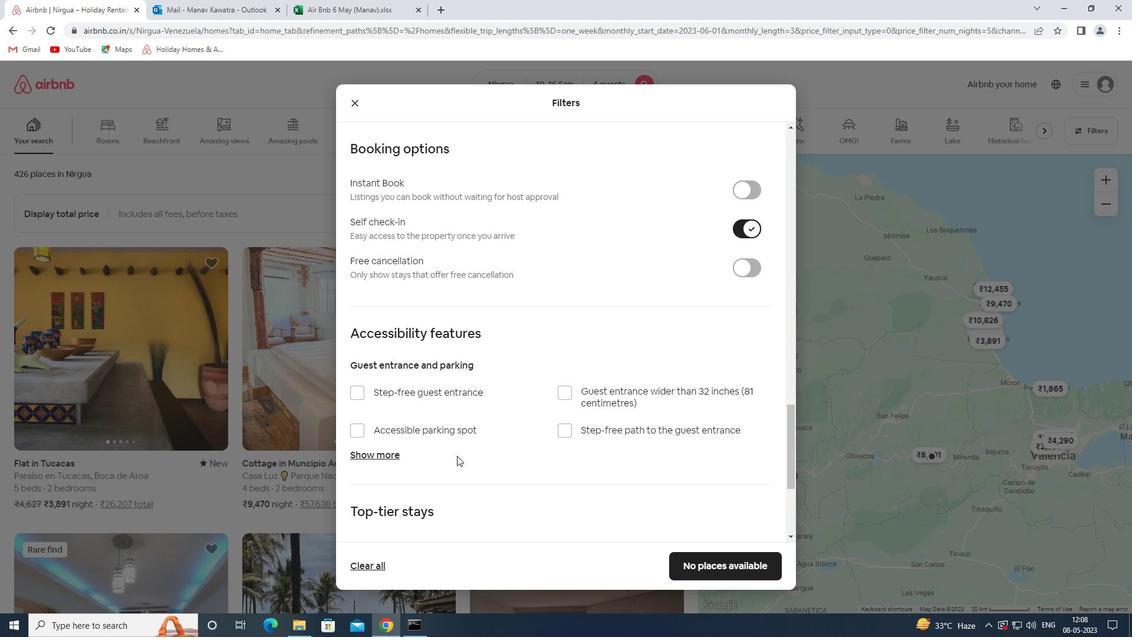 
Action: Mouse scrolled (441, 456) with delta (0, 0)
Screenshot: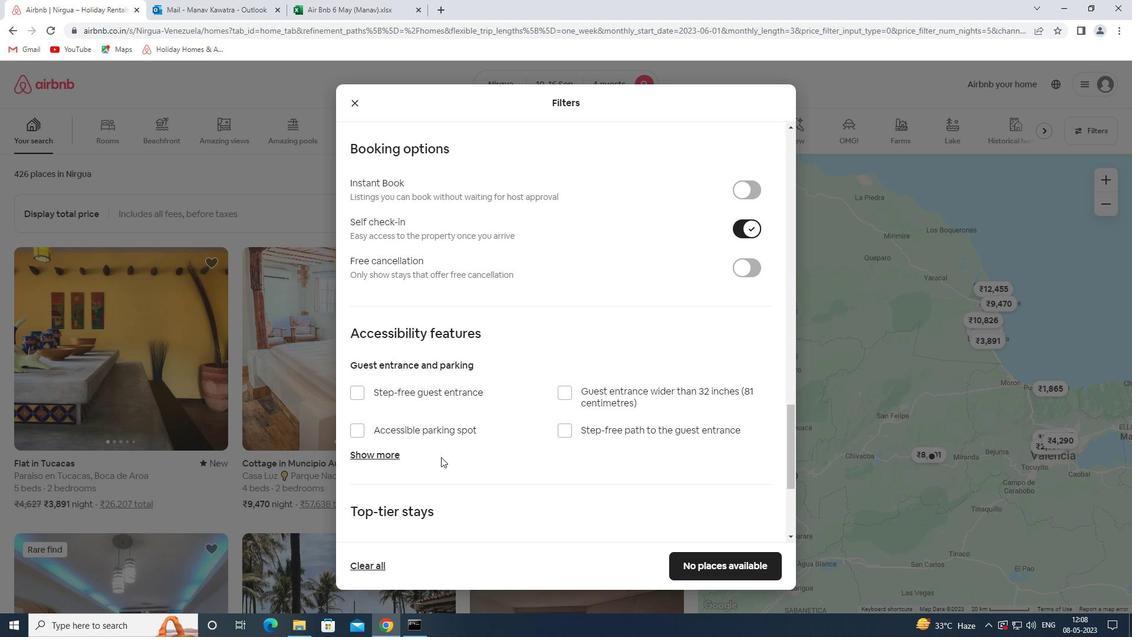 
Action: Mouse scrolled (441, 456) with delta (0, 0)
Screenshot: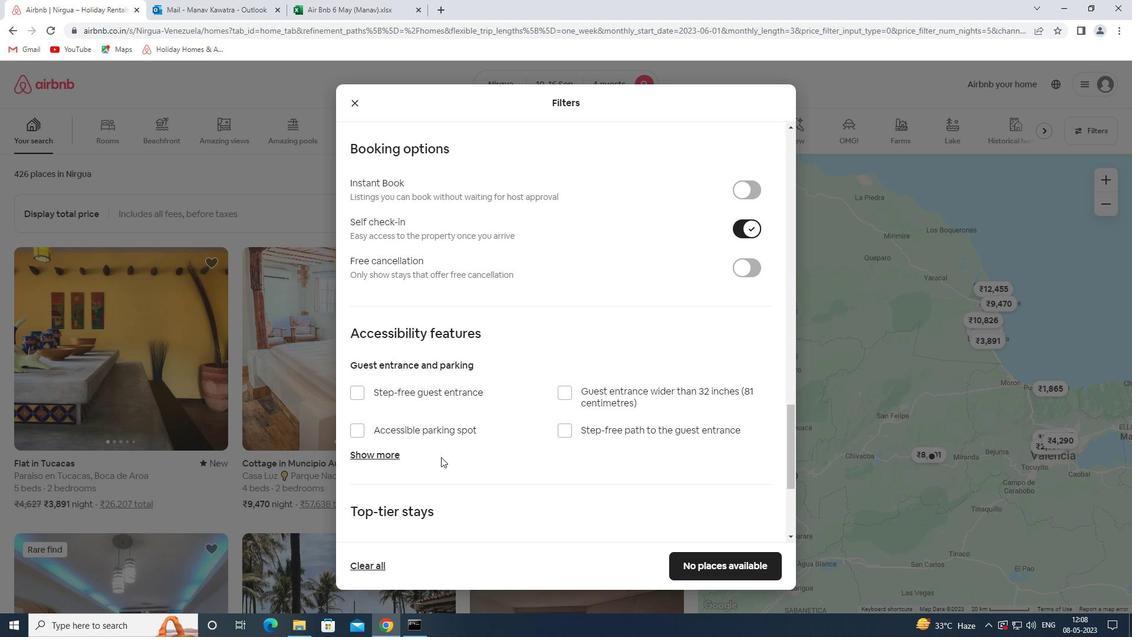 
Action: Mouse scrolled (441, 456) with delta (0, 0)
Screenshot: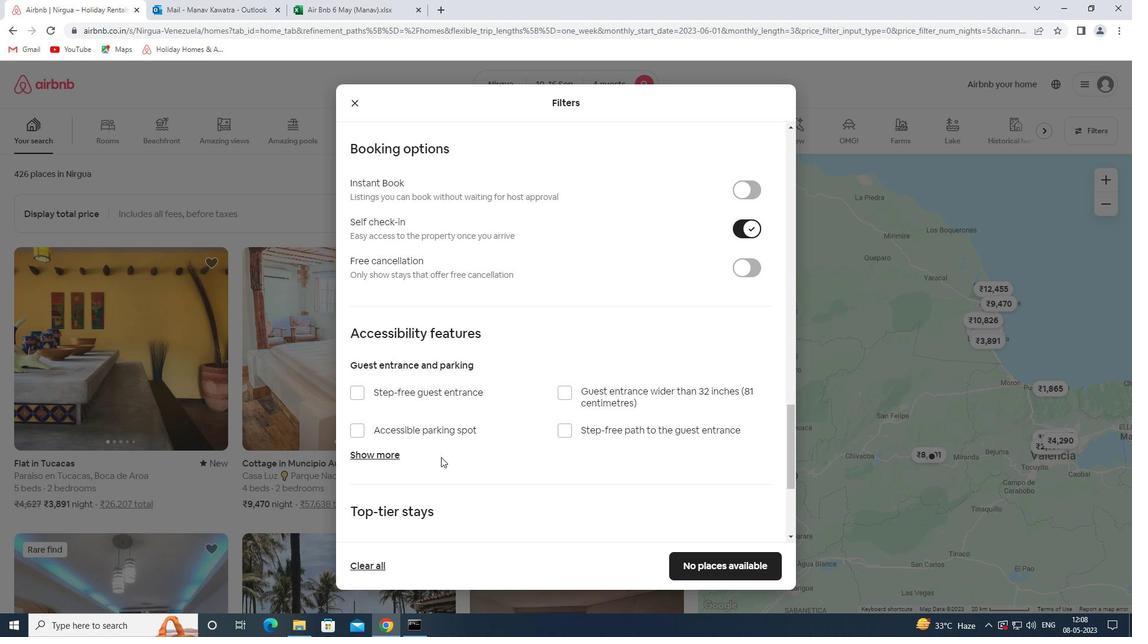 
Action: Mouse moved to (371, 457)
Screenshot: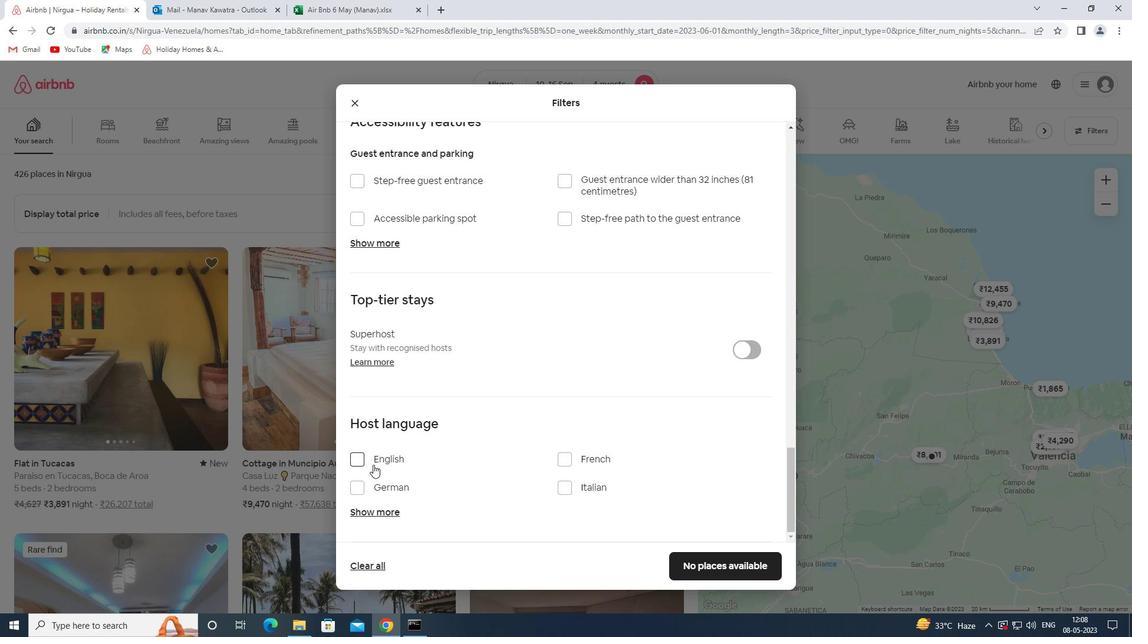 
Action: Mouse pressed left at (371, 457)
Screenshot: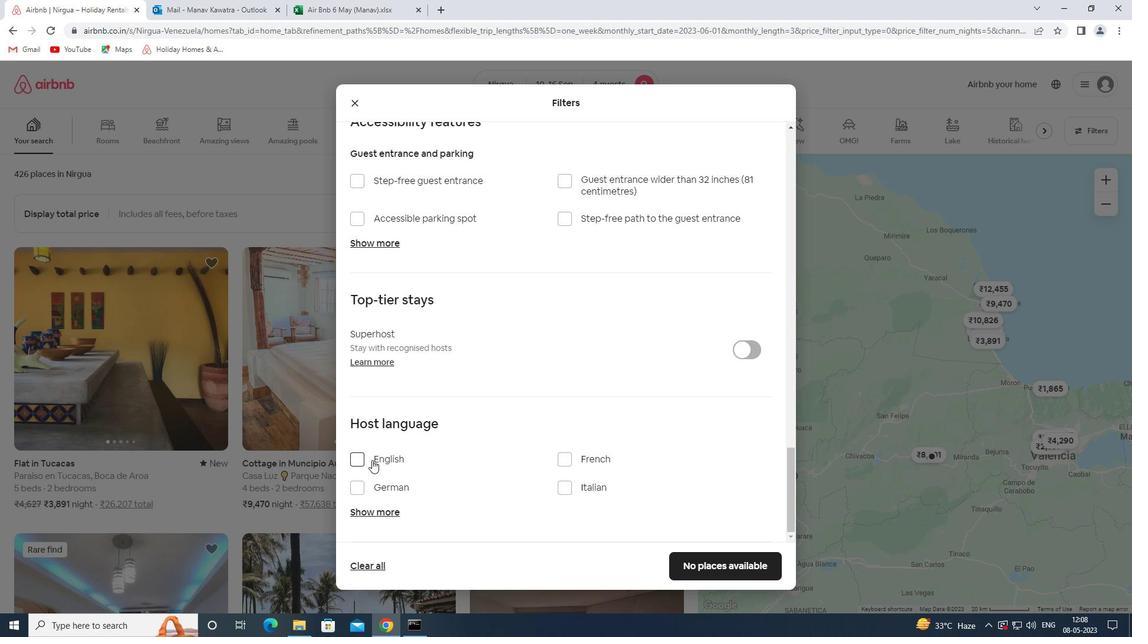 
Action: Mouse moved to (709, 563)
Screenshot: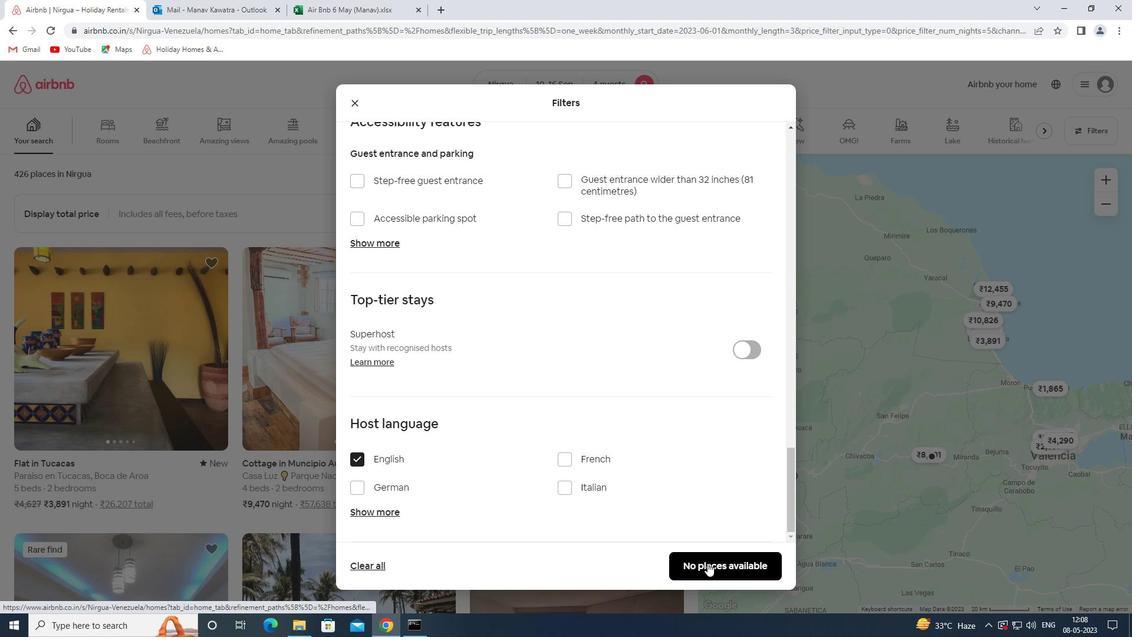 
Action: Mouse pressed left at (709, 563)
Screenshot: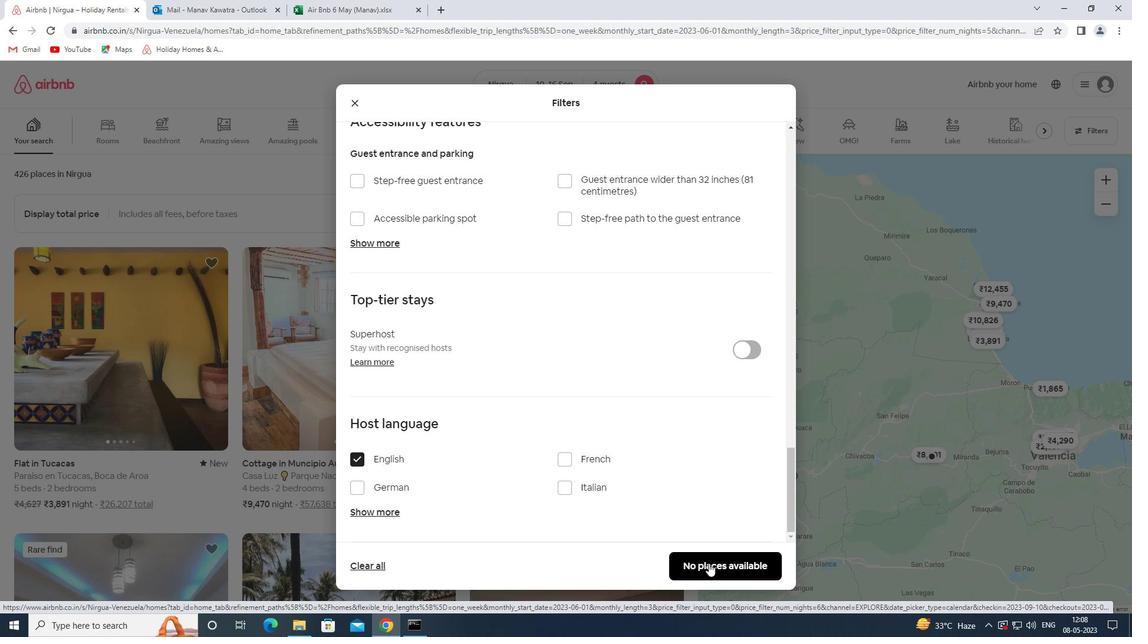 
